 Task: Search one way flight ticket for 4 adults, 1 infant in seat and 1 infant on lap in premium economy from Hailey/sun Valley: Friedman Memorial Airport to Indianapolis: Indianapolis International Airport on 8-5-2023. Choice of flights is Sun country airlines. Number of bags: 1 checked bag. Price is upto 40000. Outbound departure time preference is 10:15.
Action: Mouse moved to (358, 318)
Screenshot: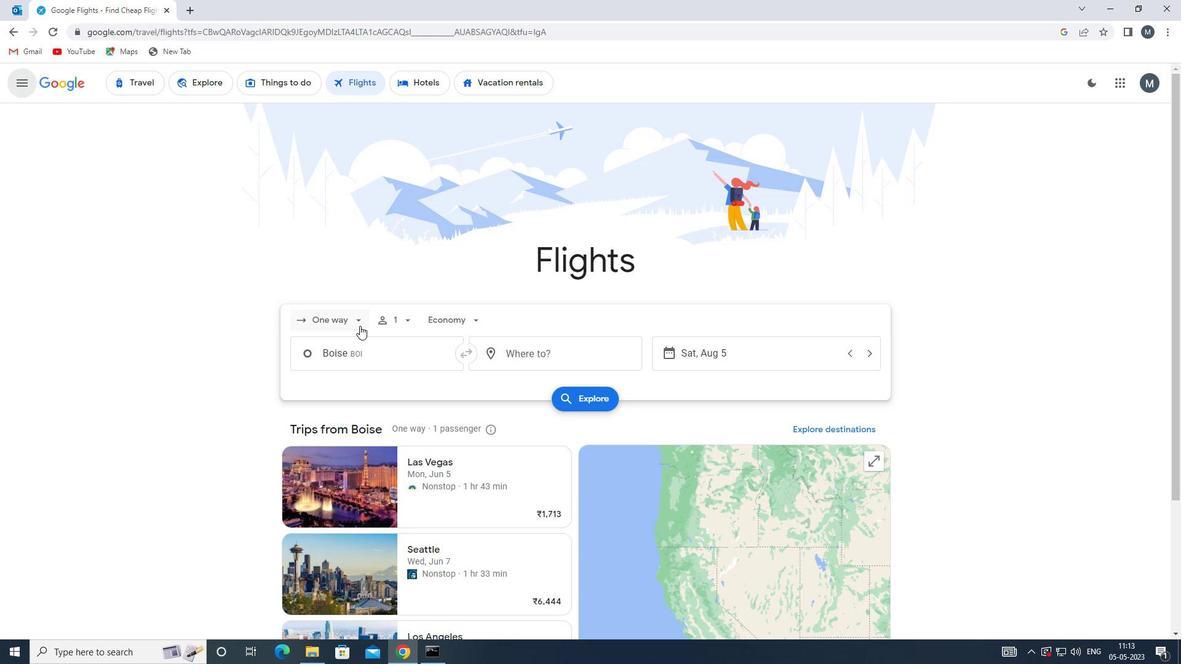 
Action: Mouse pressed left at (358, 318)
Screenshot: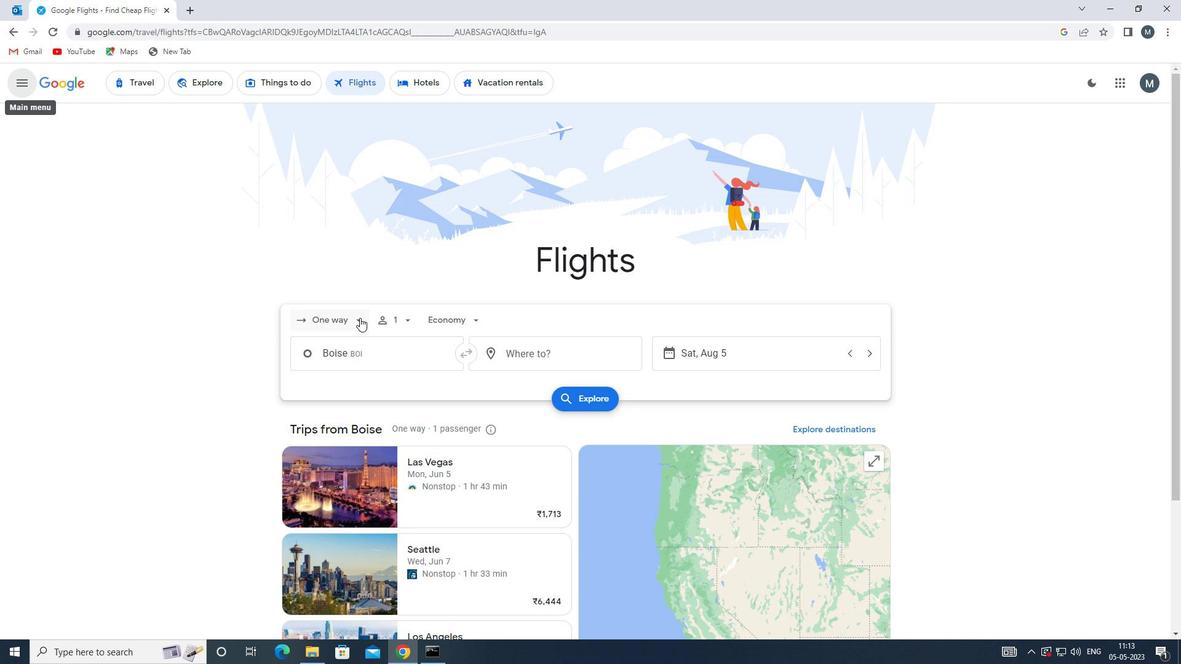 
Action: Mouse moved to (358, 380)
Screenshot: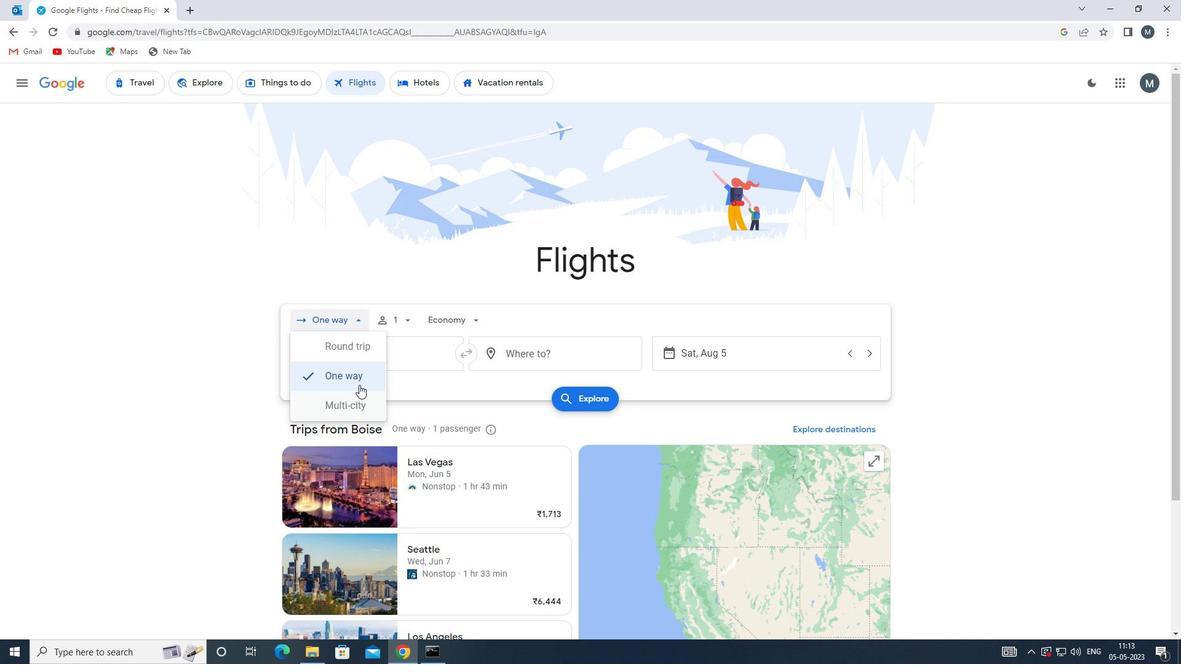 
Action: Mouse pressed left at (358, 380)
Screenshot: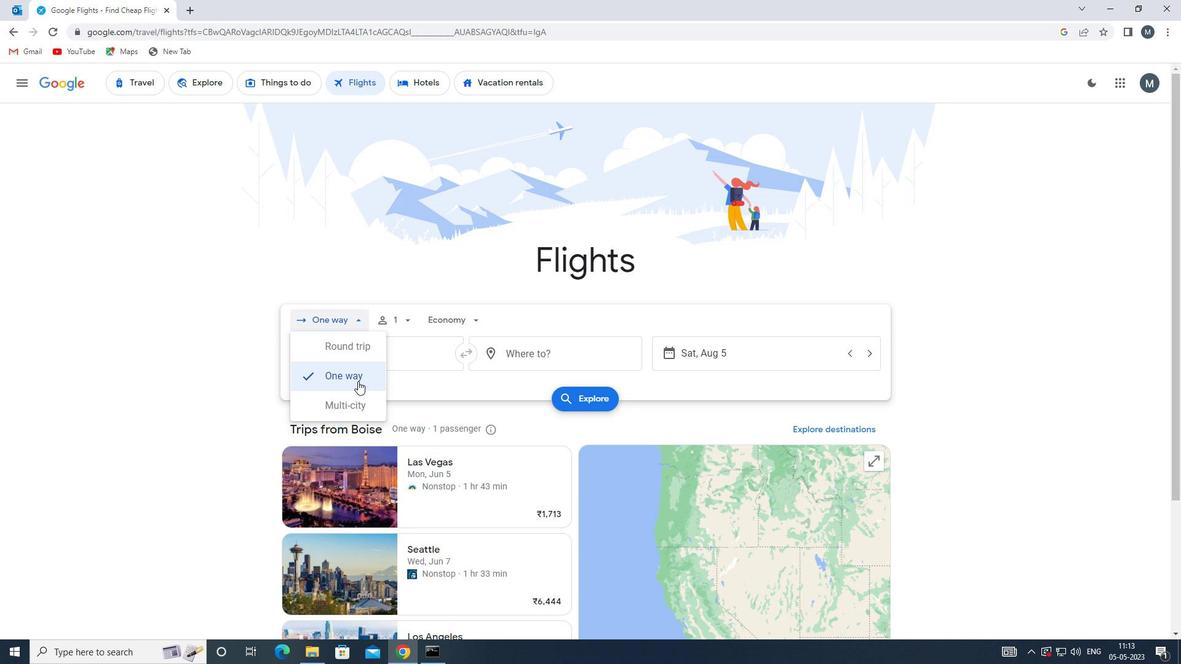
Action: Mouse moved to (401, 319)
Screenshot: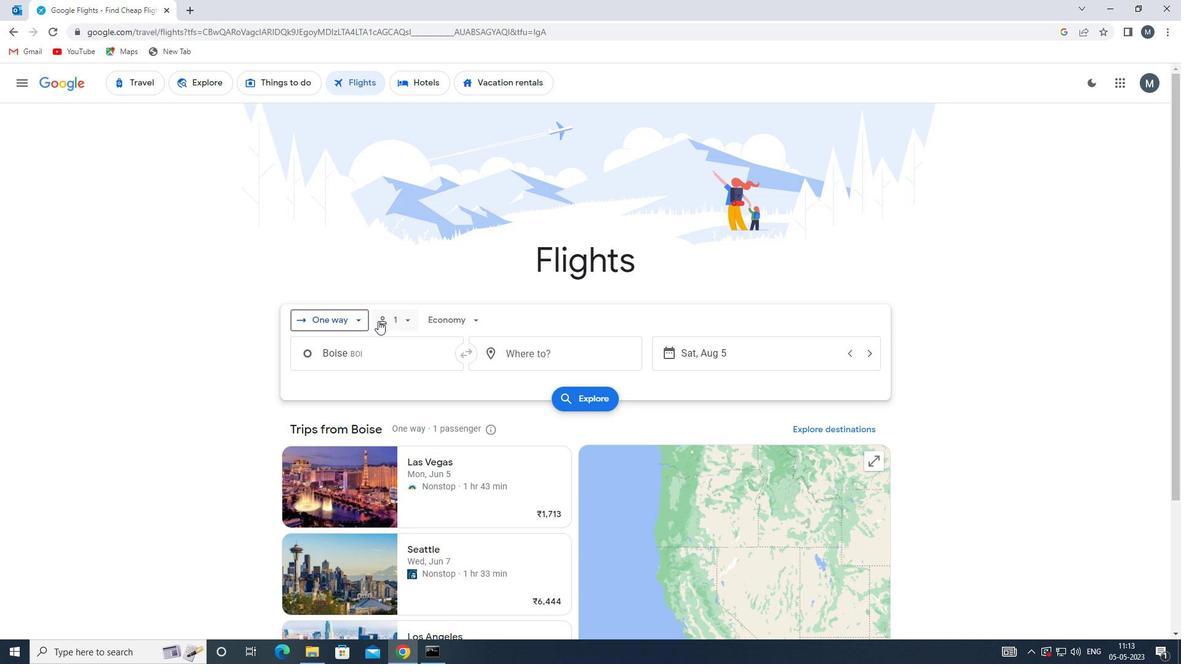 
Action: Mouse pressed left at (401, 319)
Screenshot: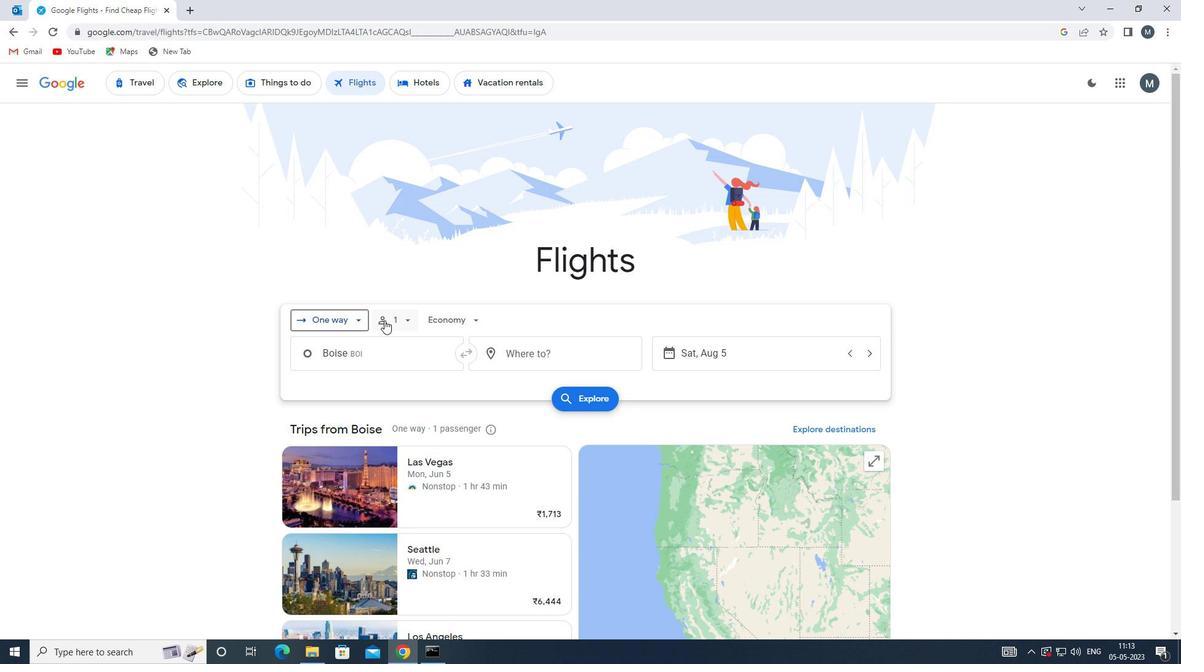 
Action: Mouse moved to (507, 352)
Screenshot: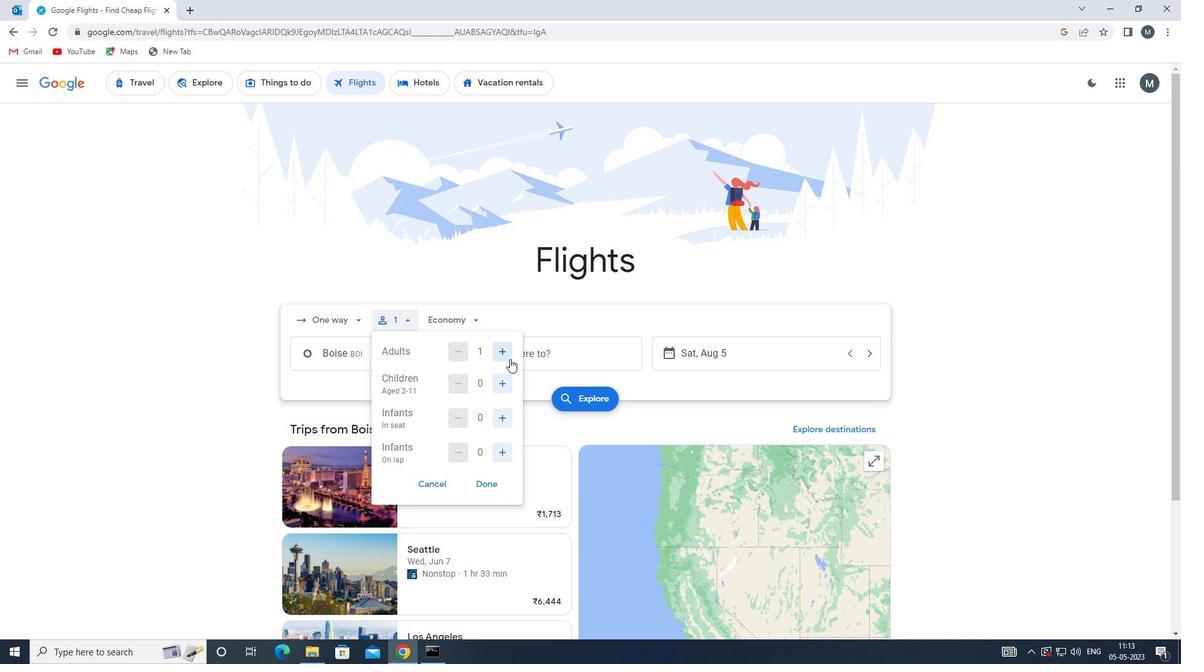 
Action: Mouse pressed left at (507, 352)
Screenshot: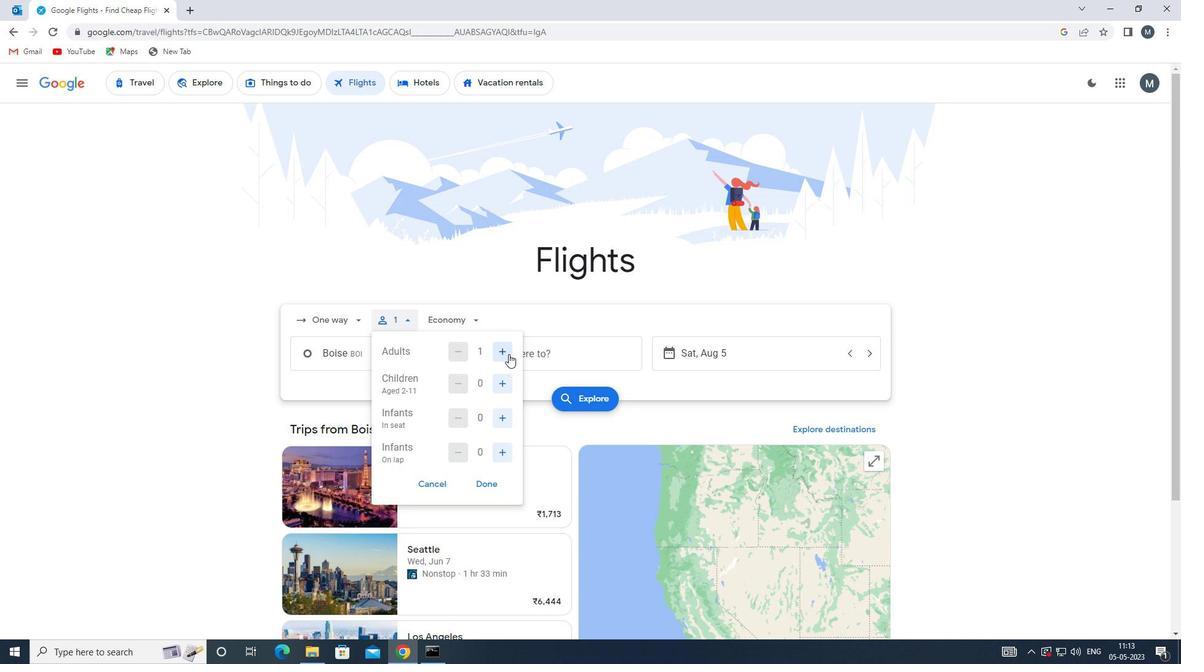 
Action: Mouse pressed left at (507, 352)
Screenshot: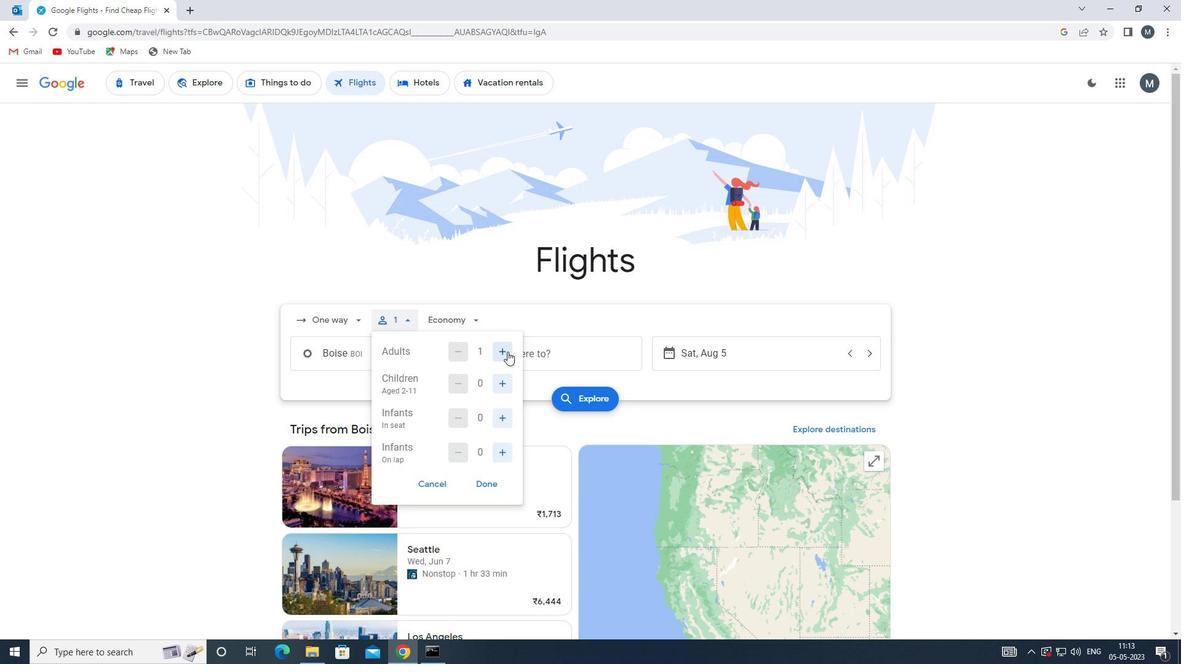 
Action: Mouse pressed left at (507, 352)
Screenshot: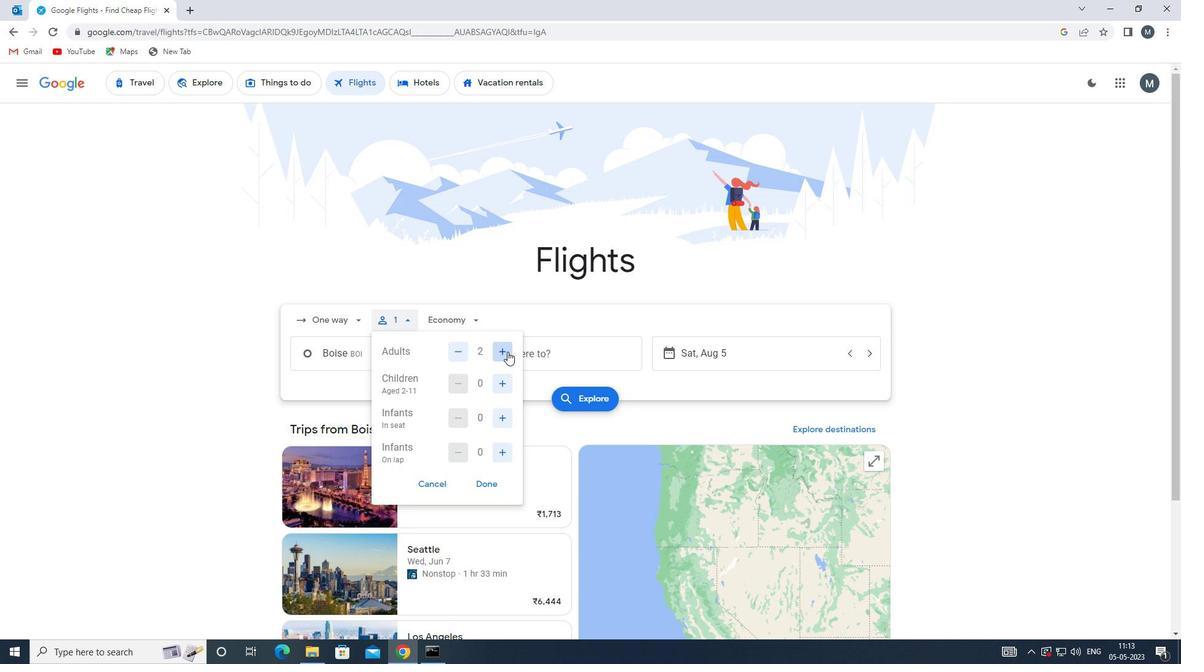 
Action: Mouse pressed left at (507, 352)
Screenshot: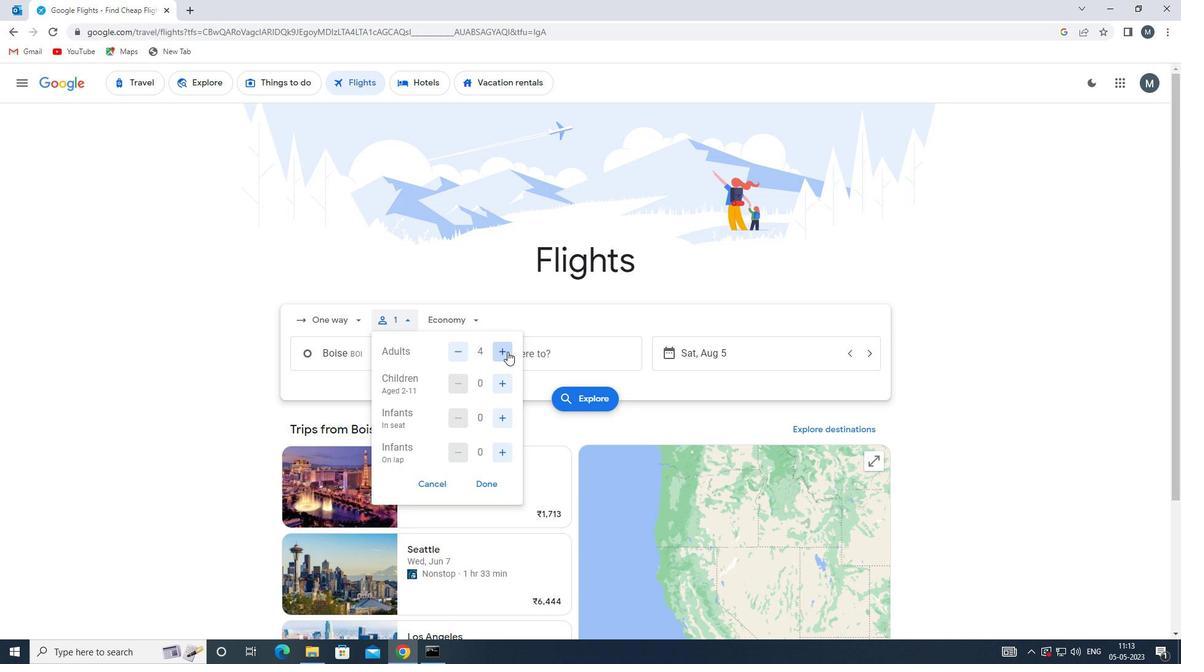 
Action: Mouse moved to (457, 353)
Screenshot: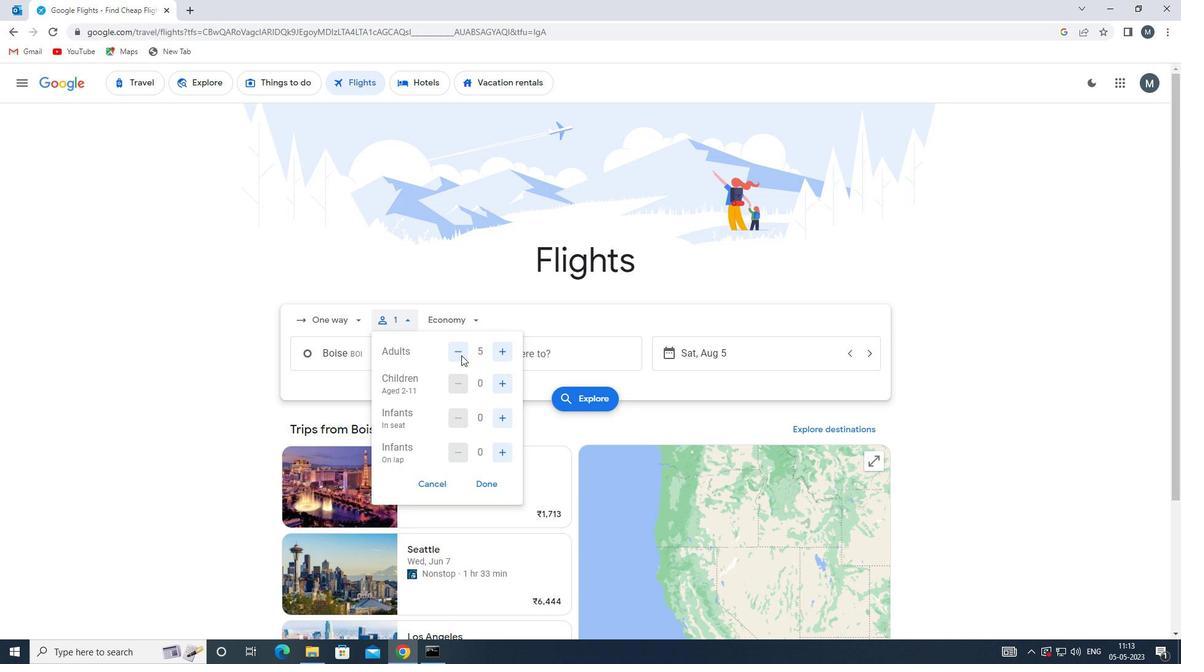 
Action: Mouse pressed left at (457, 353)
Screenshot: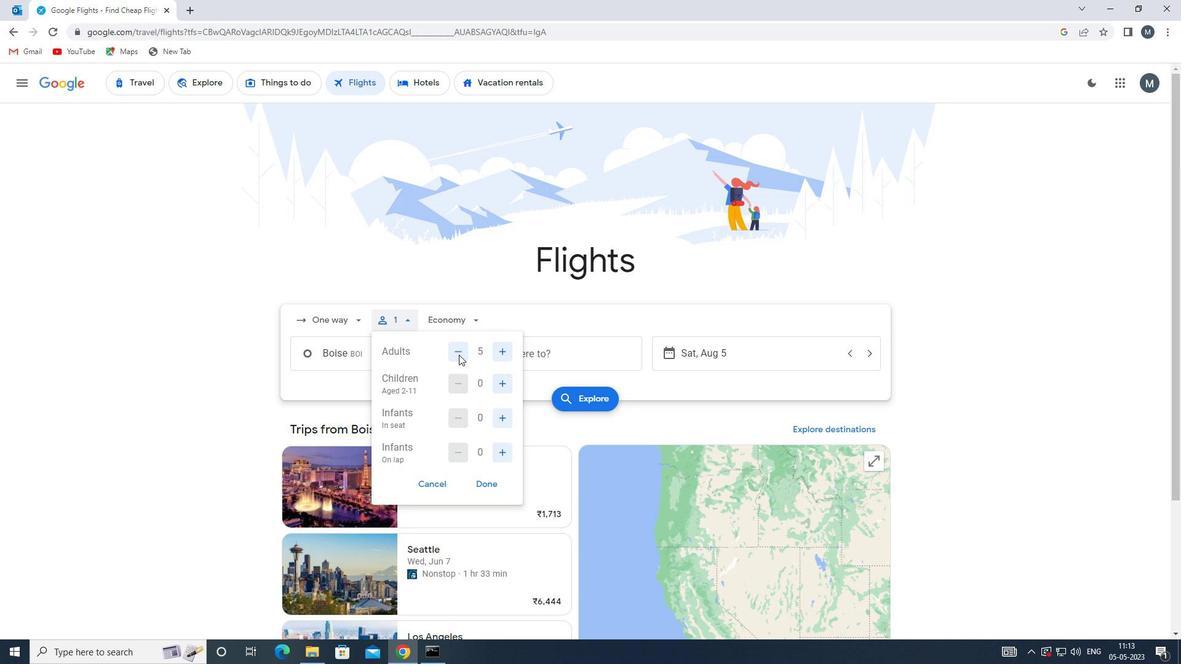 
Action: Mouse moved to (500, 384)
Screenshot: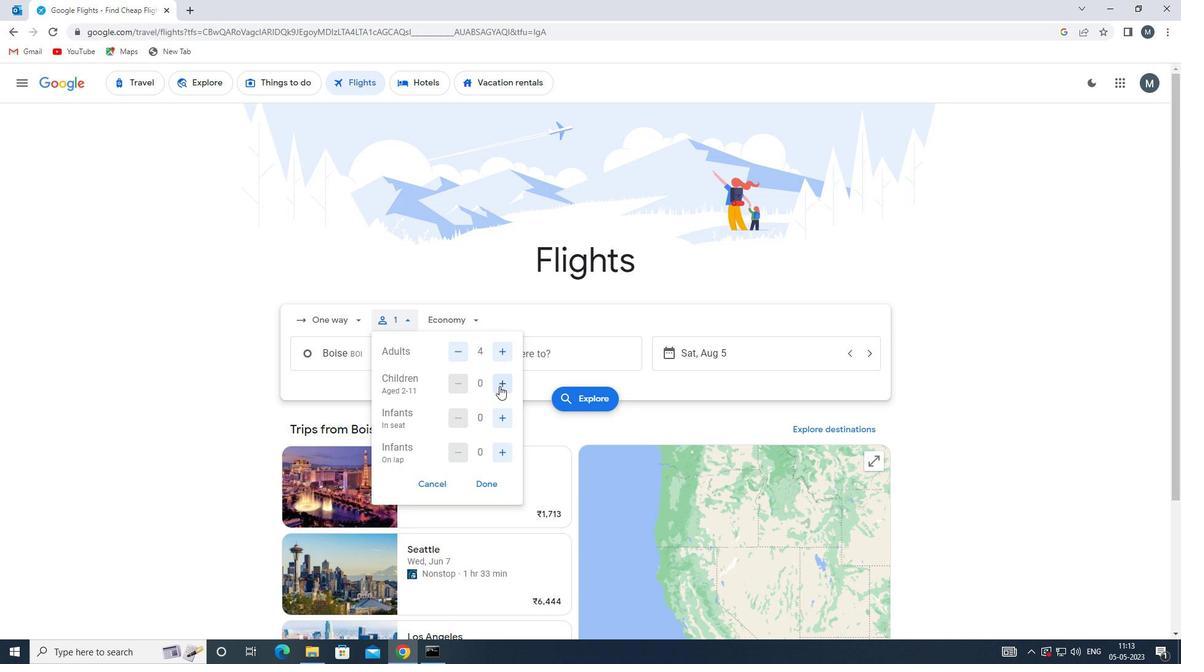 
Action: Mouse pressed left at (500, 384)
Screenshot: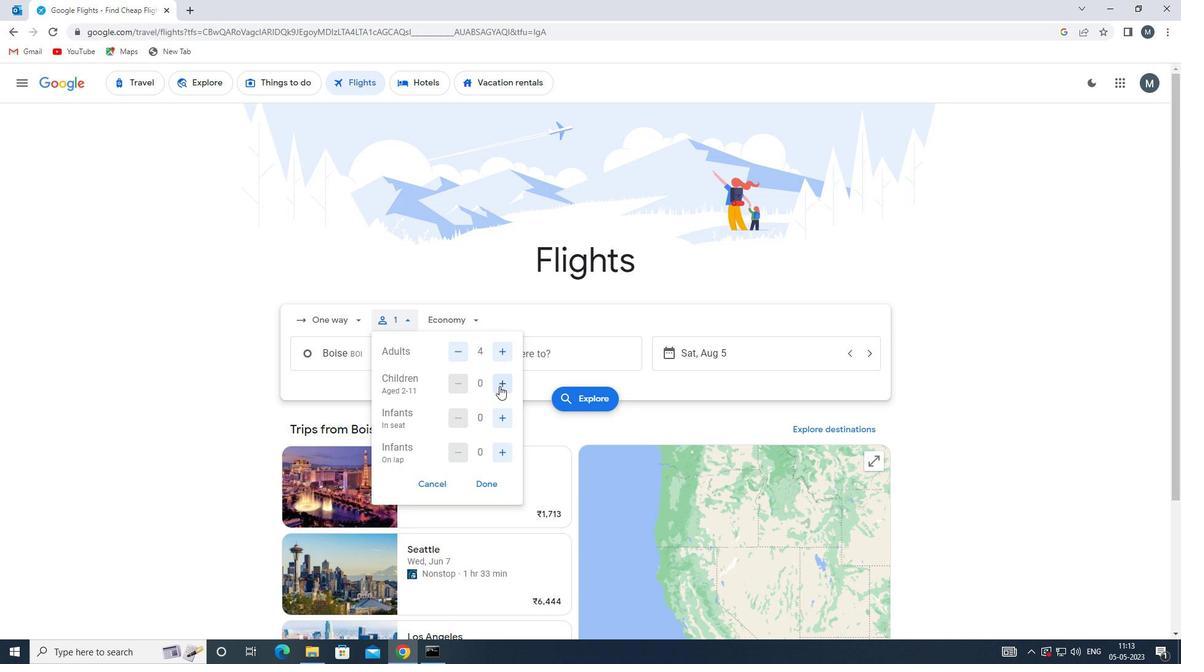 
Action: Mouse moved to (453, 383)
Screenshot: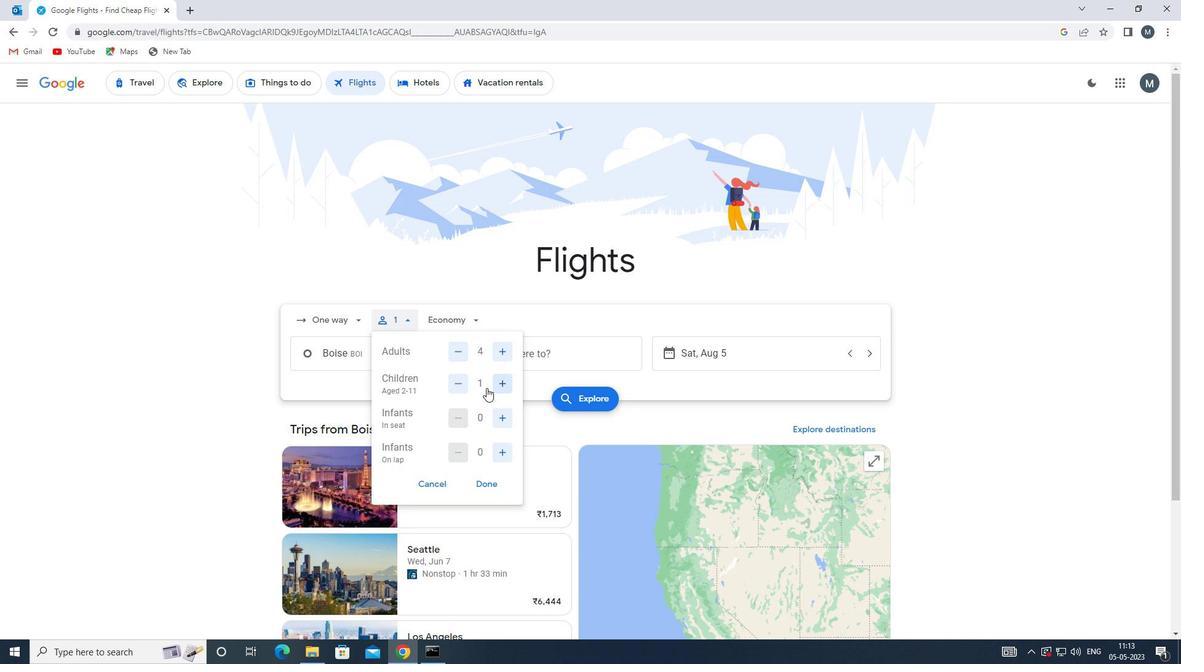 
Action: Mouse pressed left at (453, 383)
Screenshot: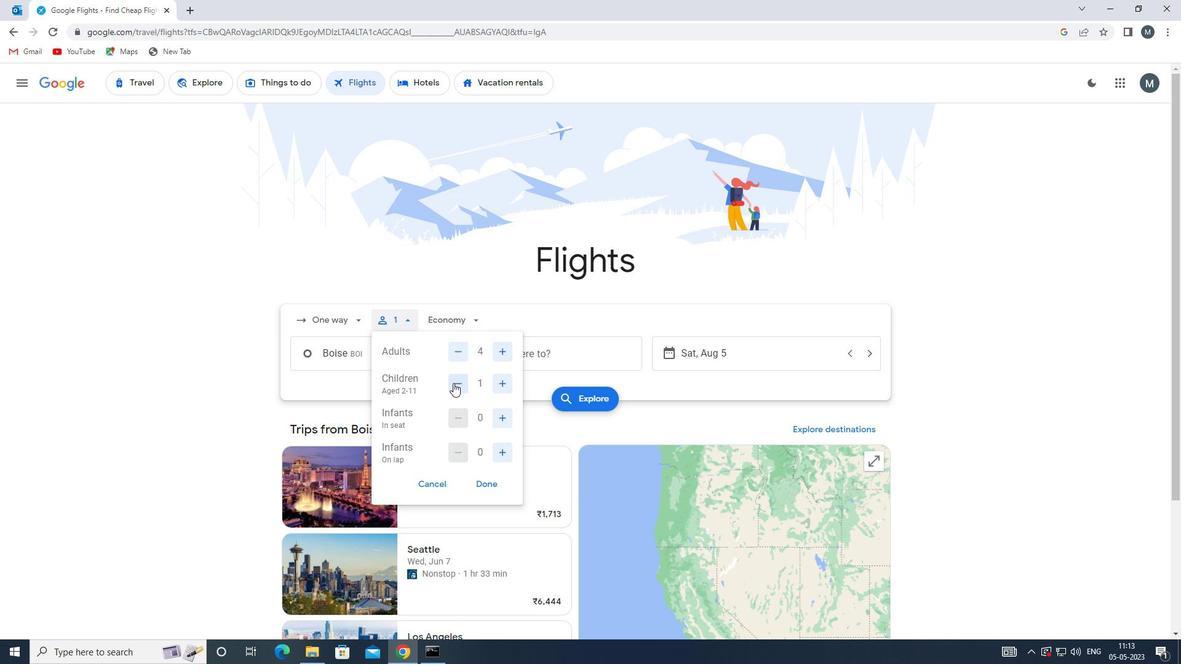 
Action: Mouse moved to (496, 416)
Screenshot: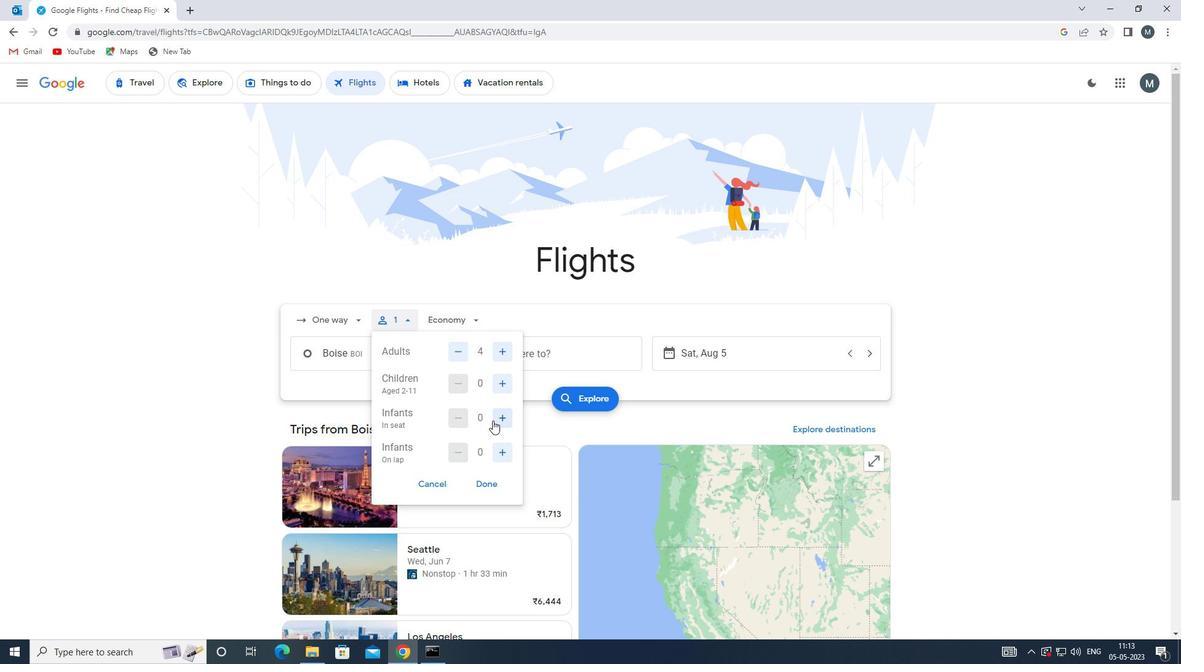 
Action: Mouse pressed left at (496, 416)
Screenshot: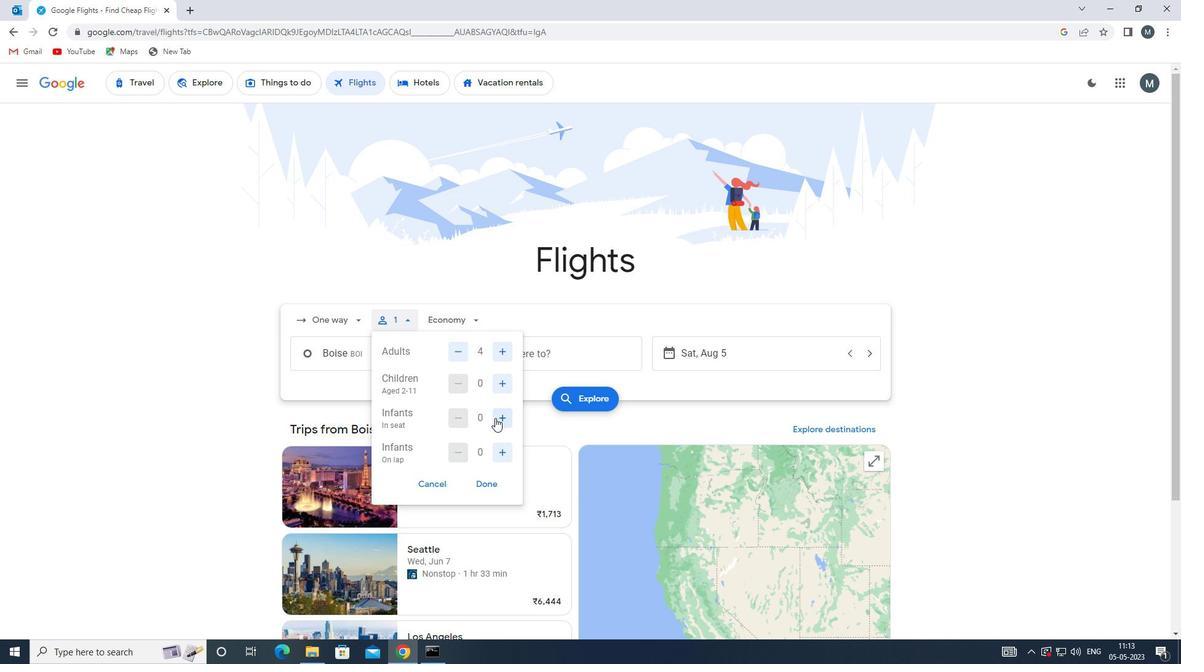 
Action: Mouse moved to (500, 454)
Screenshot: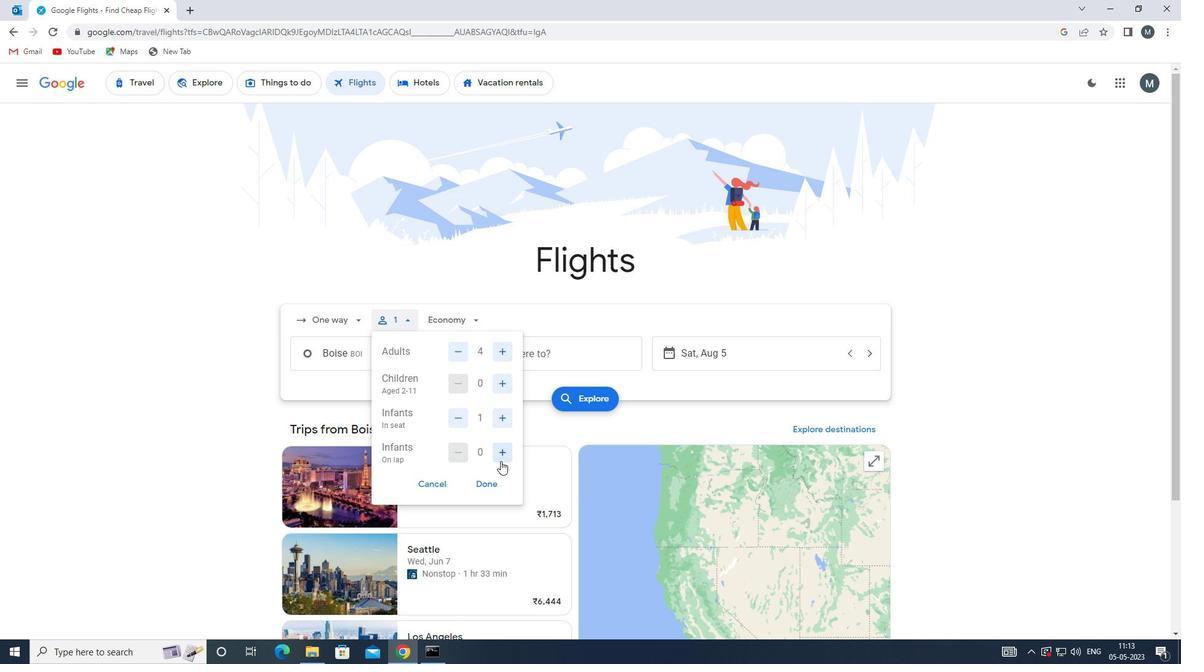 
Action: Mouse pressed left at (500, 454)
Screenshot: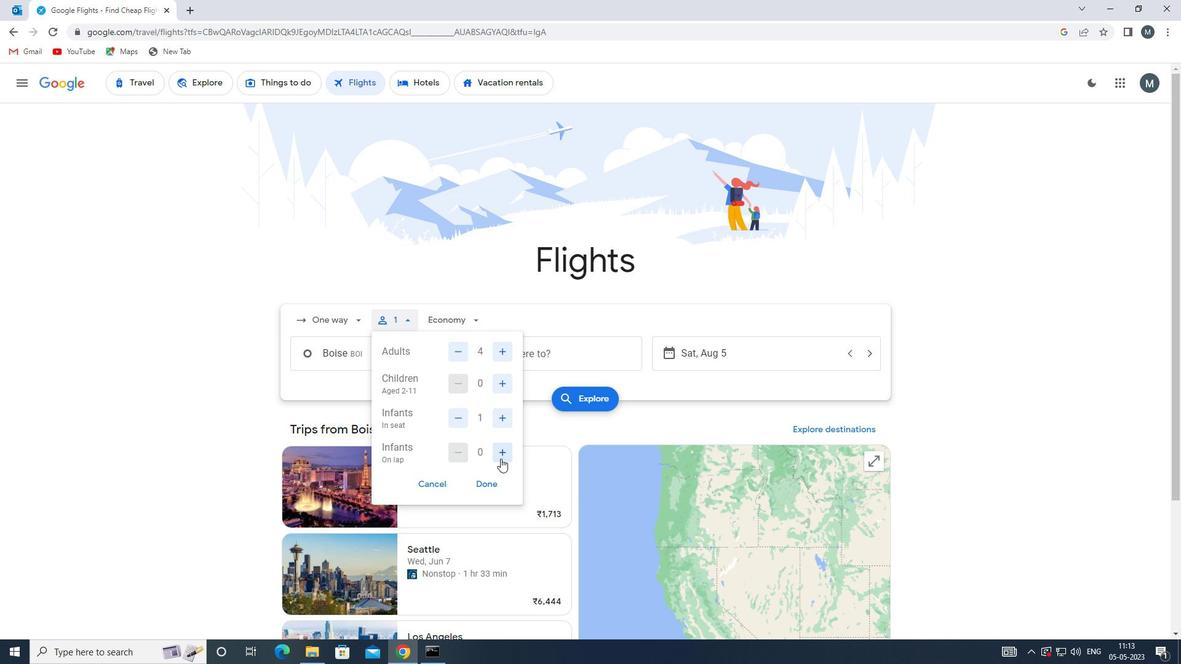 
Action: Mouse moved to (483, 479)
Screenshot: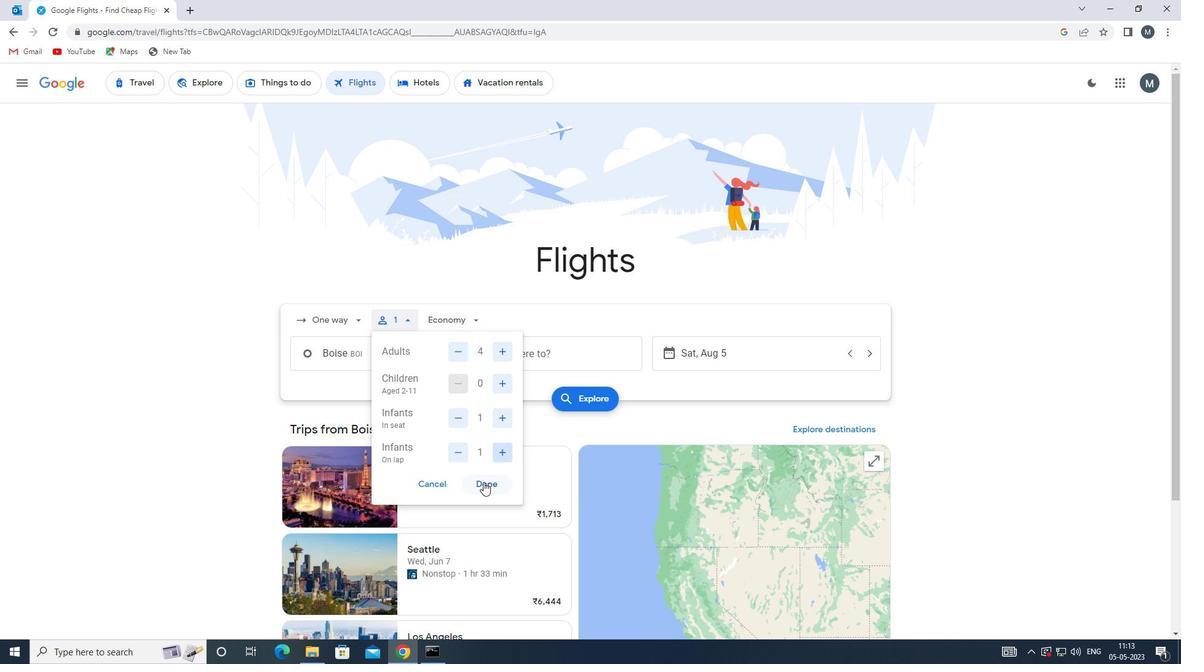 
Action: Mouse pressed left at (483, 479)
Screenshot: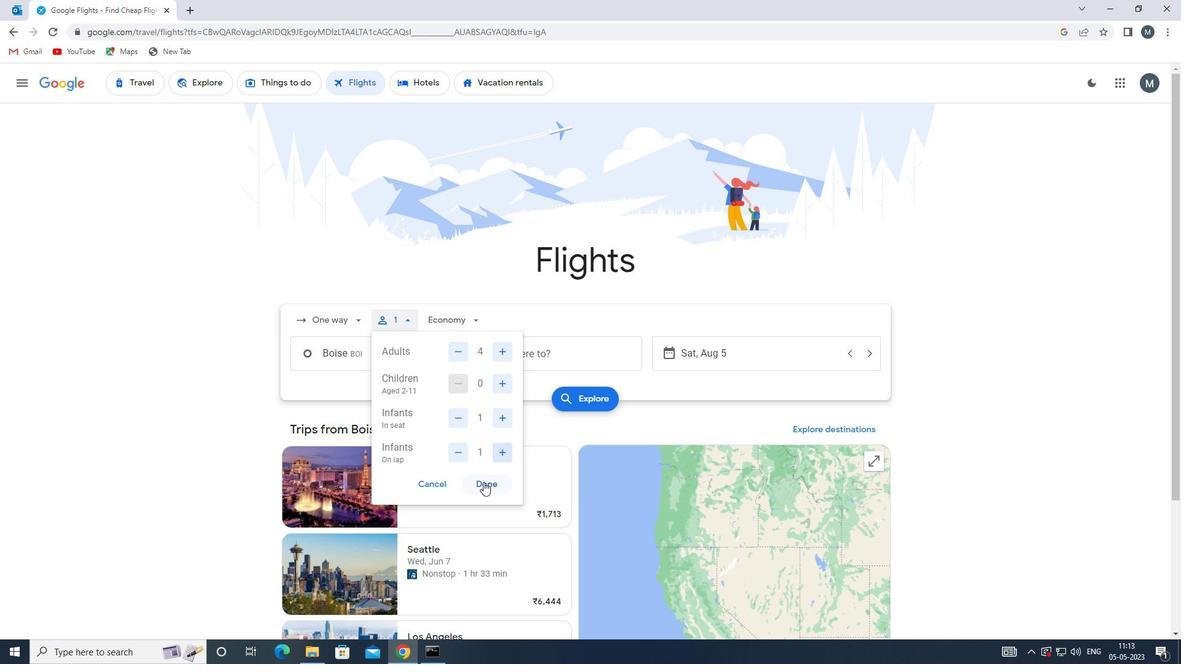 
Action: Mouse moved to (456, 315)
Screenshot: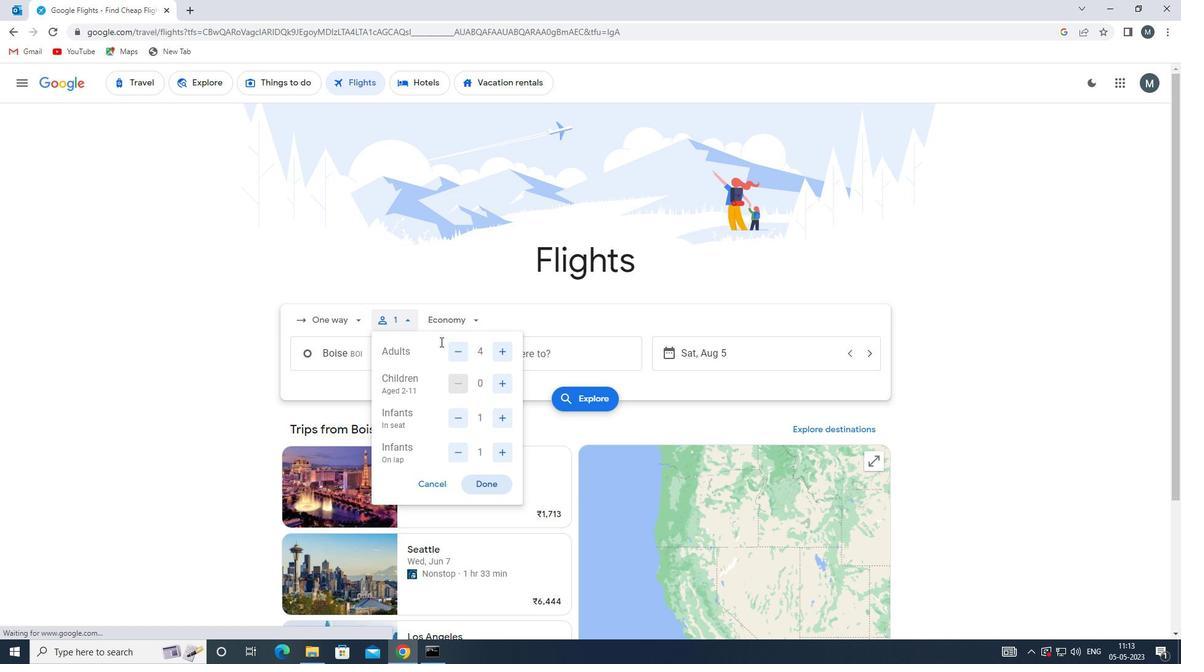 
Action: Mouse pressed left at (456, 315)
Screenshot: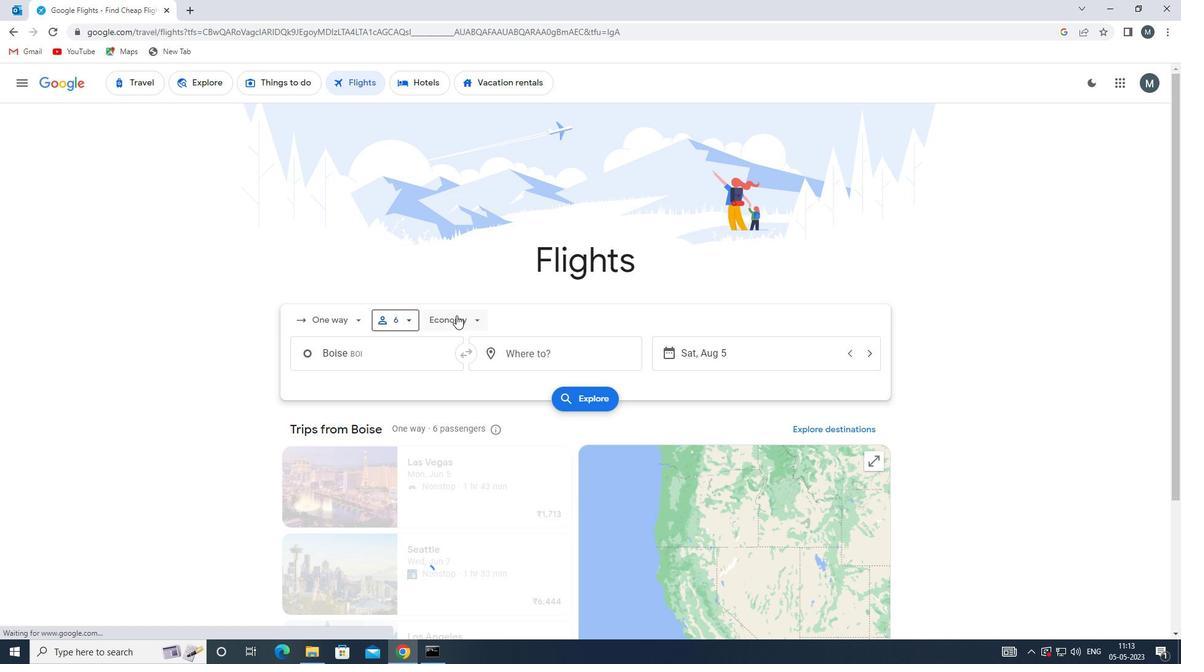 
Action: Mouse moved to (467, 377)
Screenshot: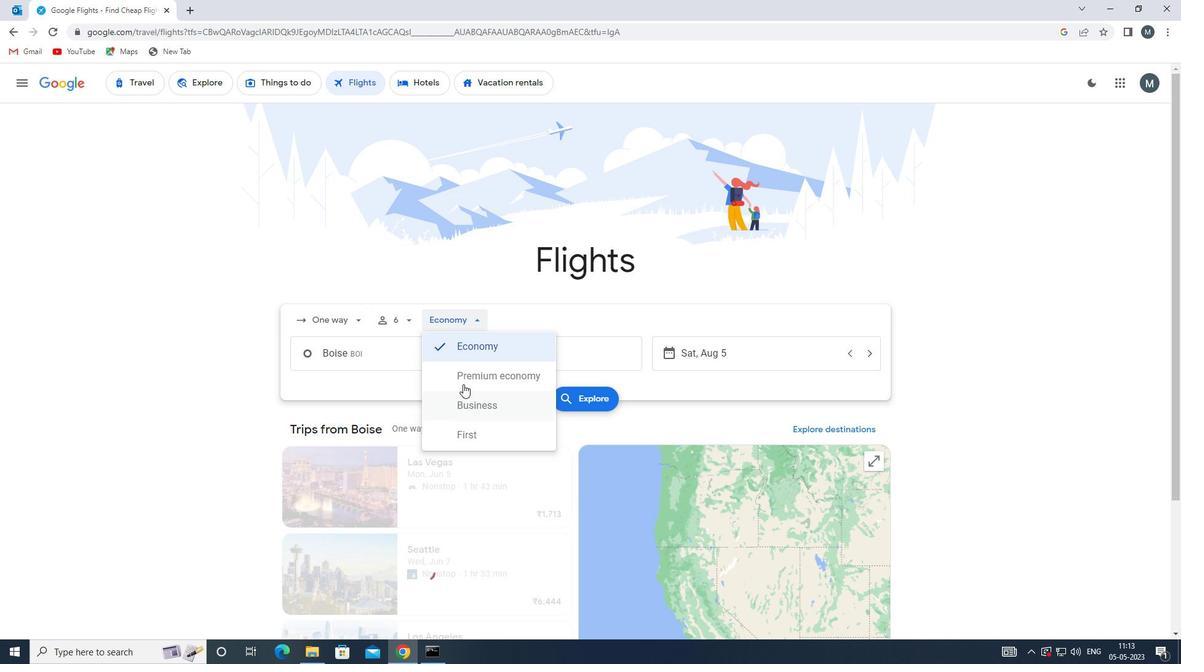 
Action: Mouse pressed left at (467, 377)
Screenshot: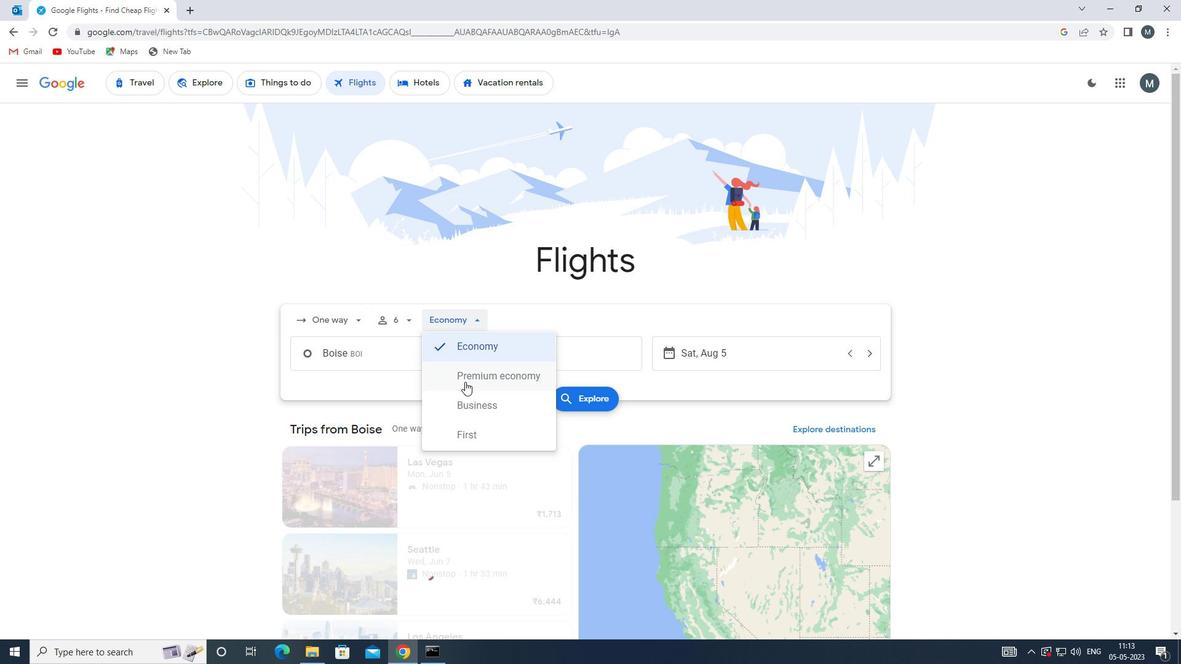 
Action: Mouse moved to (404, 360)
Screenshot: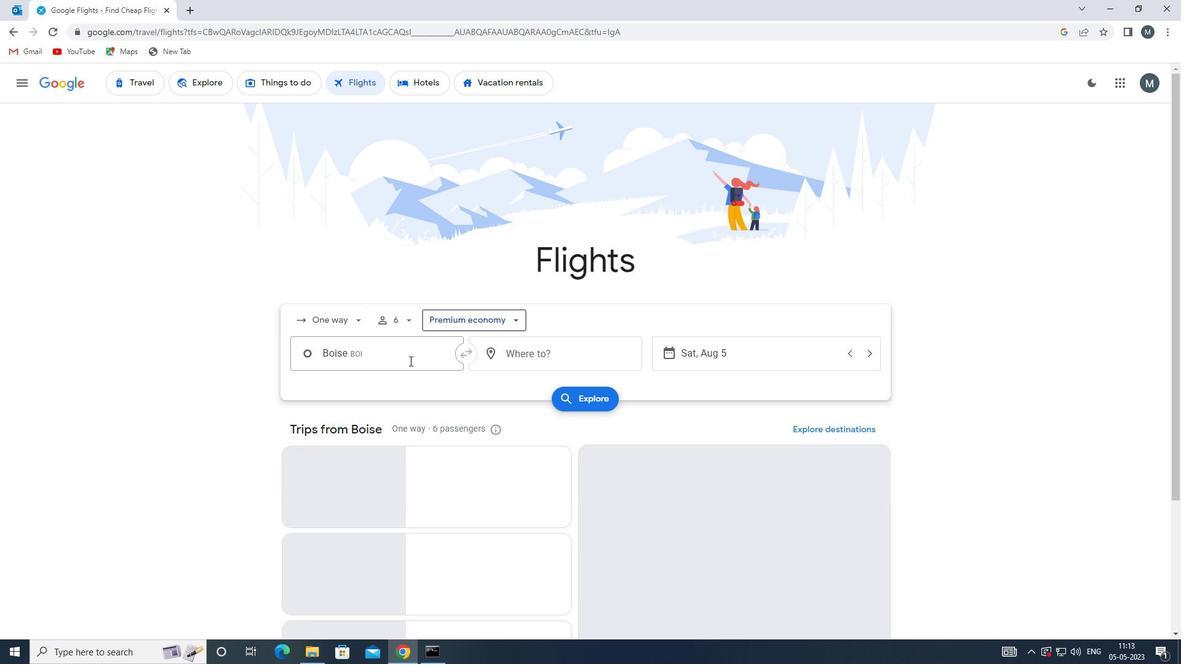 
Action: Mouse pressed left at (404, 360)
Screenshot: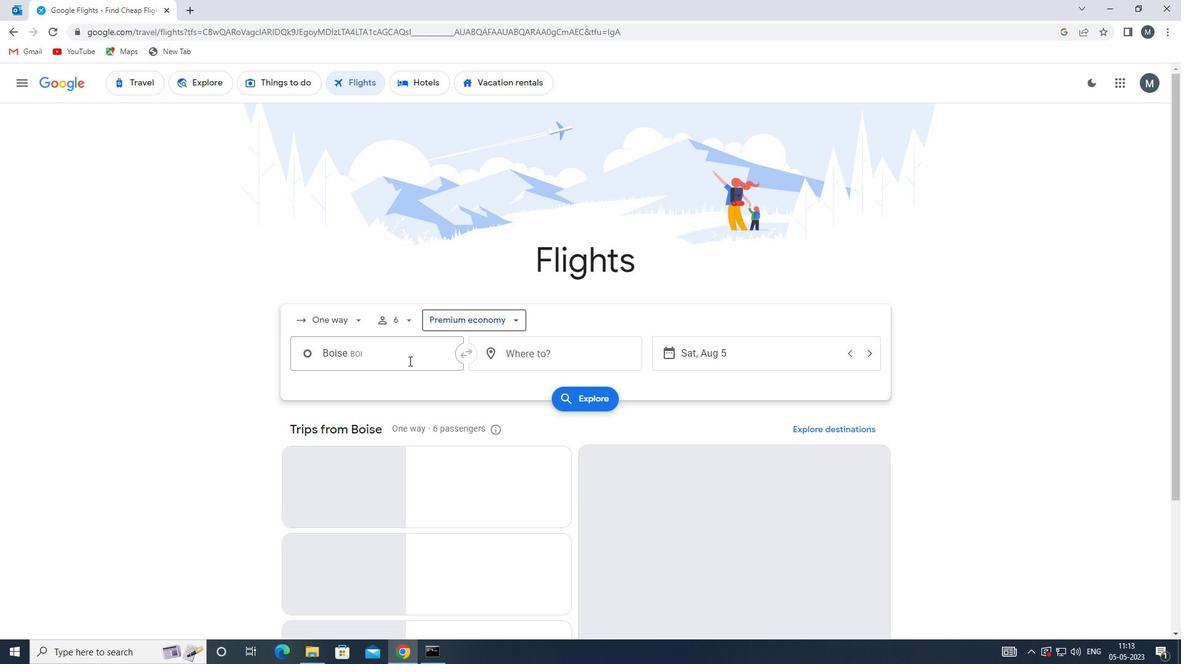 
Action: Mouse moved to (403, 360)
Screenshot: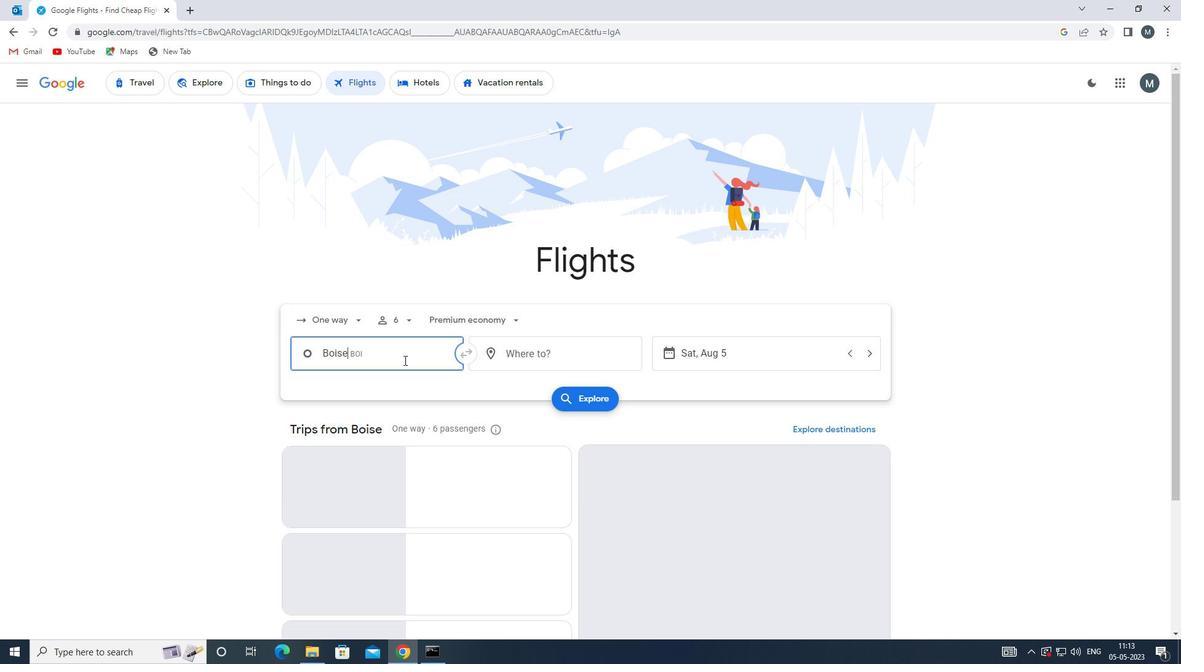 
Action: Key pressed friedman<Key.space>
Screenshot: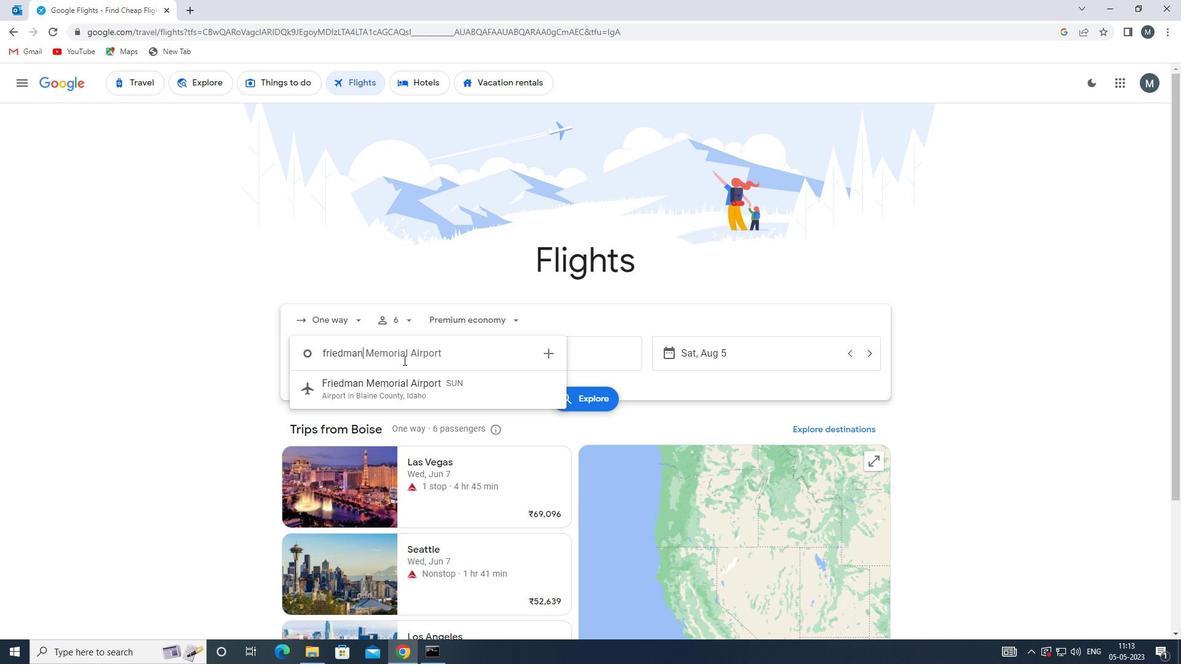 
Action: Mouse moved to (414, 393)
Screenshot: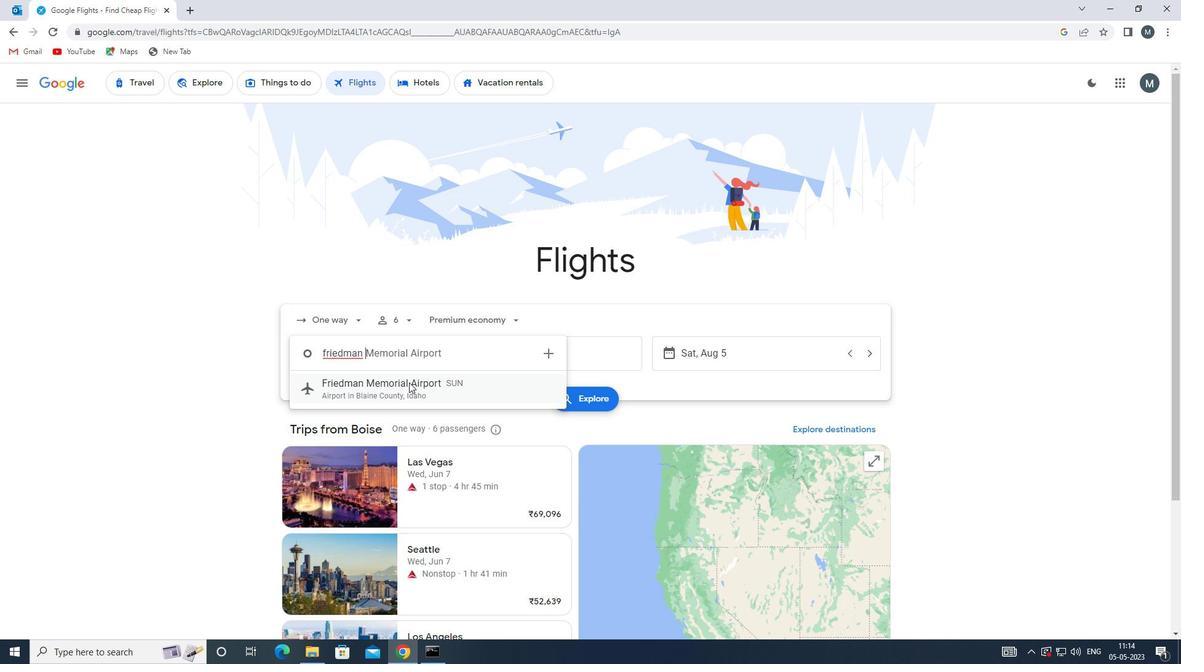 
Action: Mouse pressed left at (414, 393)
Screenshot: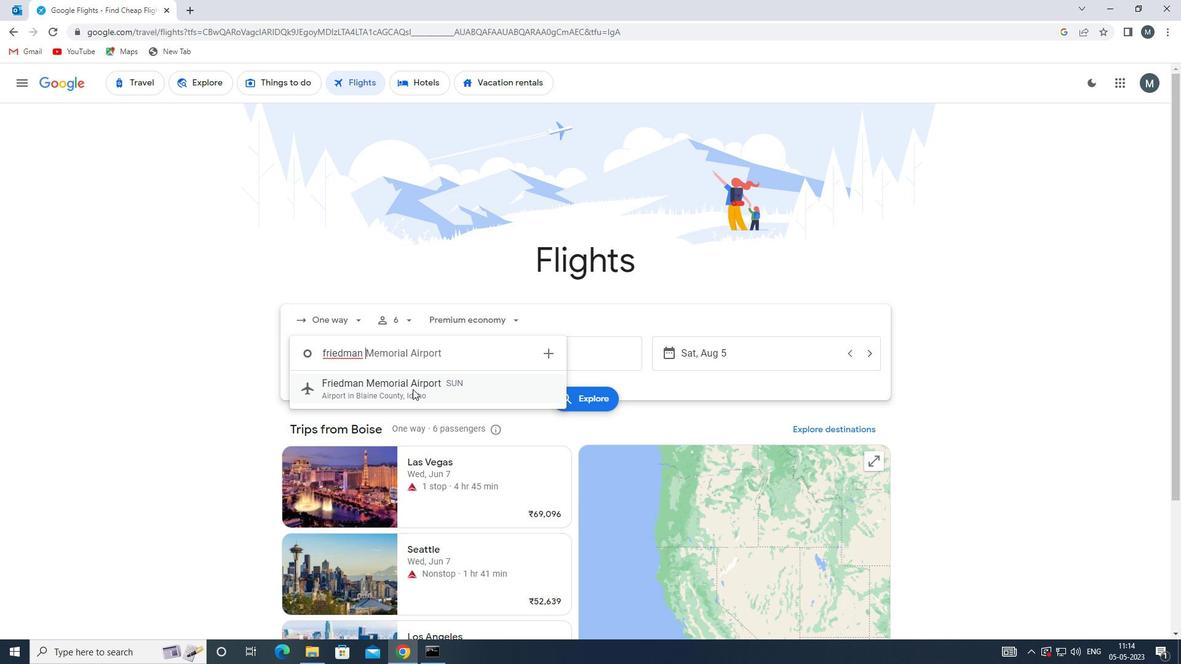 
Action: Mouse moved to (563, 359)
Screenshot: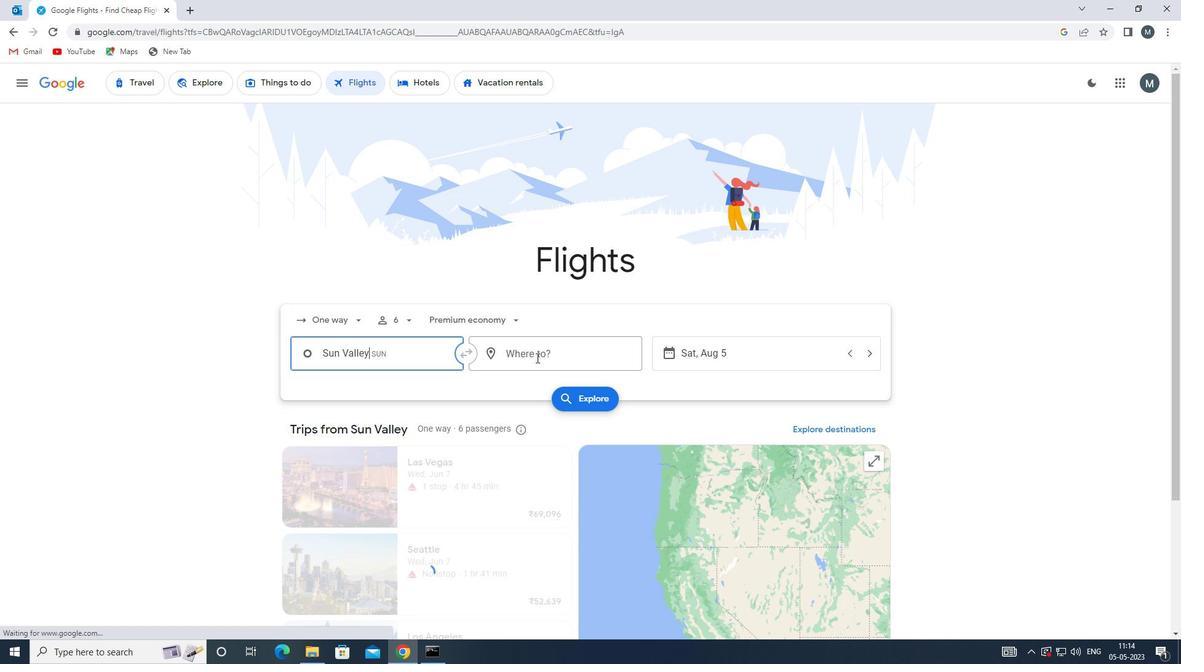 
Action: Mouse pressed left at (563, 359)
Screenshot: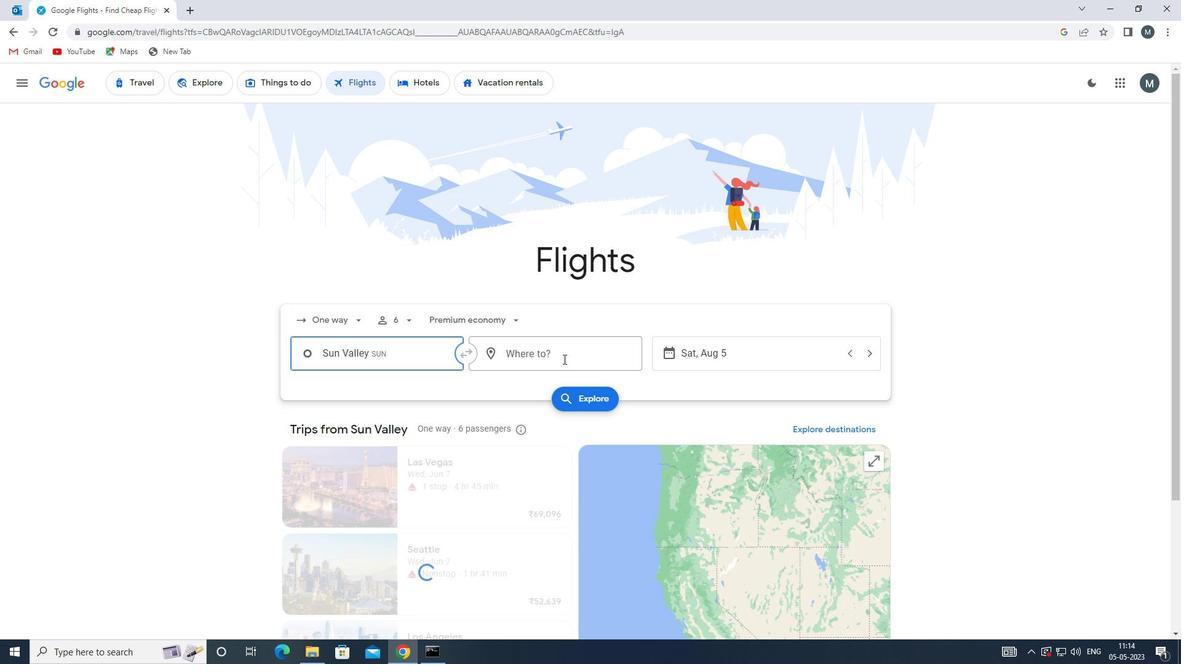 
Action: Key pressed ind
Screenshot: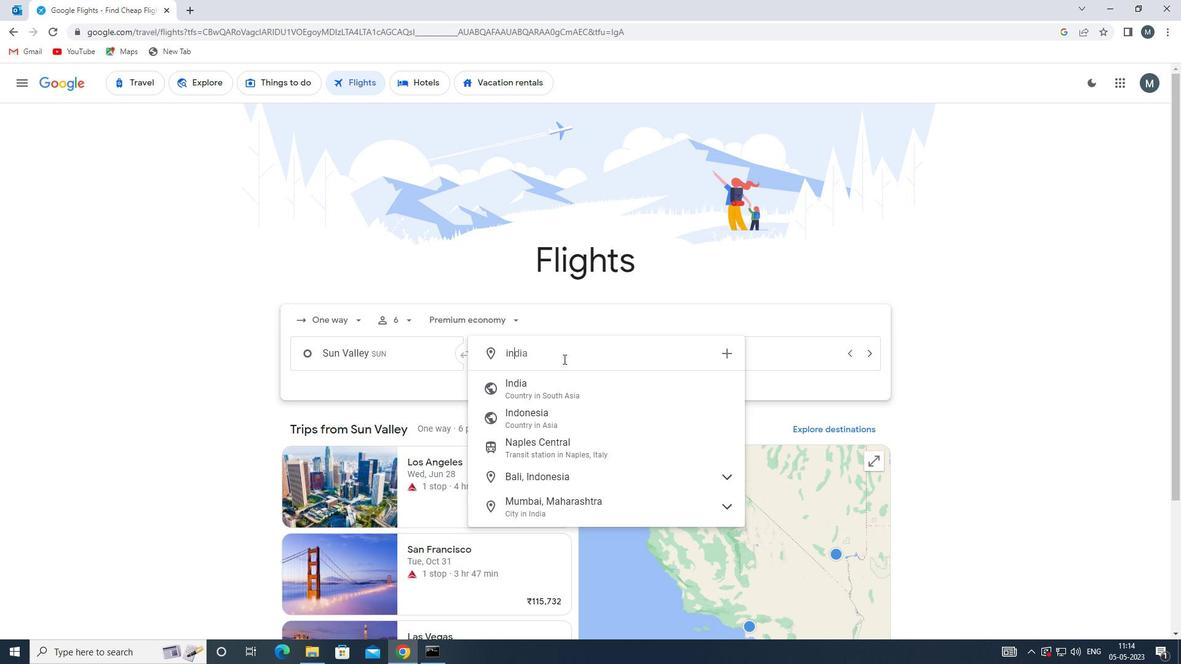 
Action: Mouse moved to (561, 387)
Screenshot: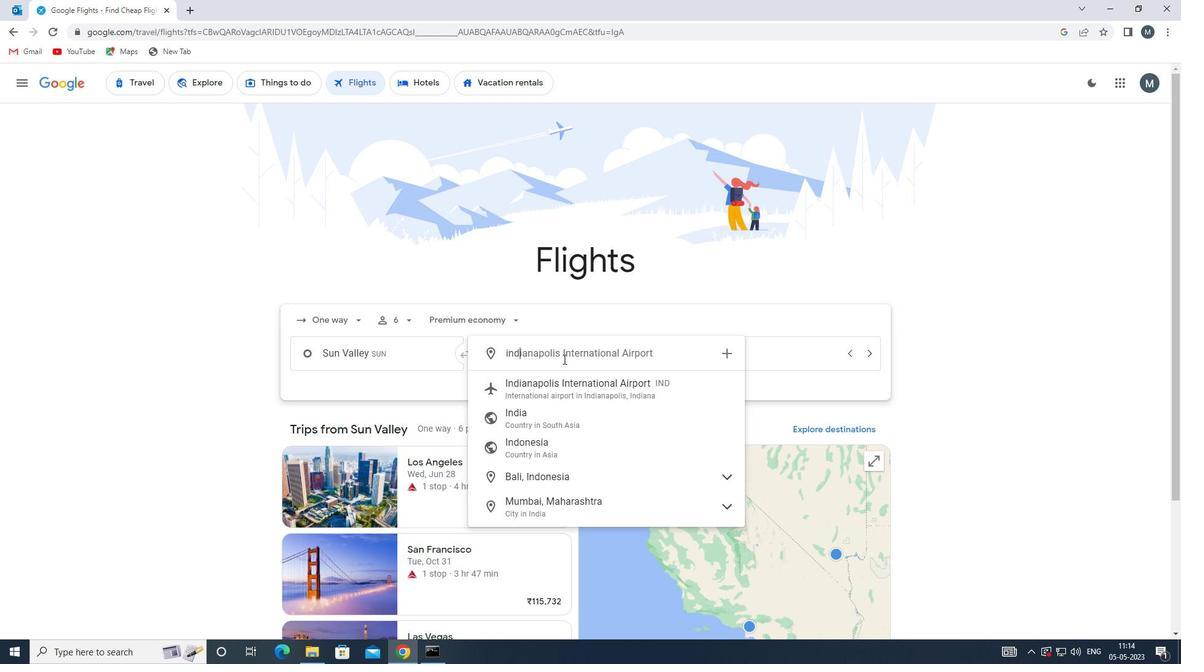 
Action: Mouse pressed left at (561, 387)
Screenshot: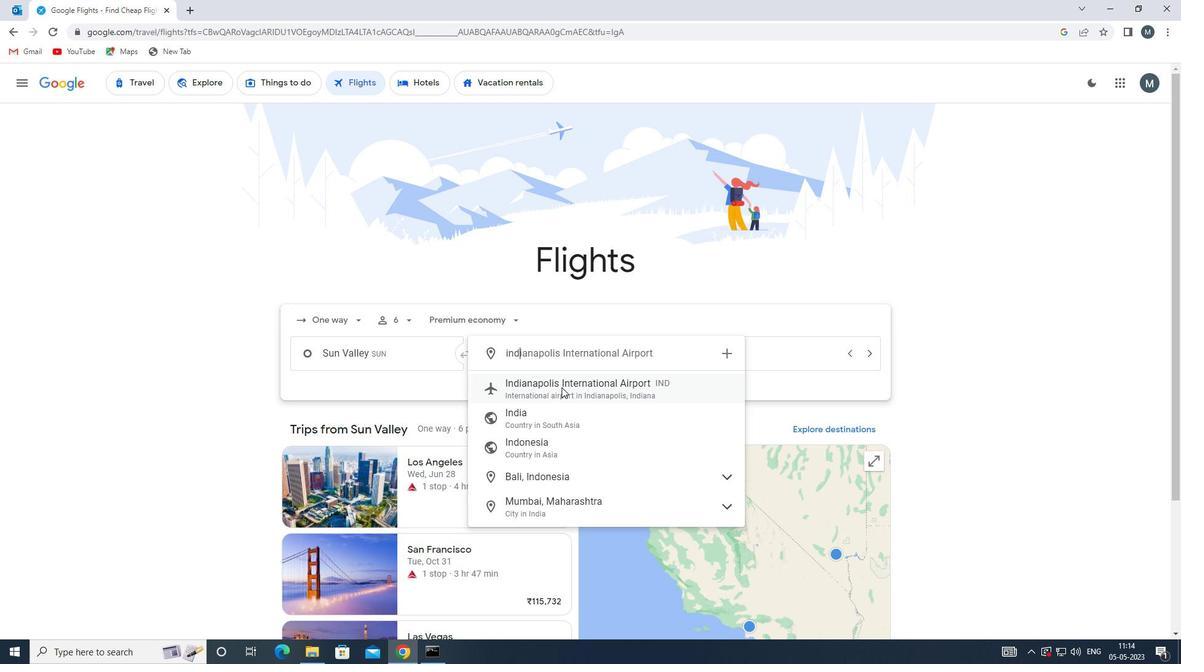 
Action: Mouse moved to (692, 350)
Screenshot: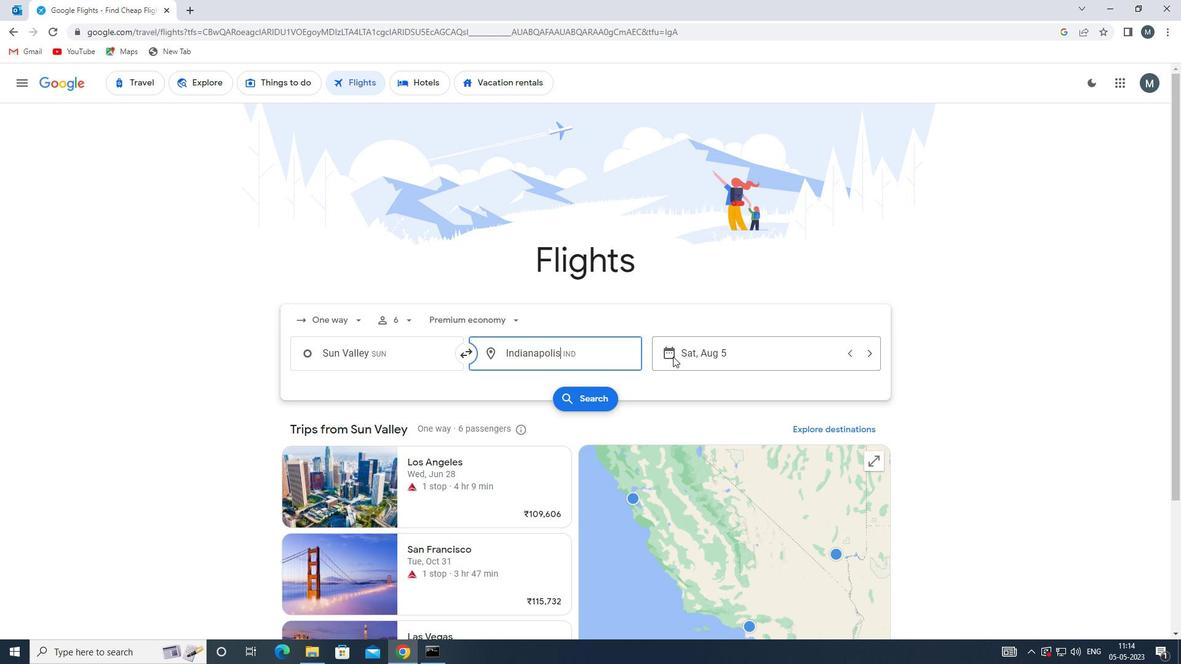 
Action: Mouse pressed left at (692, 350)
Screenshot: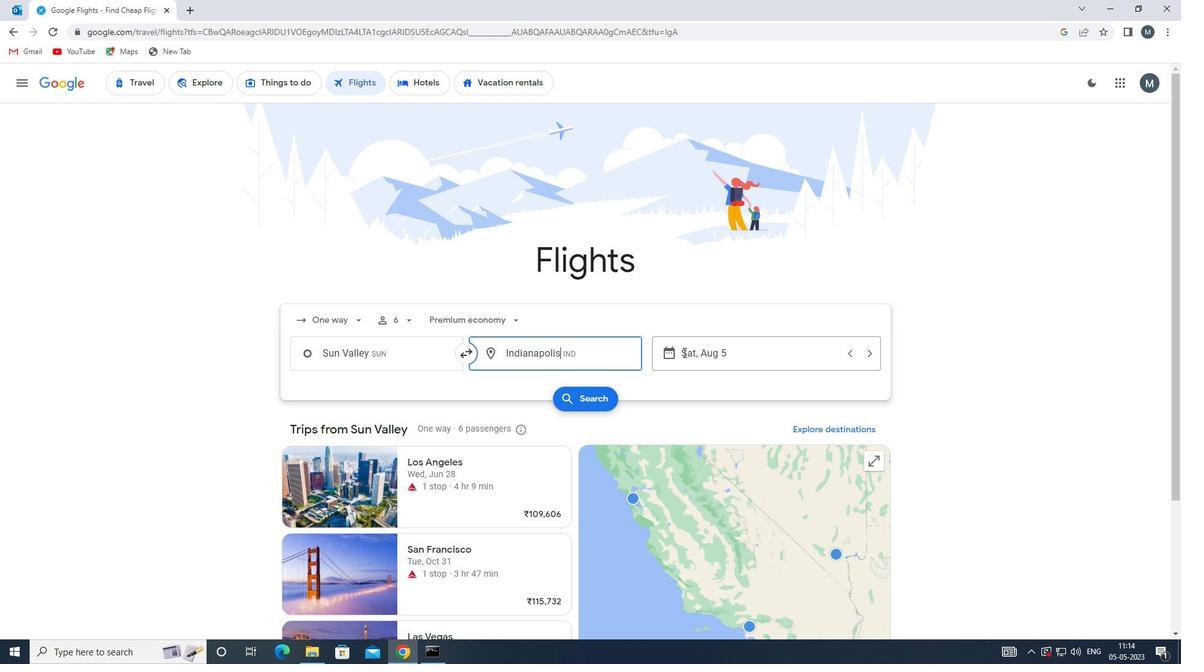 
Action: Mouse moved to (622, 419)
Screenshot: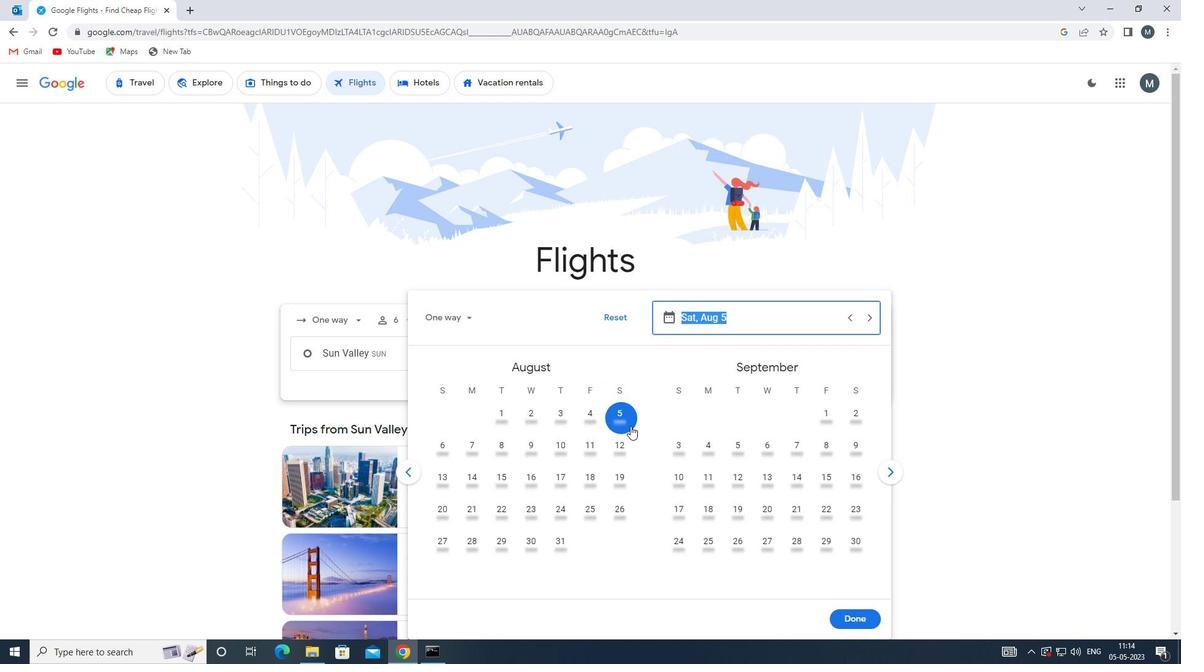 
Action: Mouse pressed left at (622, 419)
Screenshot: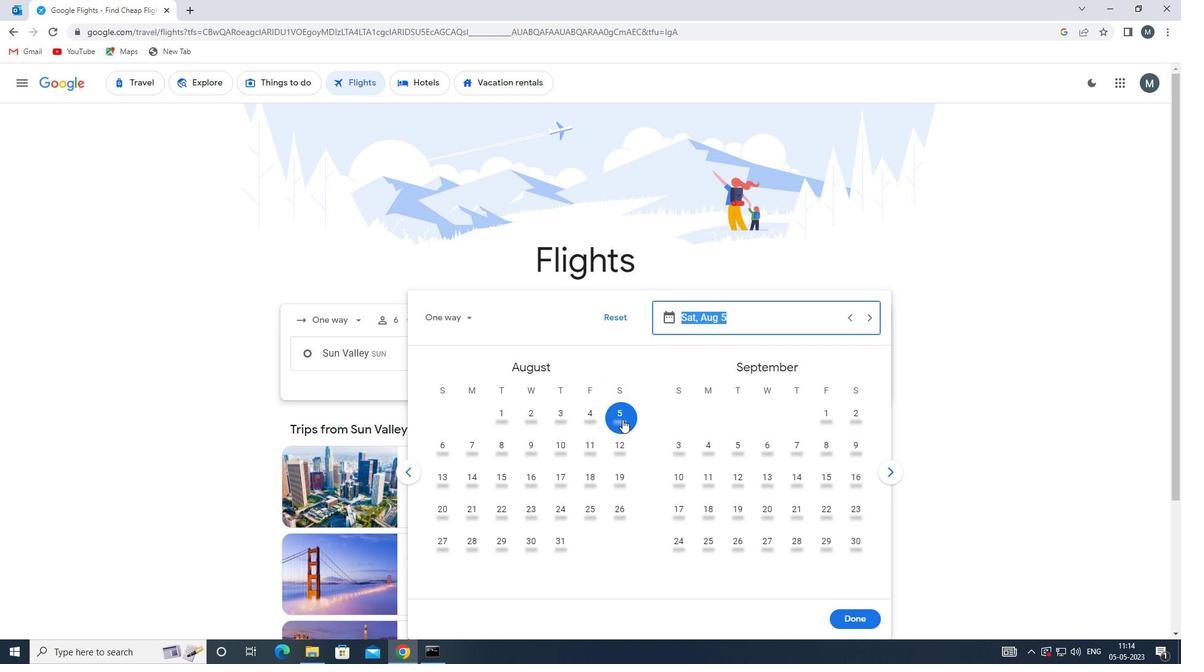 
Action: Mouse moved to (862, 618)
Screenshot: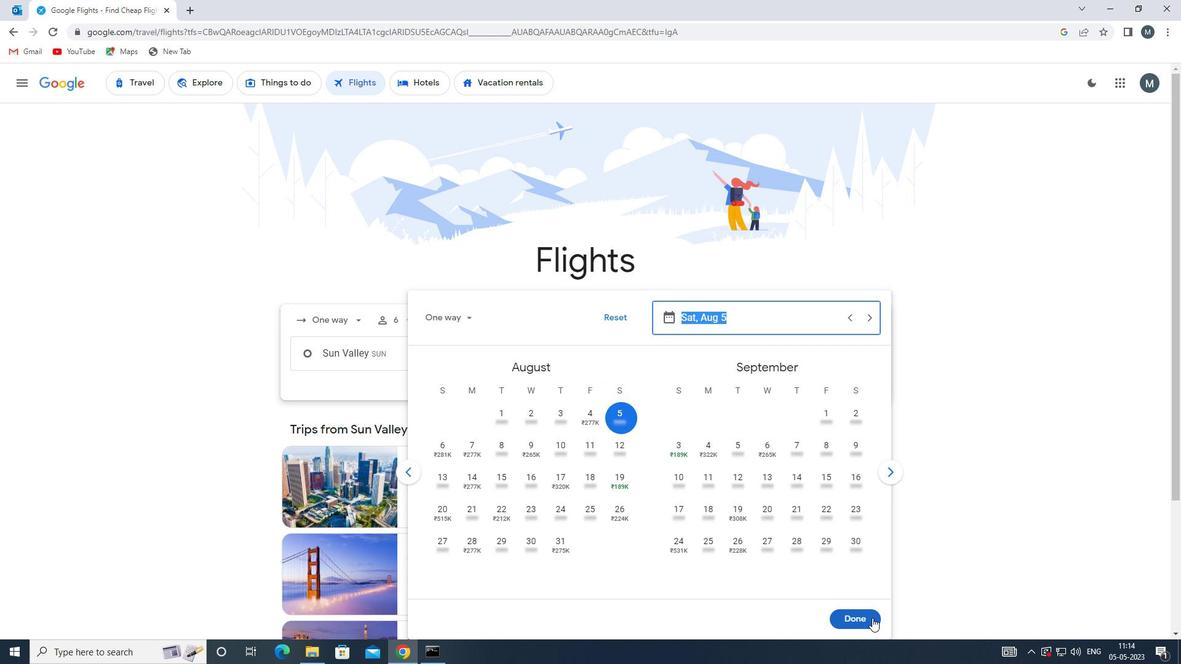 
Action: Mouse pressed left at (862, 618)
Screenshot: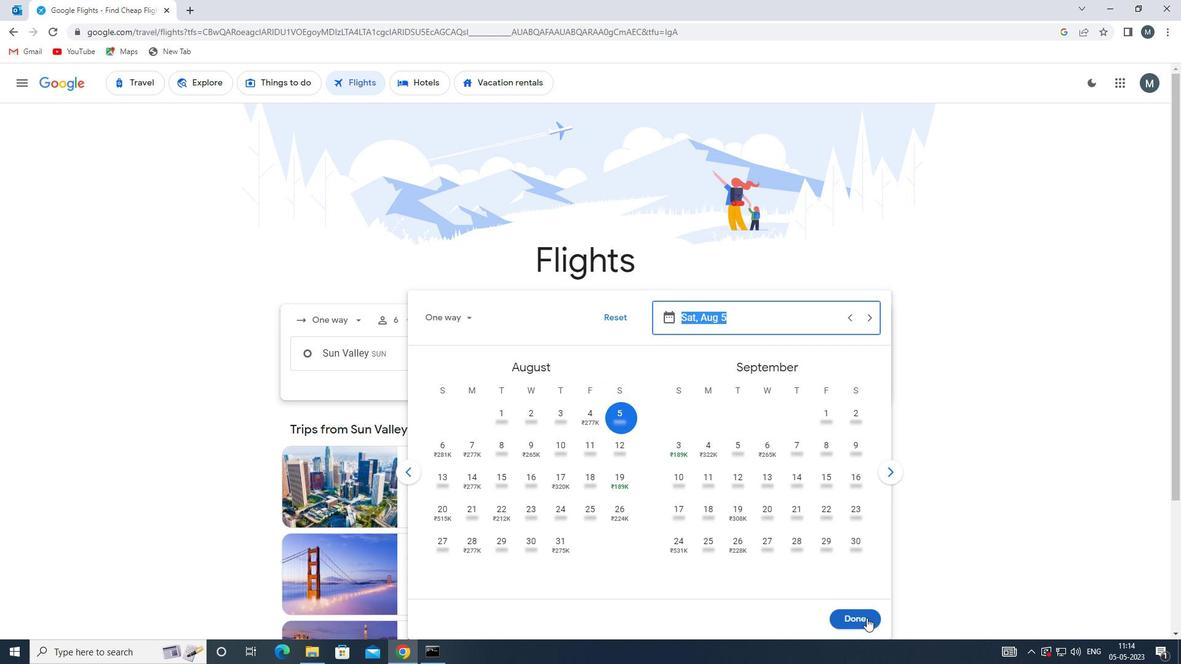 
Action: Mouse moved to (593, 398)
Screenshot: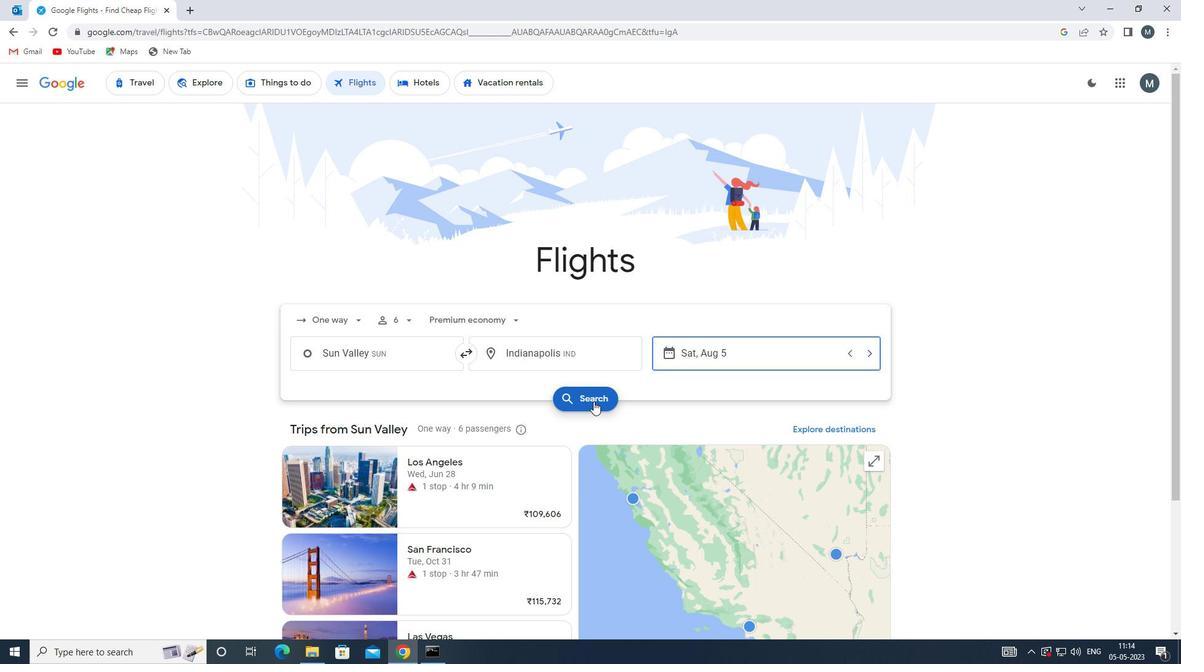 
Action: Mouse pressed left at (593, 398)
Screenshot: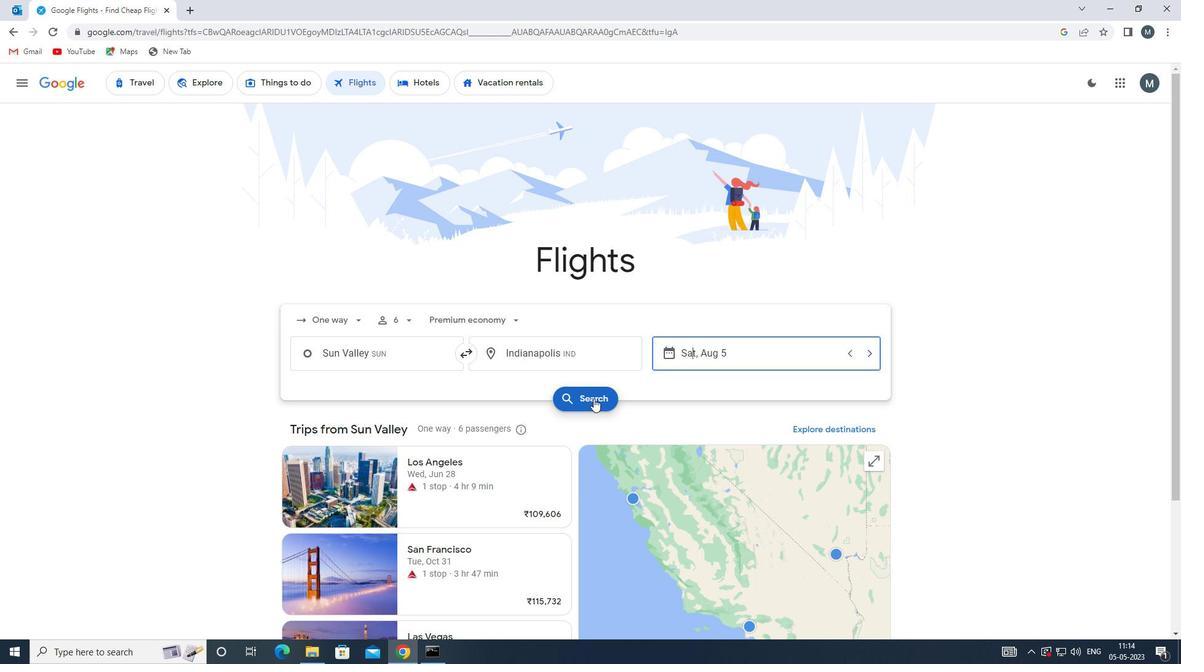 
Action: Mouse moved to (318, 197)
Screenshot: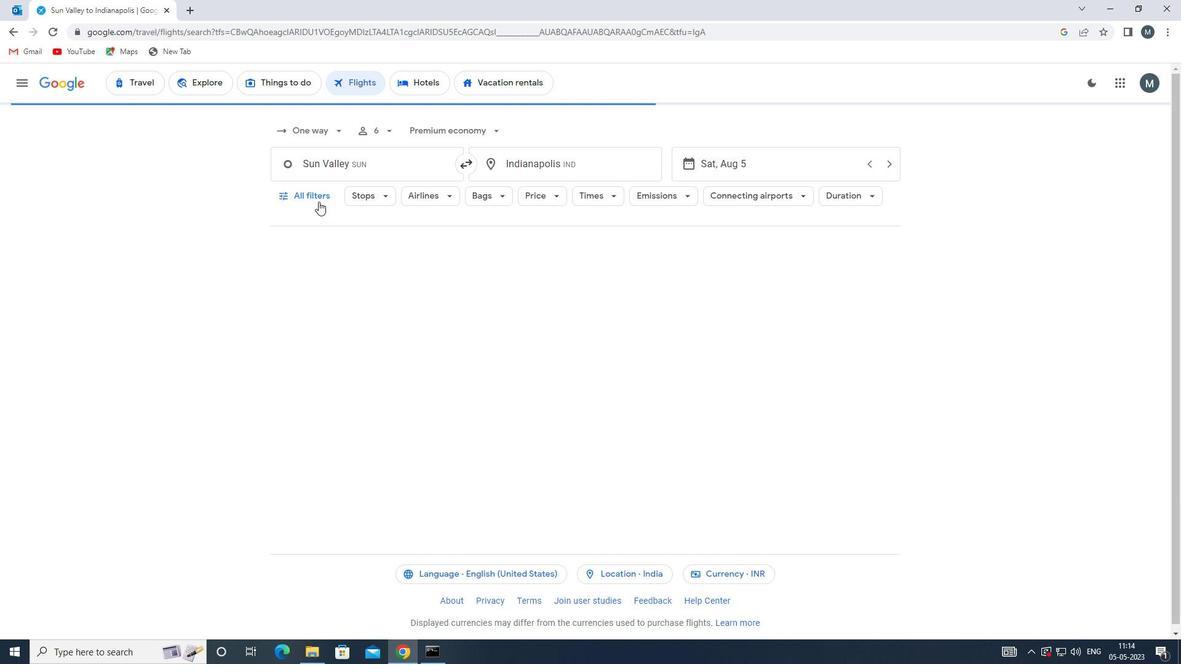 
Action: Mouse pressed left at (318, 197)
Screenshot: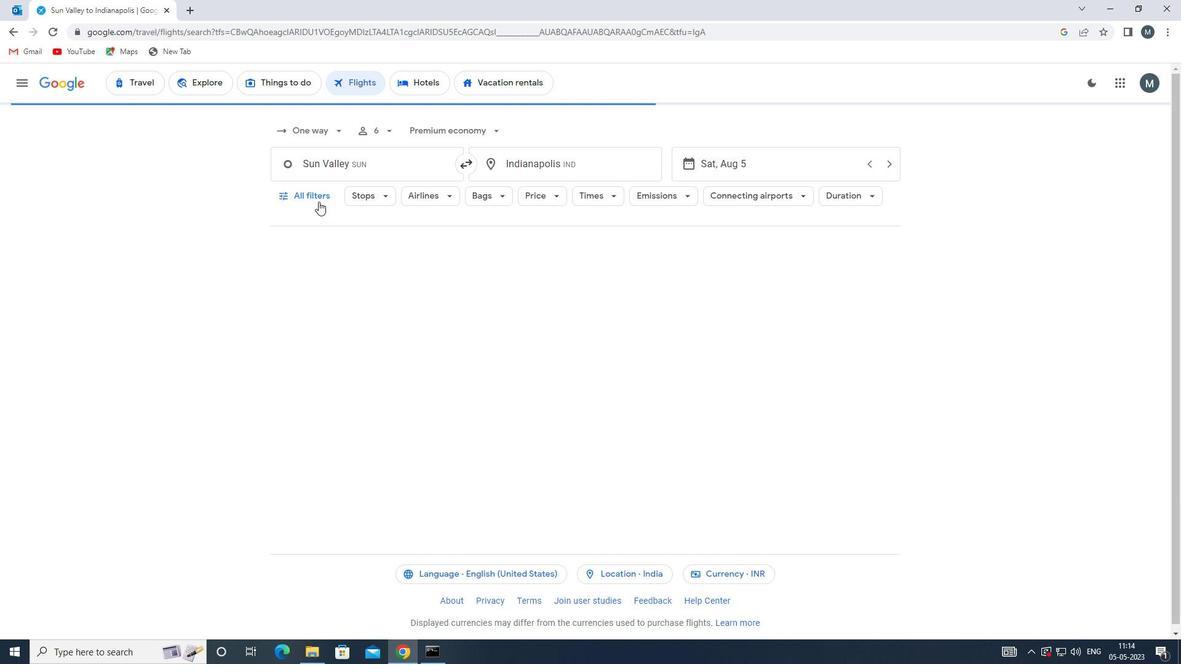 
Action: Mouse moved to (329, 310)
Screenshot: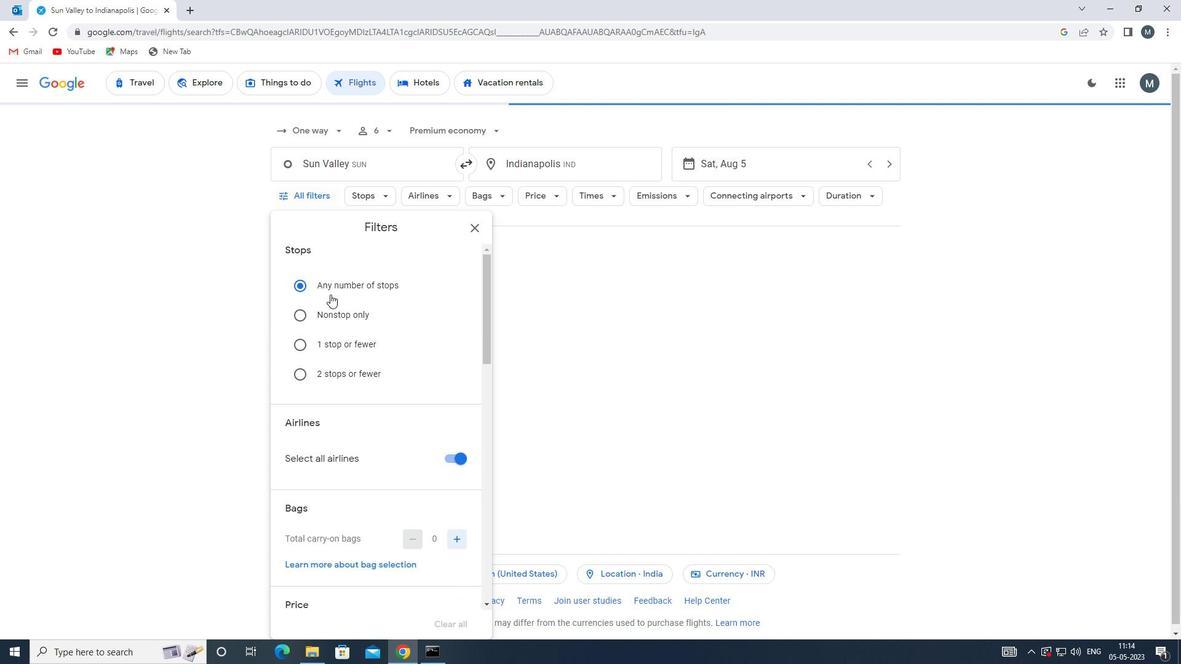 
Action: Mouse scrolled (329, 310) with delta (0, 0)
Screenshot: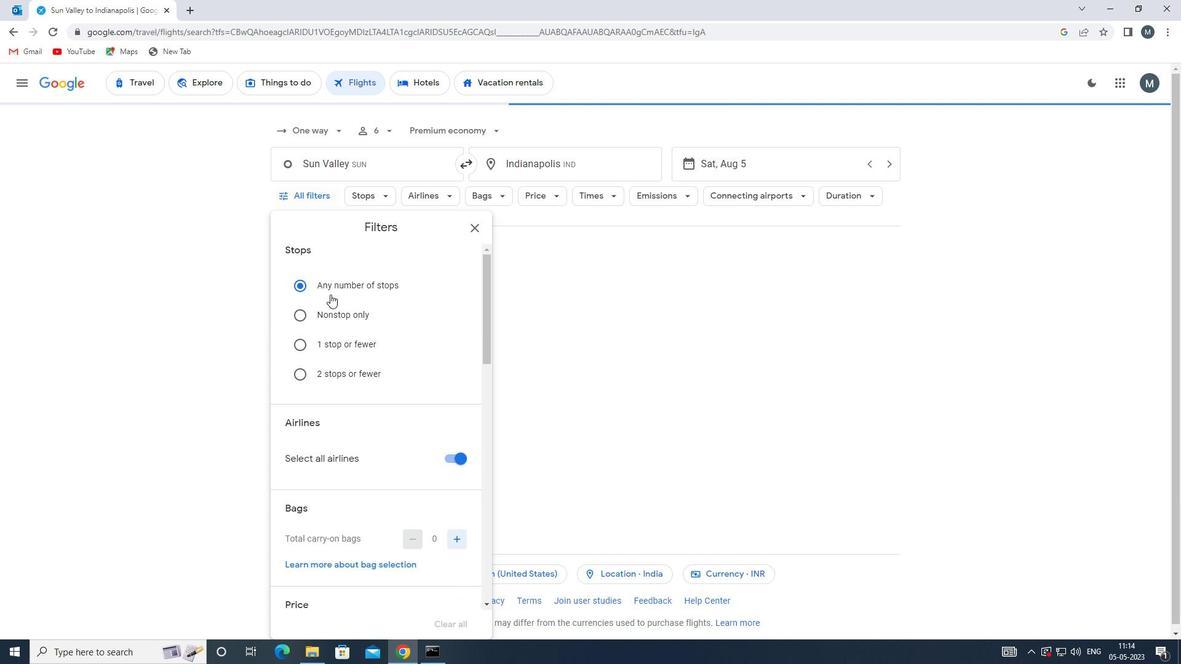 
Action: Mouse moved to (329, 313)
Screenshot: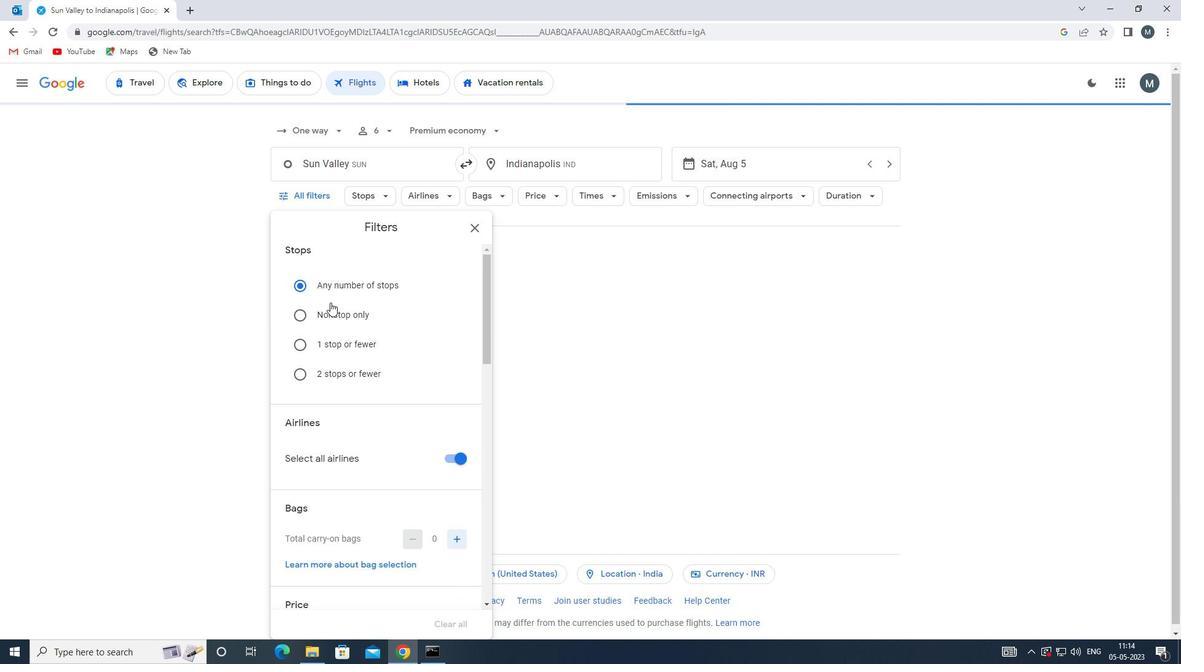 
Action: Mouse scrolled (329, 313) with delta (0, 0)
Screenshot: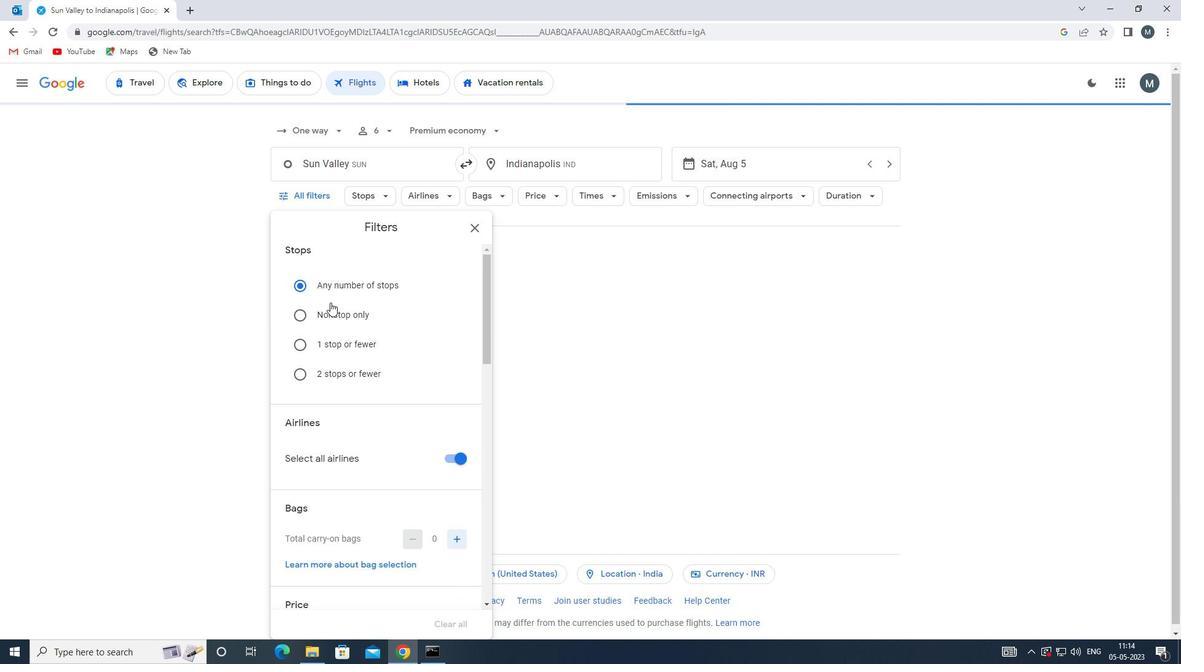 
Action: Mouse moved to (459, 330)
Screenshot: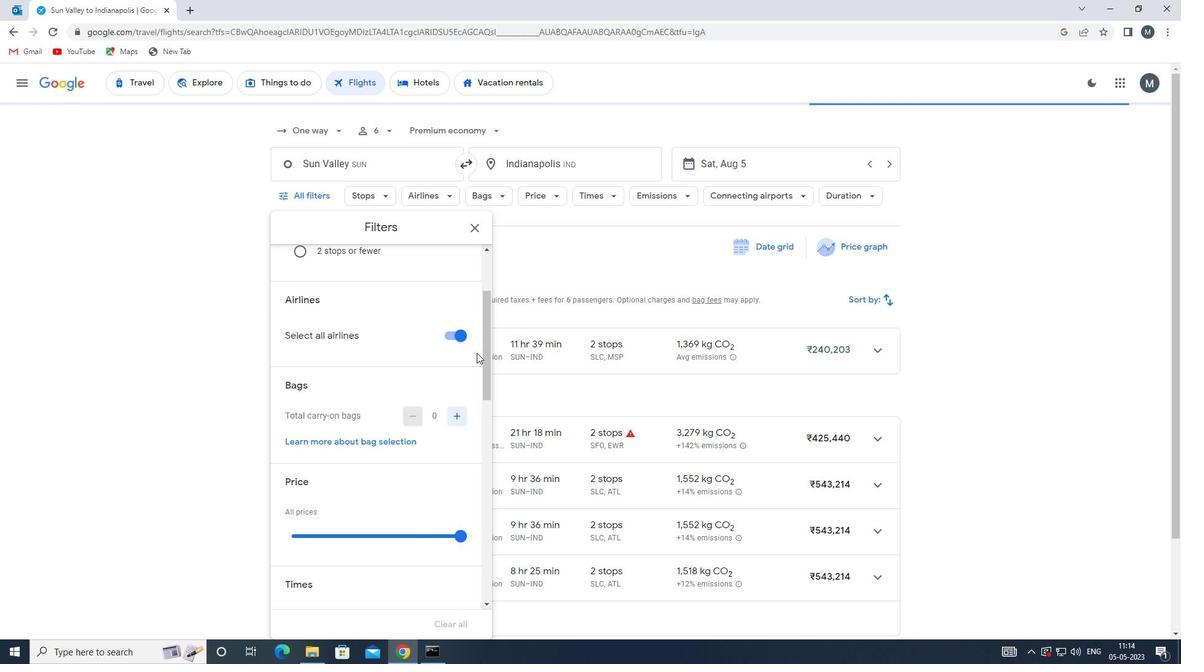 
Action: Mouse pressed left at (459, 330)
Screenshot: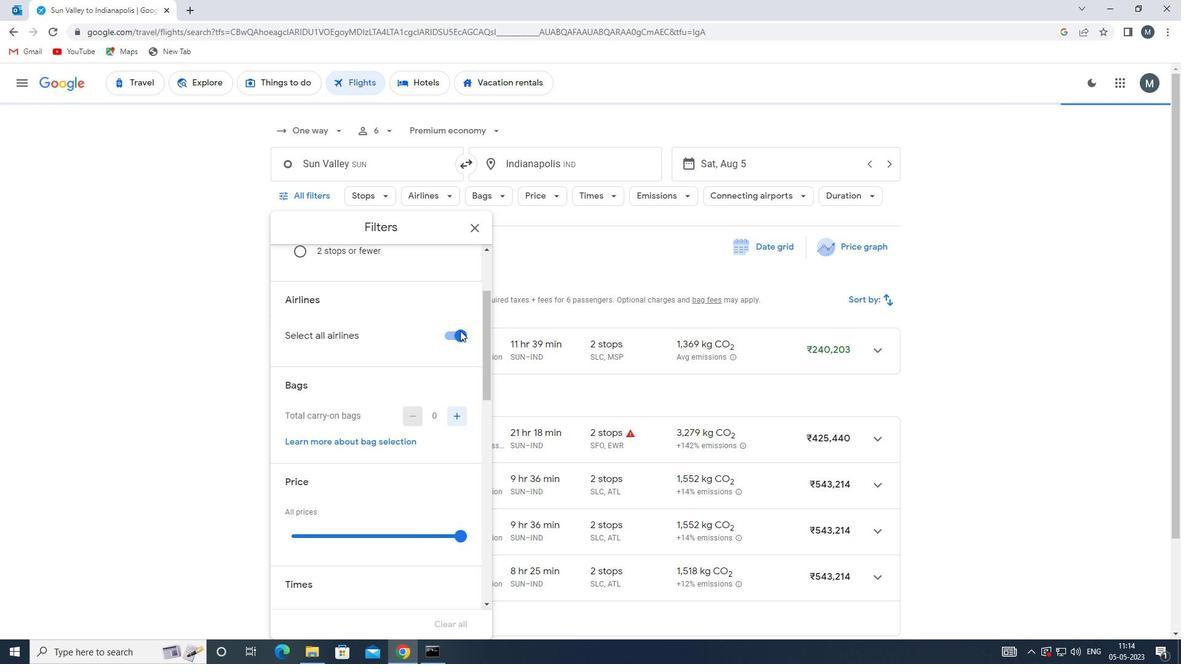 
Action: Mouse moved to (404, 340)
Screenshot: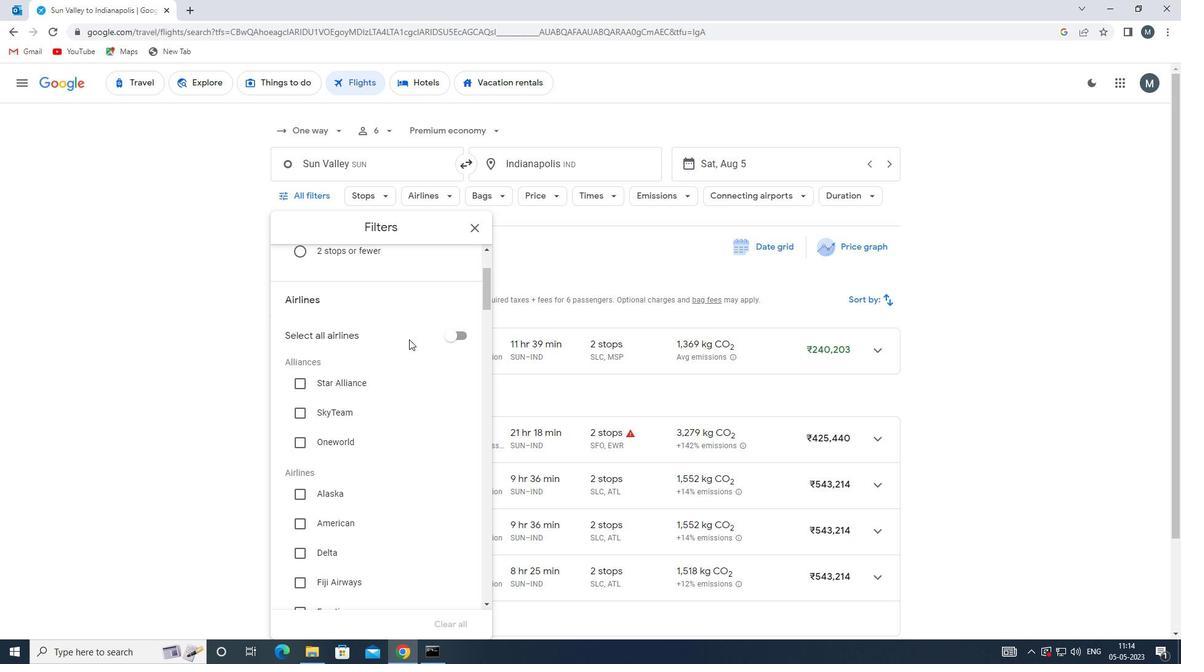 
Action: Mouse scrolled (404, 339) with delta (0, 0)
Screenshot: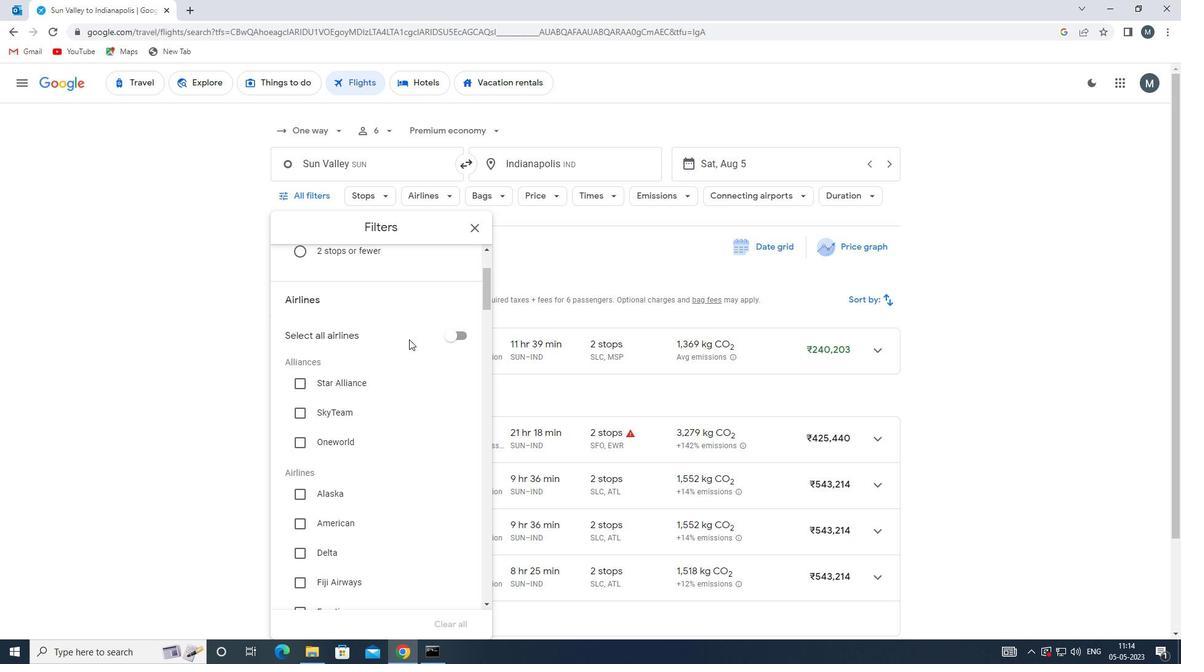 
Action: Mouse scrolled (404, 339) with delta (0, 0)
Screenshot: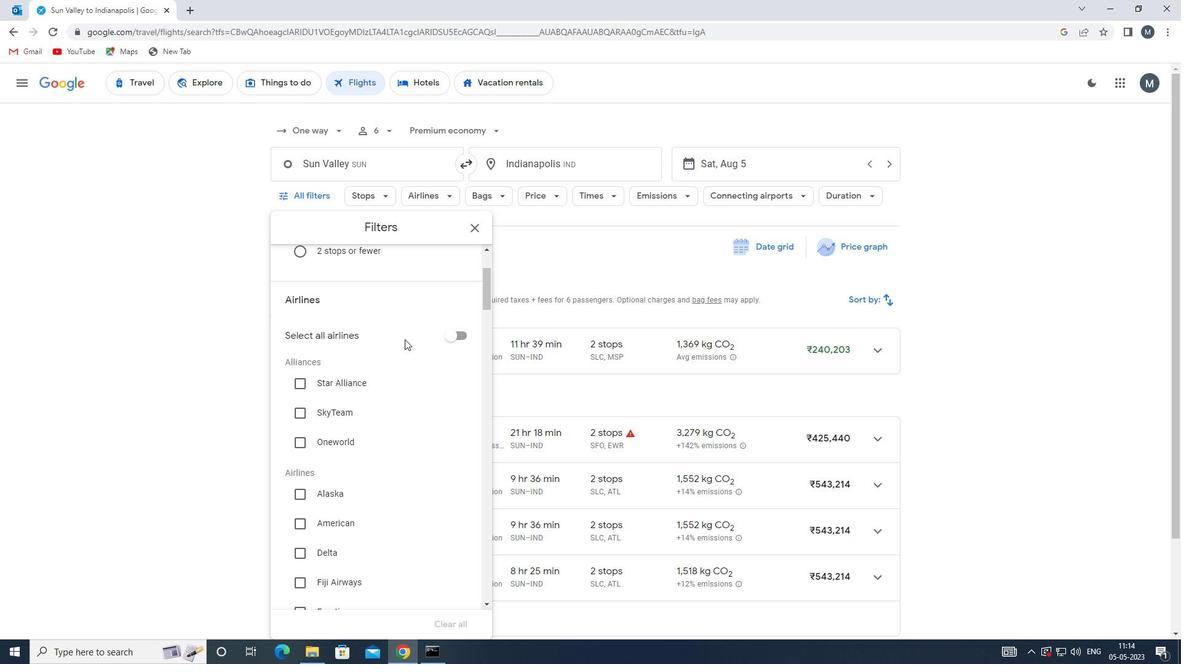 
Action: Mouse moved to (378, 486)
Screenshot: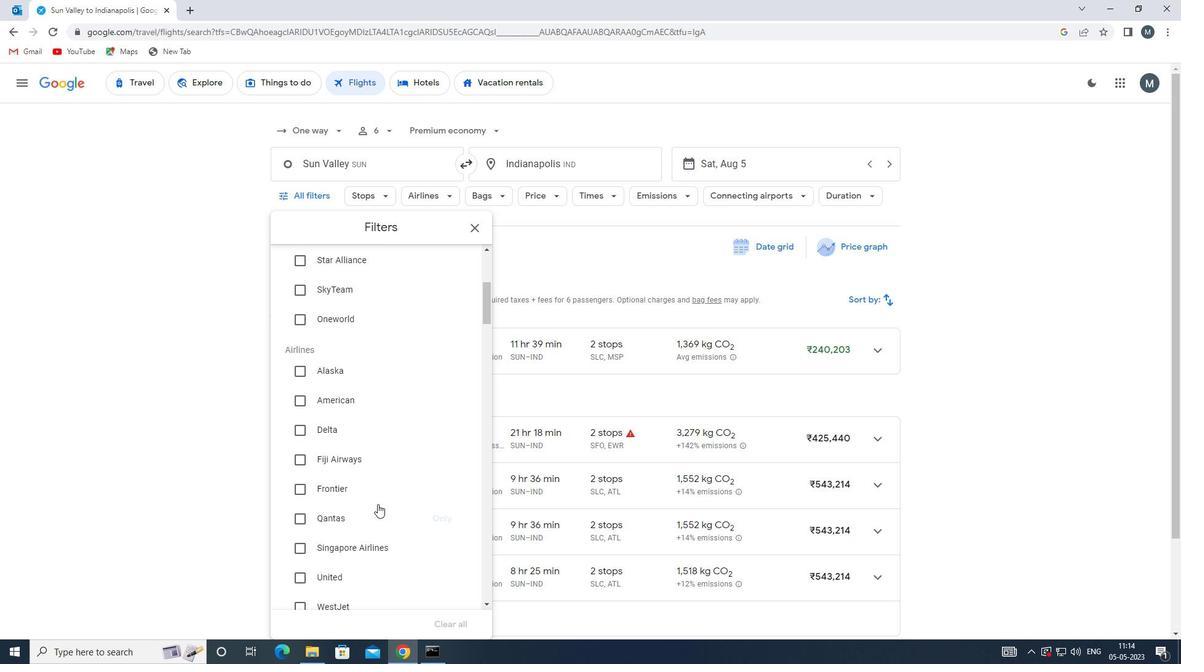 
Action: Mouse scrolled (378, 486) with delta (0, 0)
Screenshot: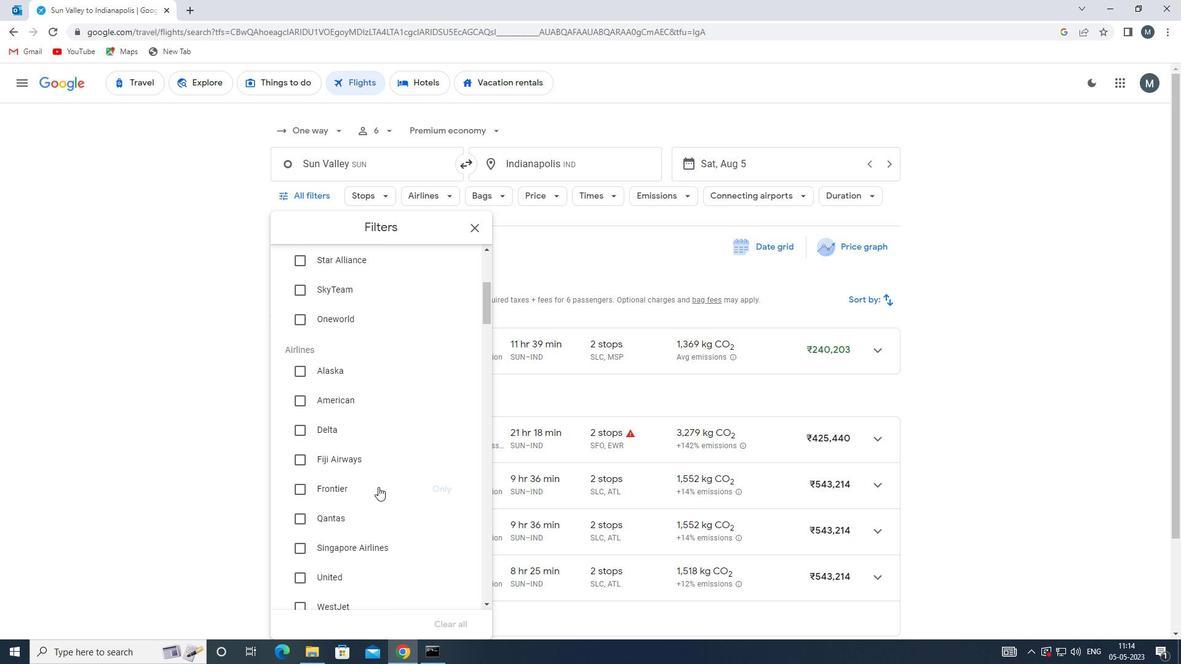 
Action: Mouse scrolled (378, 486) with delta (0, 0)
Screenshot: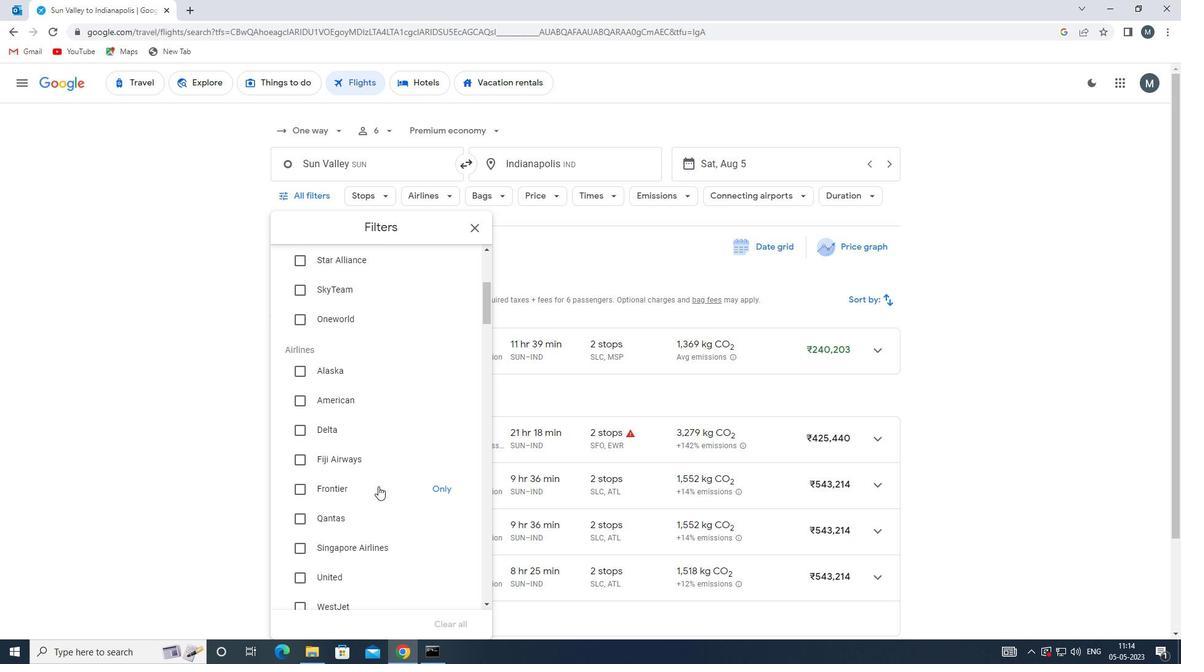 
Action: Mouse moved to (389, 474)
Screenshot: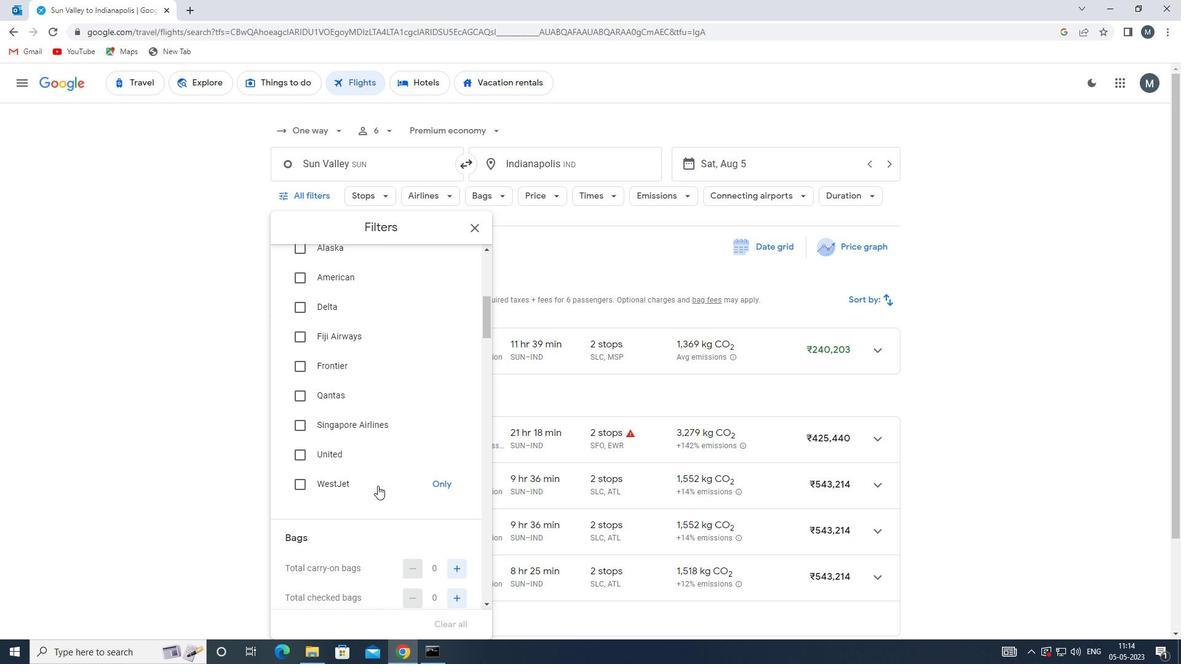 
Action: Mouse scrolled (389, 473) with delta (0, 0)
Screenshot: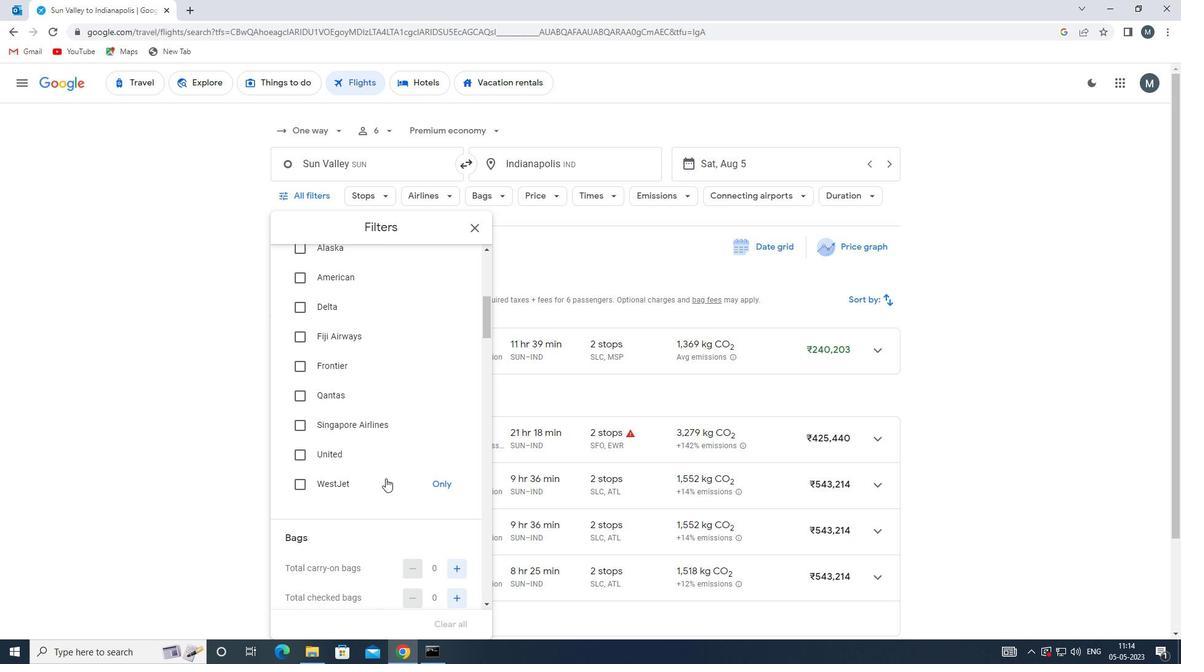 
Action: Mouse scrolled (389, 473) with delta (0, 0)
Screenshot: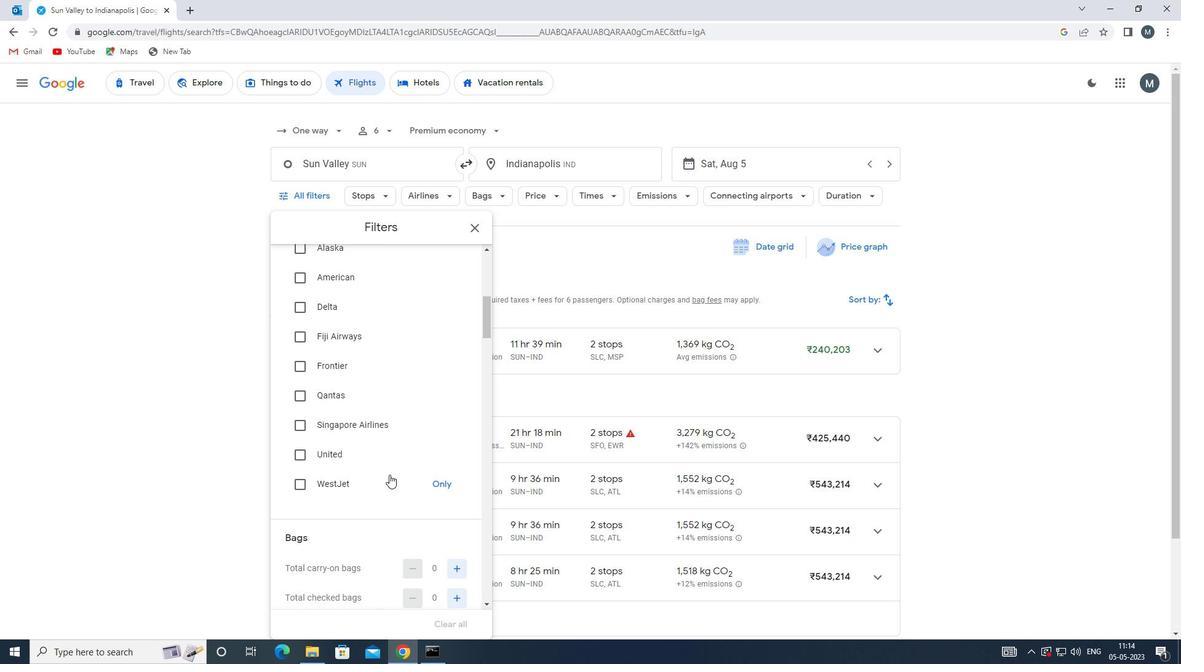 
Action: Mouse moved to (451, 473)
Screenshot: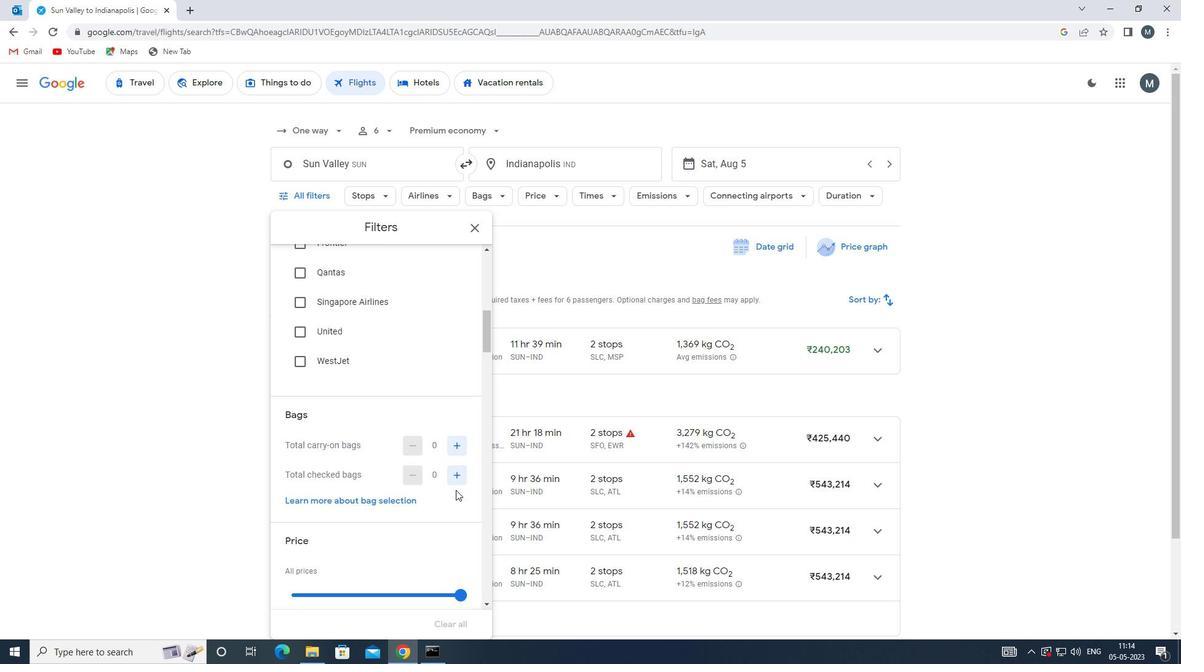 
Action: Mouse pressed left at (451, 473)
Screenshot: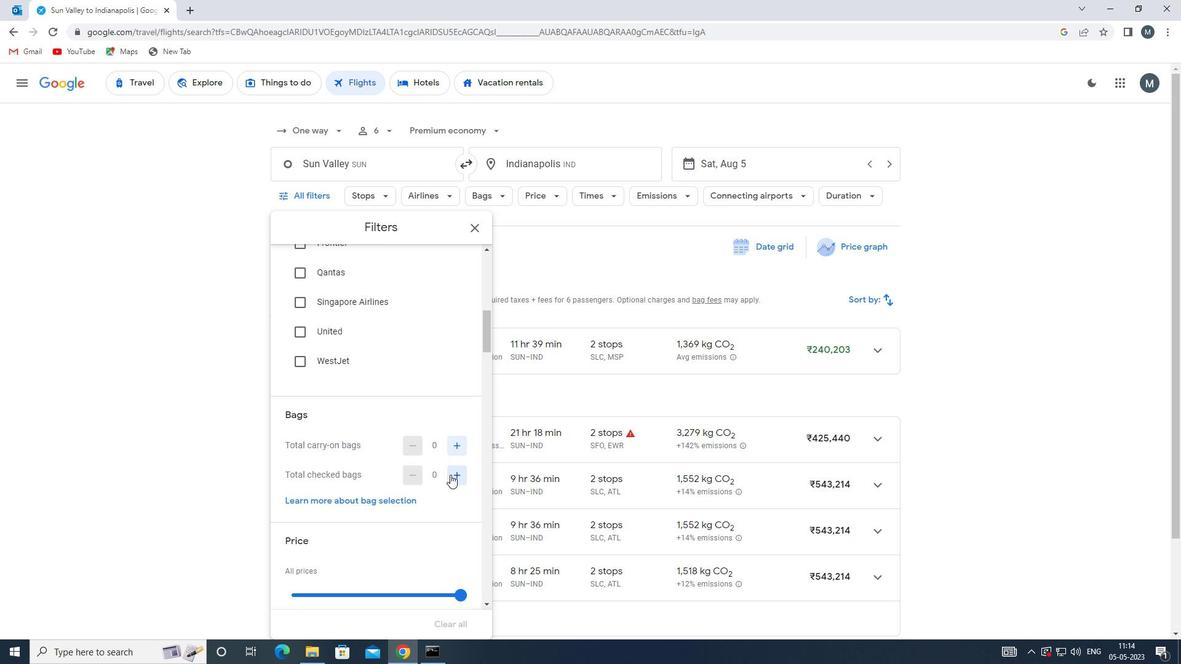 
Action: Mouse moved to (342, 435)
Screenshot: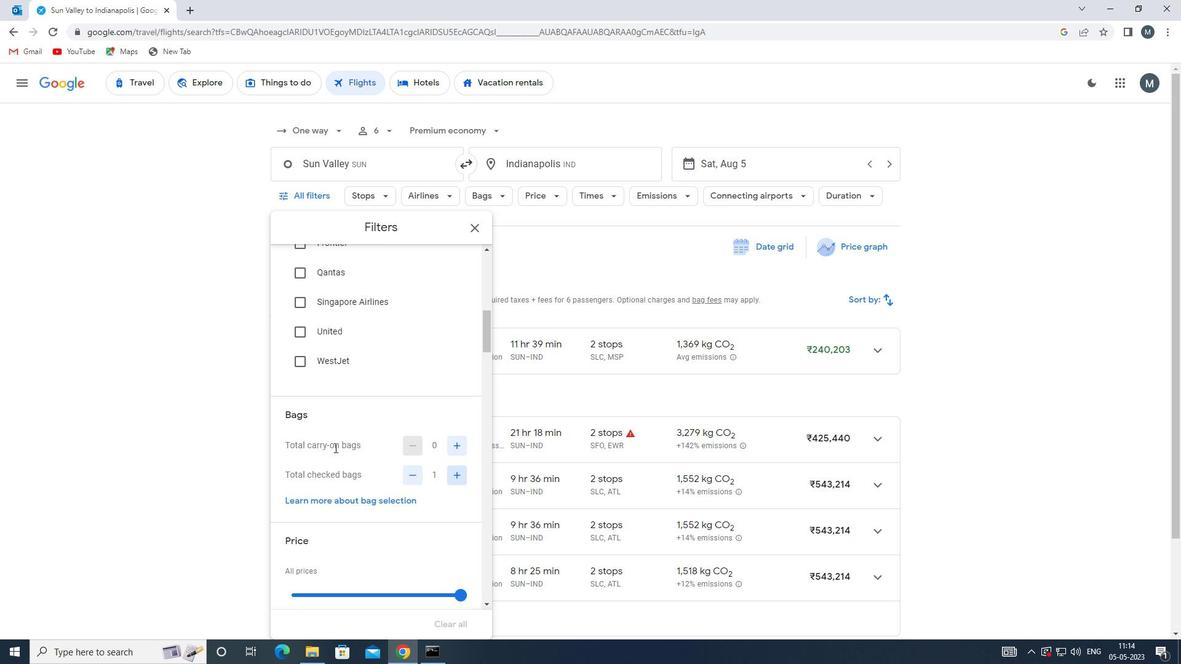 
Action: Mouse scrolled (342, 434) with delta (0, 0)
Screenshot: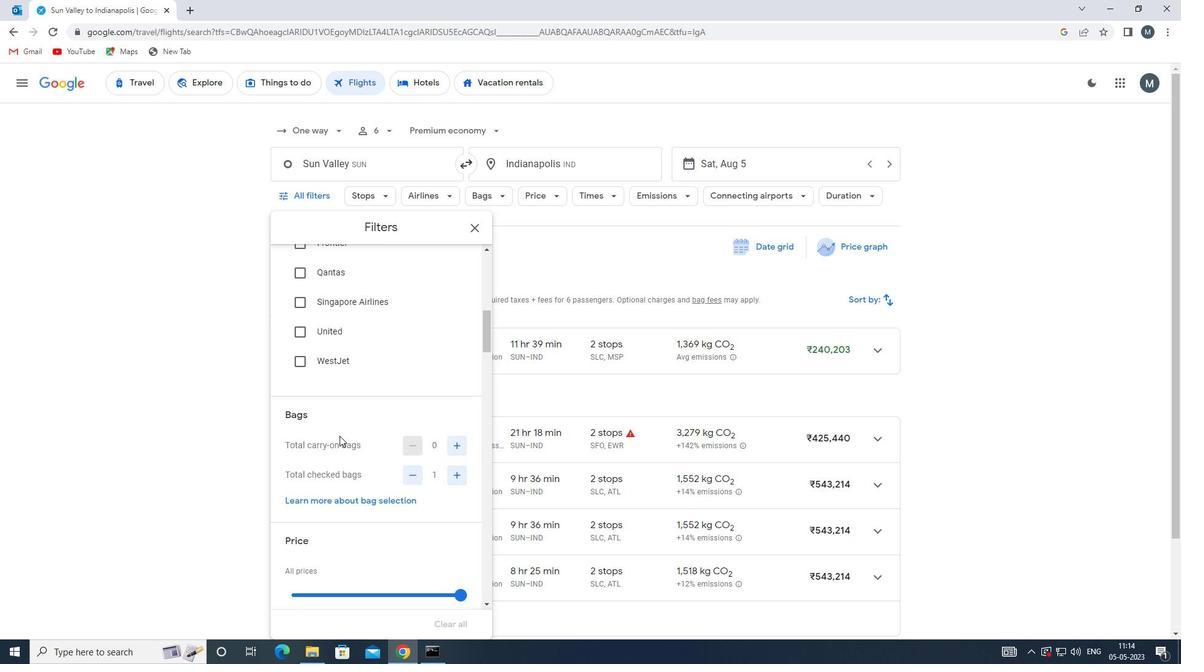 
Action: Mouse scrolled (342, 434) with delta (0, 0)
Screenshot: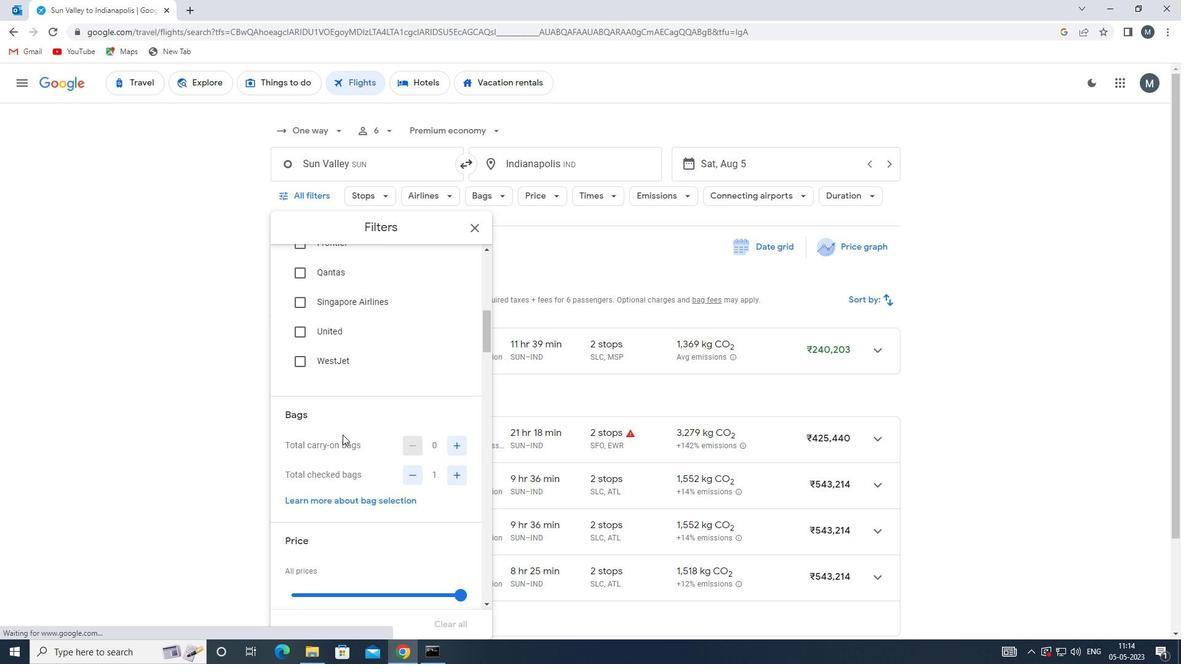 
Action: Mouse moved to (353, 438)
Screenshot: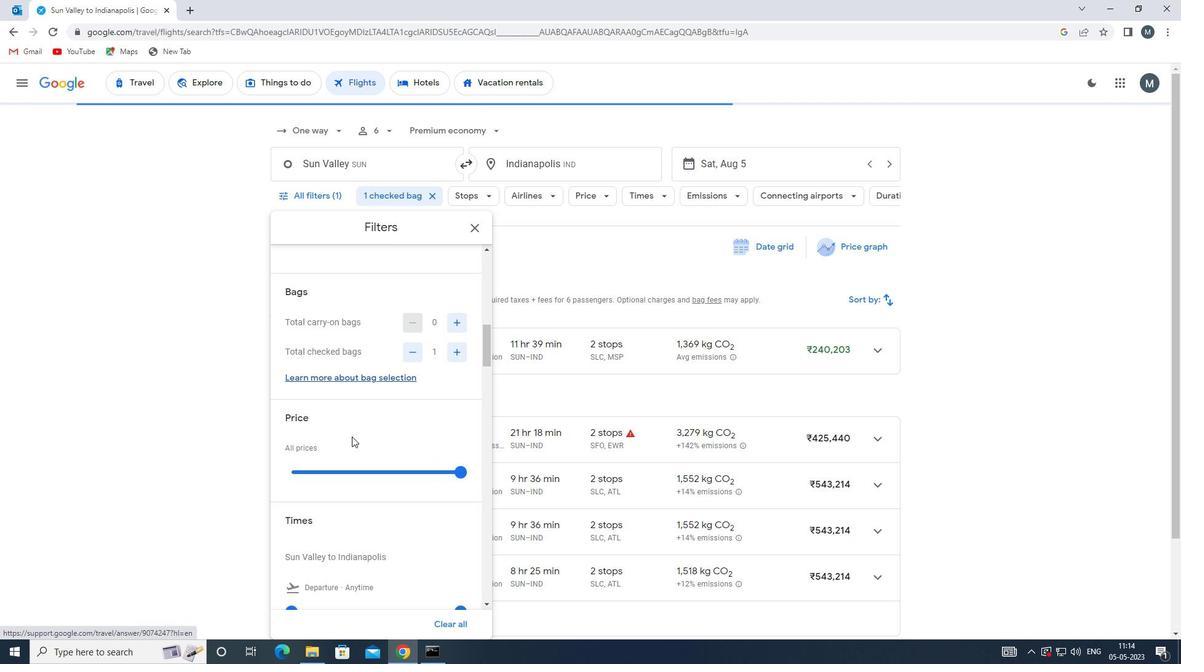 
Action: Mouse scrolled (353, 438) with delta (0, 0)
Screenshot: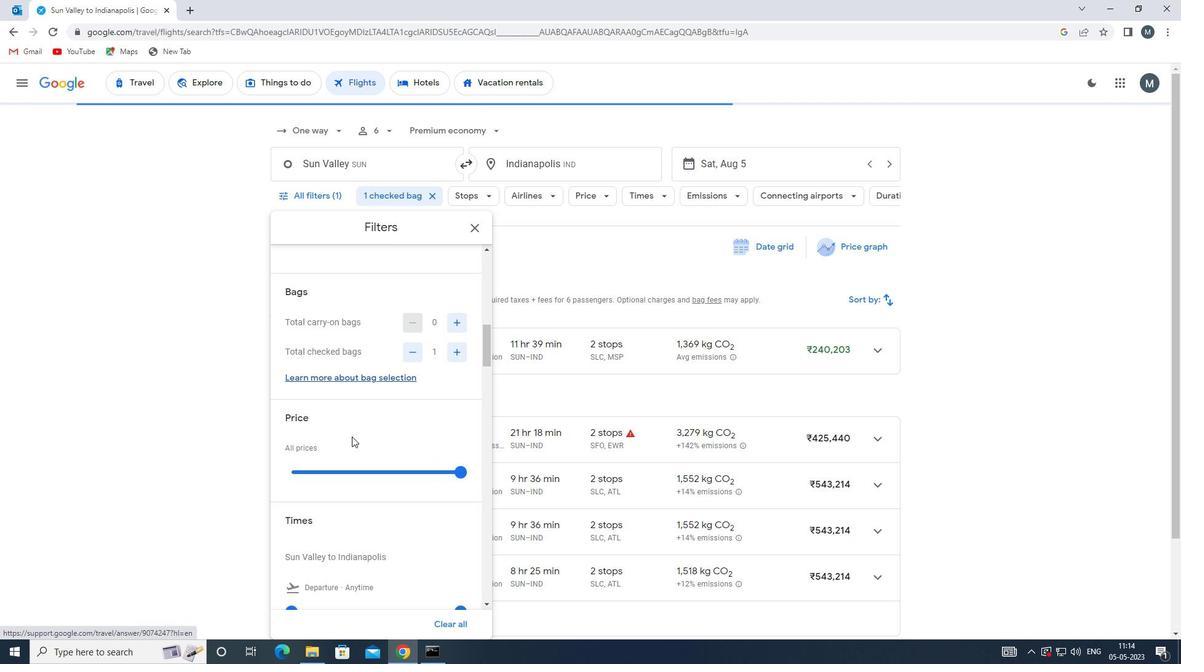 
Action: Mouse moved to (355, 411)
Screenshot: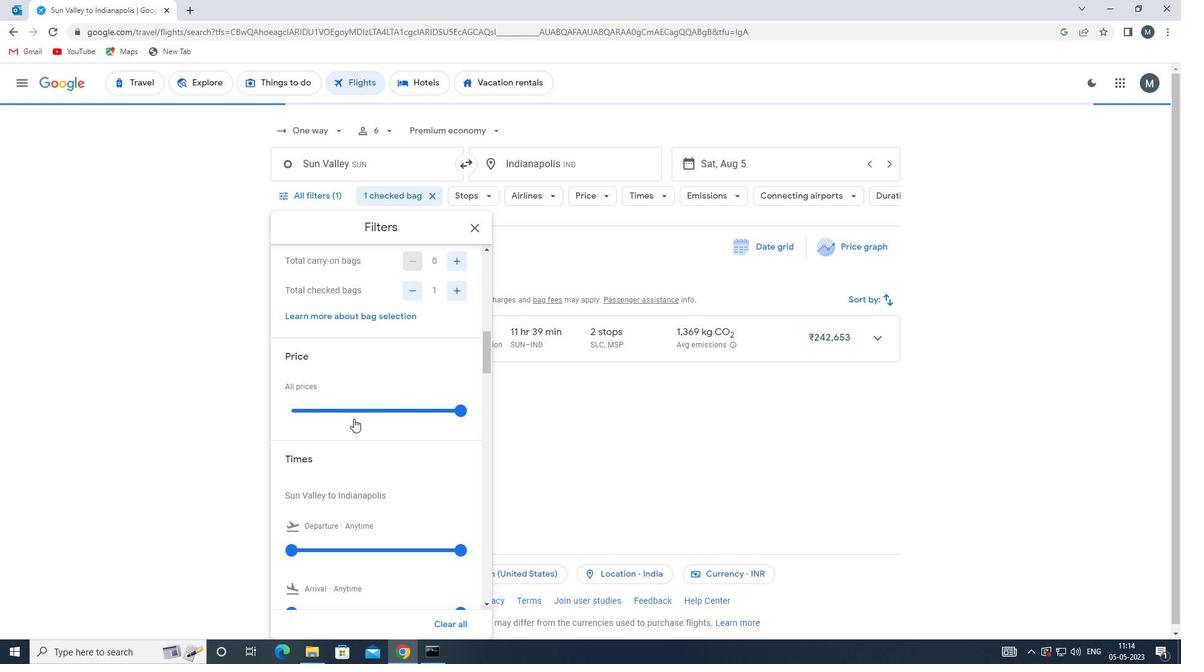 
Action: Mouse pressed left at (355, 411)
Screenshot: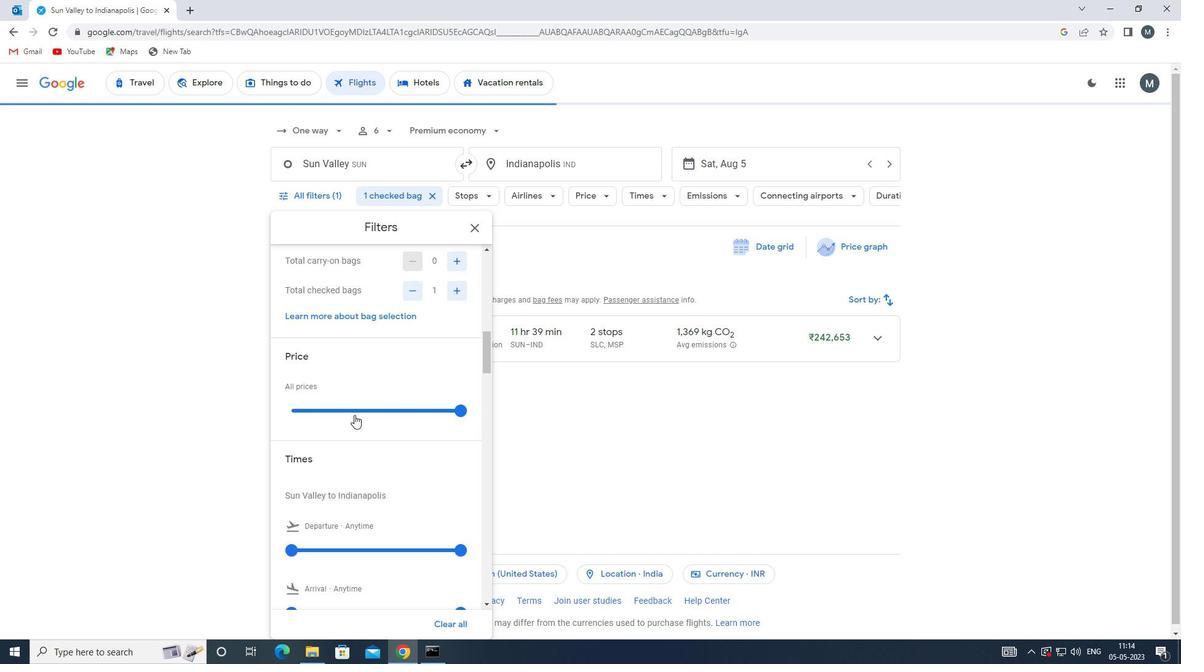 
Action: Mouse pressed left at (355, 411)
Screenshot: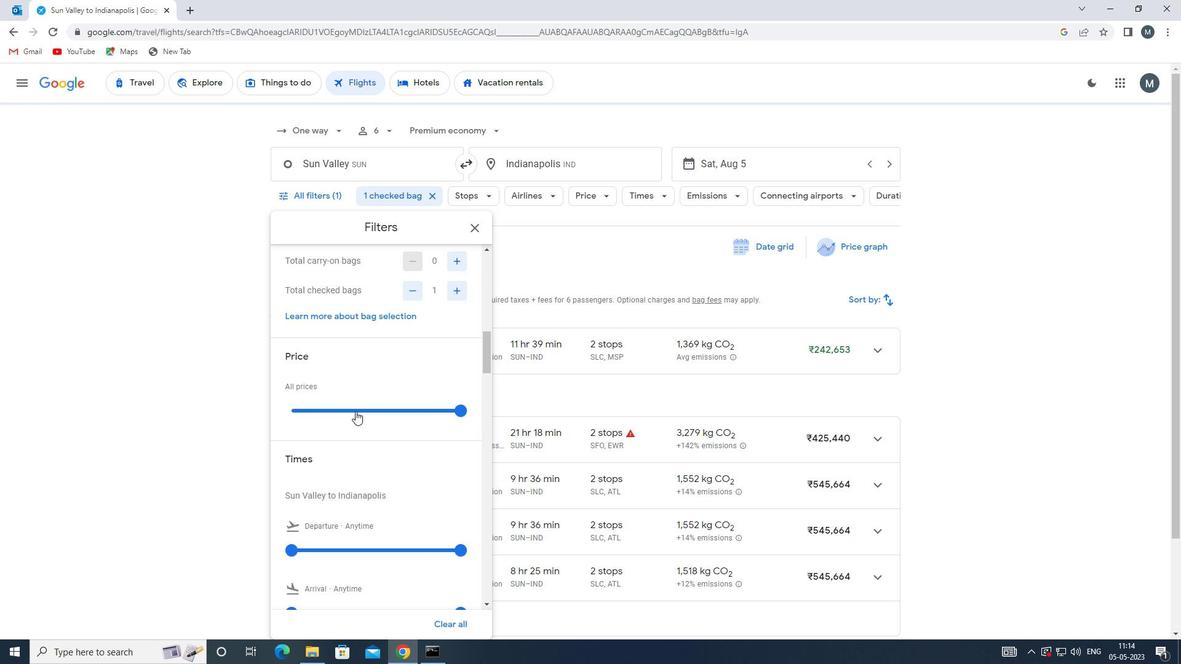 
Action: Mouse moved to (406, 390)
Screenshot: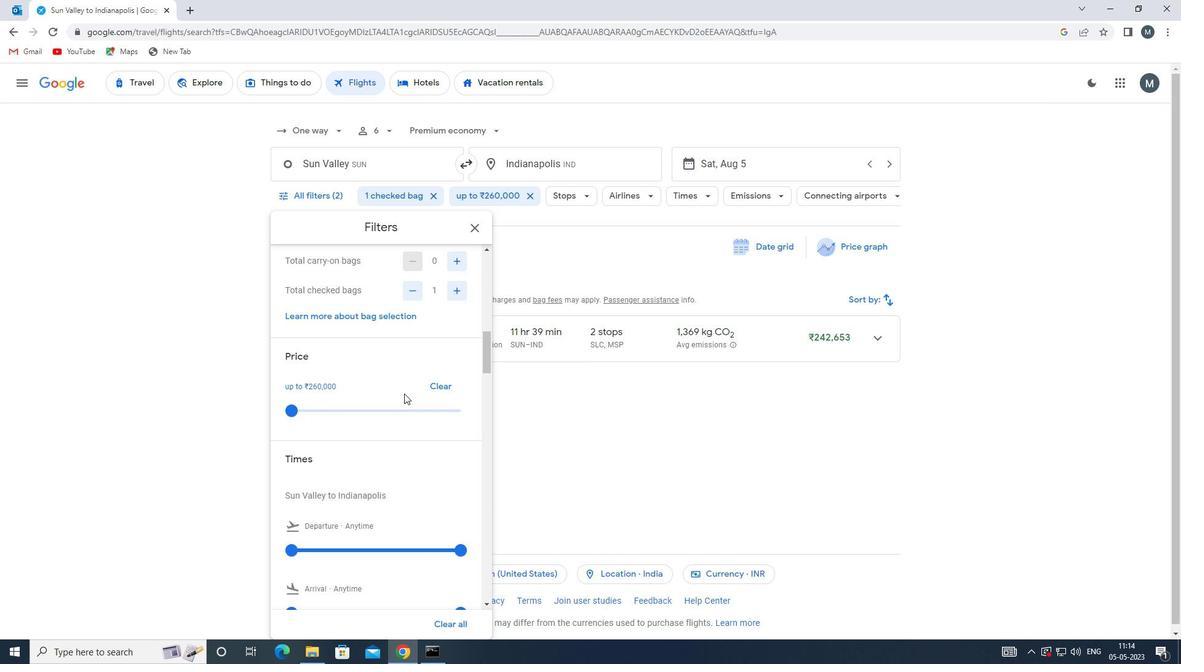 
Action: Mouse scrolled (406, 390) with delta (0, 0)
Screenshot: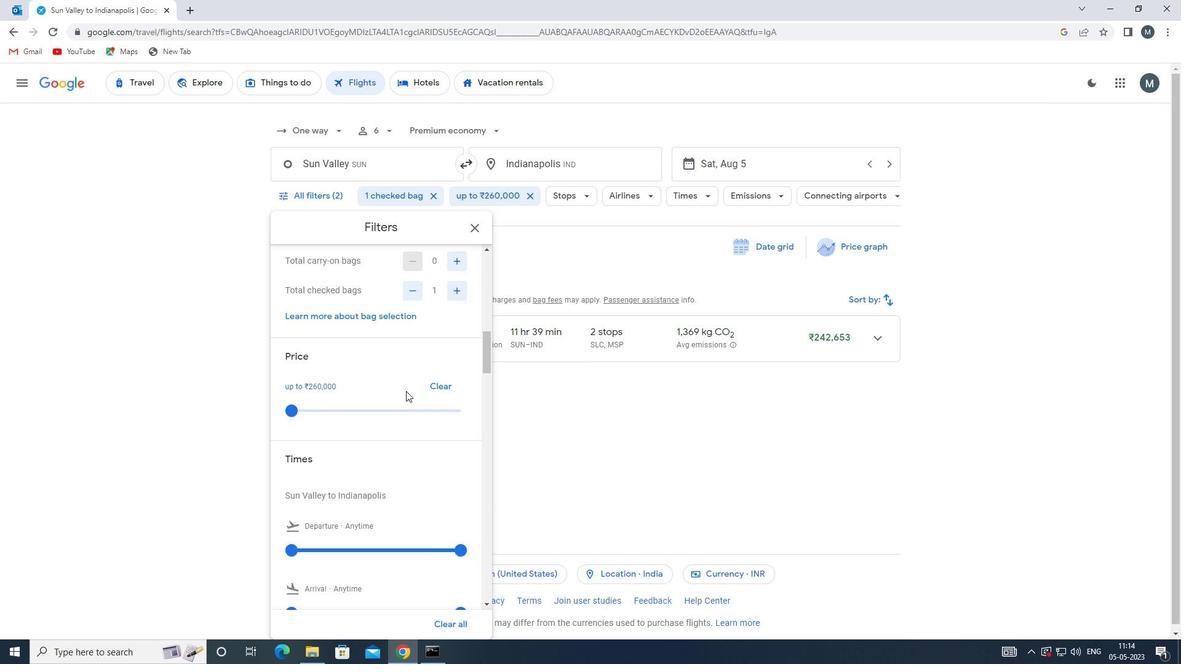 
Action: Mouse moved to (406, 390)
Screenshot: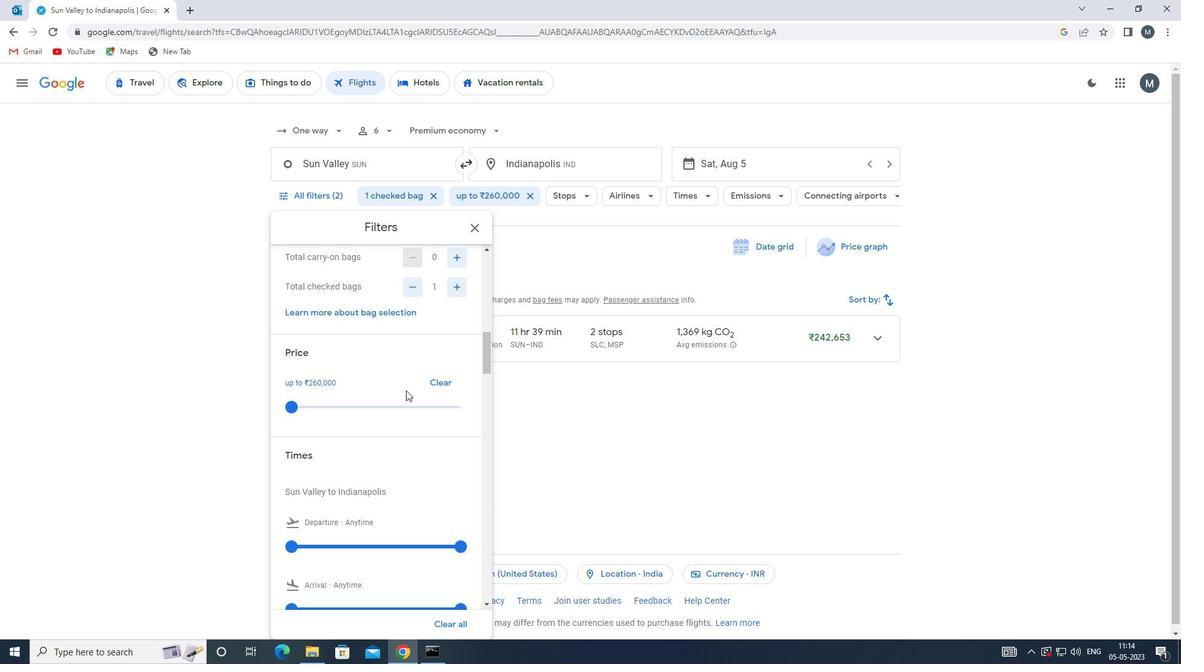 
Action: Mouse scrolled (406, 389) with delta (0, 0)
Screenshot: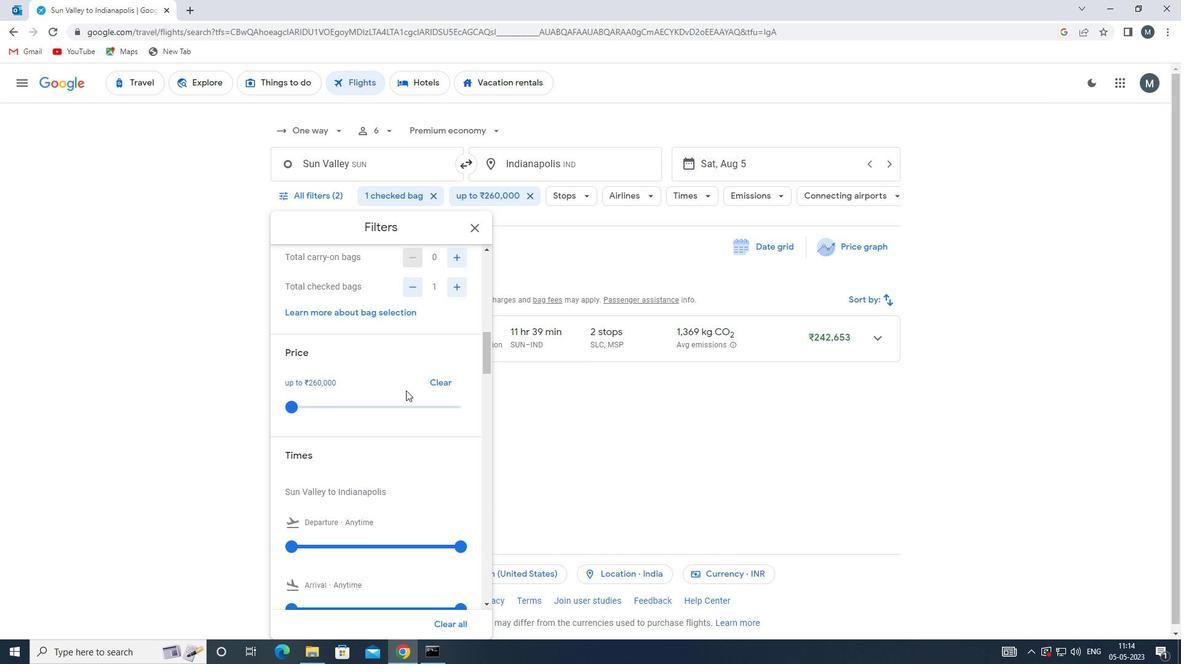 
Action: Mouse moved to (403, 393)
Screenshot: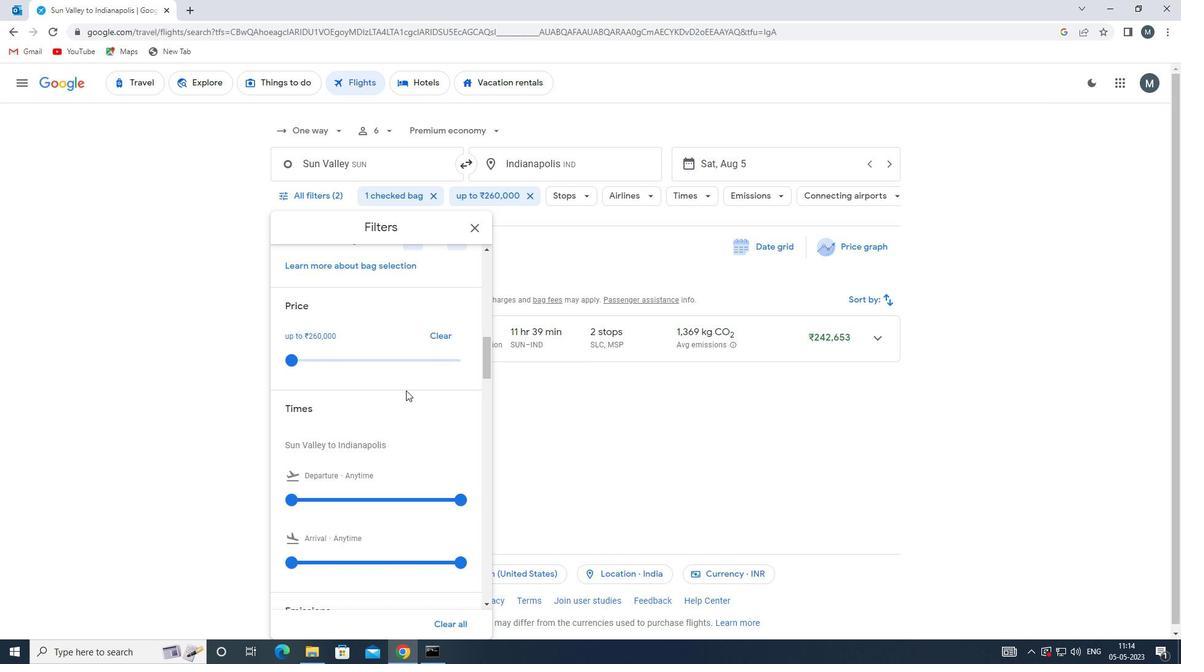 
Action: Mouse scrolled (403, 393) with delta (0, 0)
Screenshot: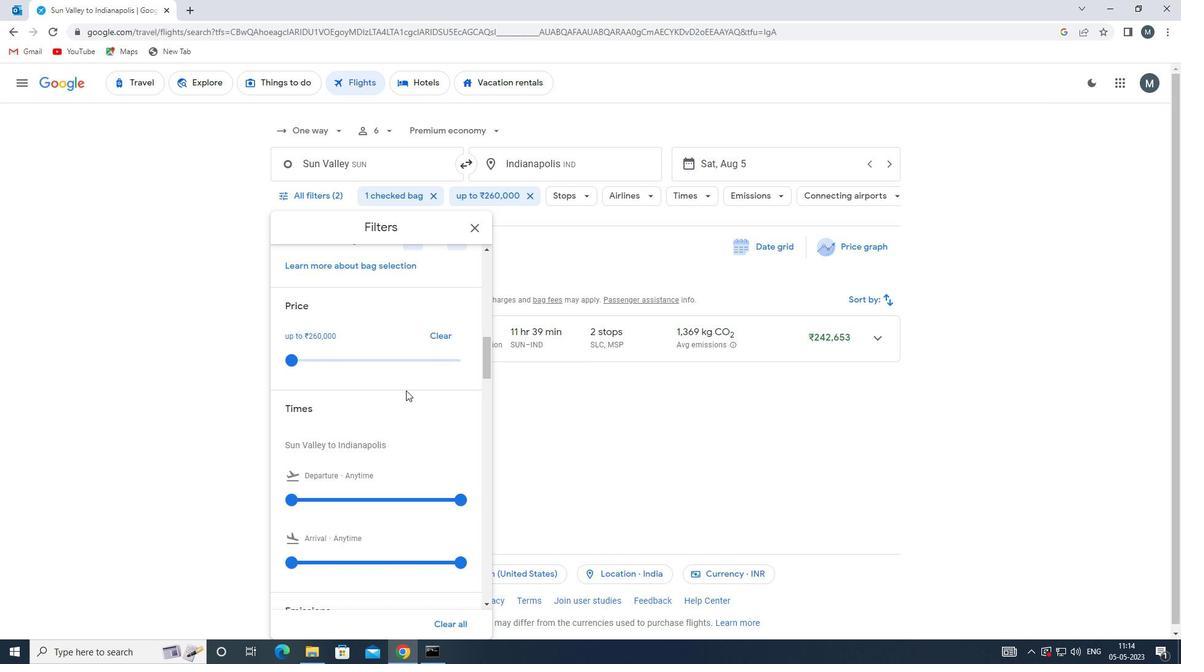 
Action: Mouse moved to (291, 364)
Screenshot: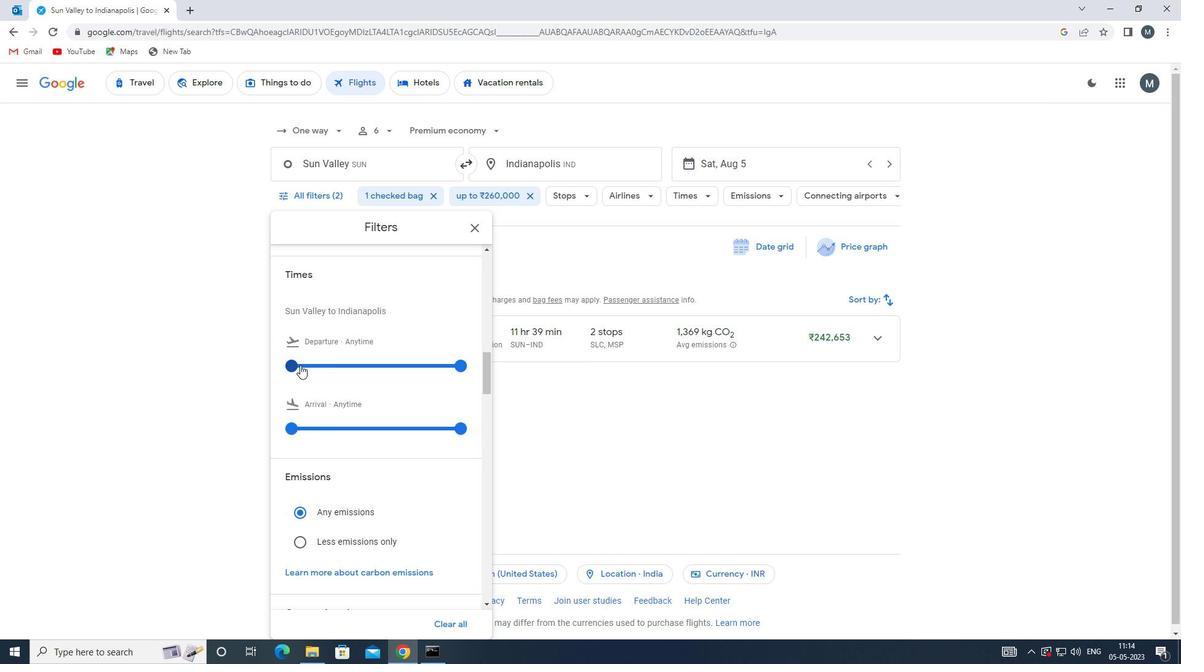 
Action: Mouse pressed left at (291, 364)
Screenshot: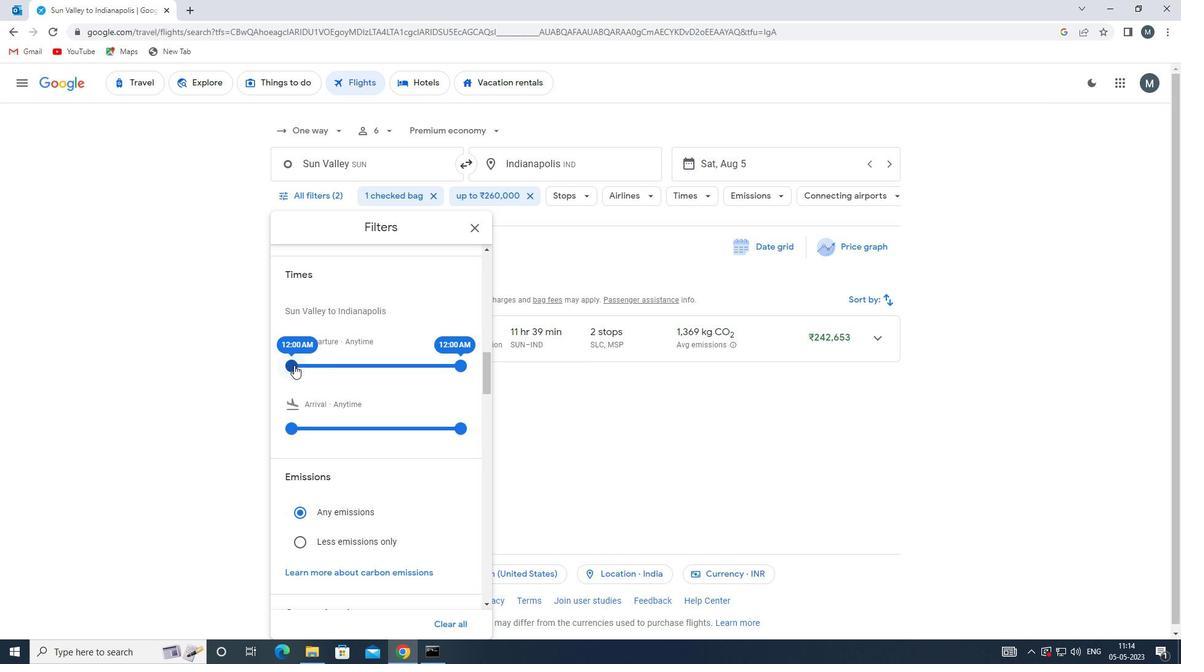 
Action: Mouse moved to (456, 364)
Screenshot: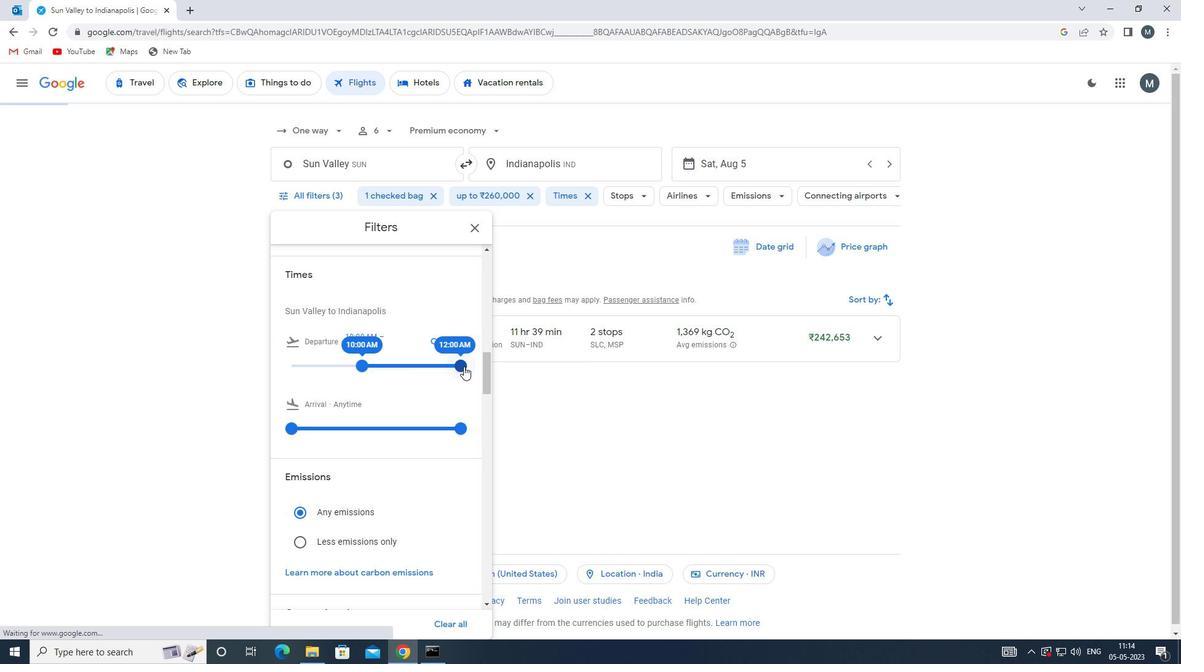 
Action: Mouse pressed left at (456, 364)
Screenshot: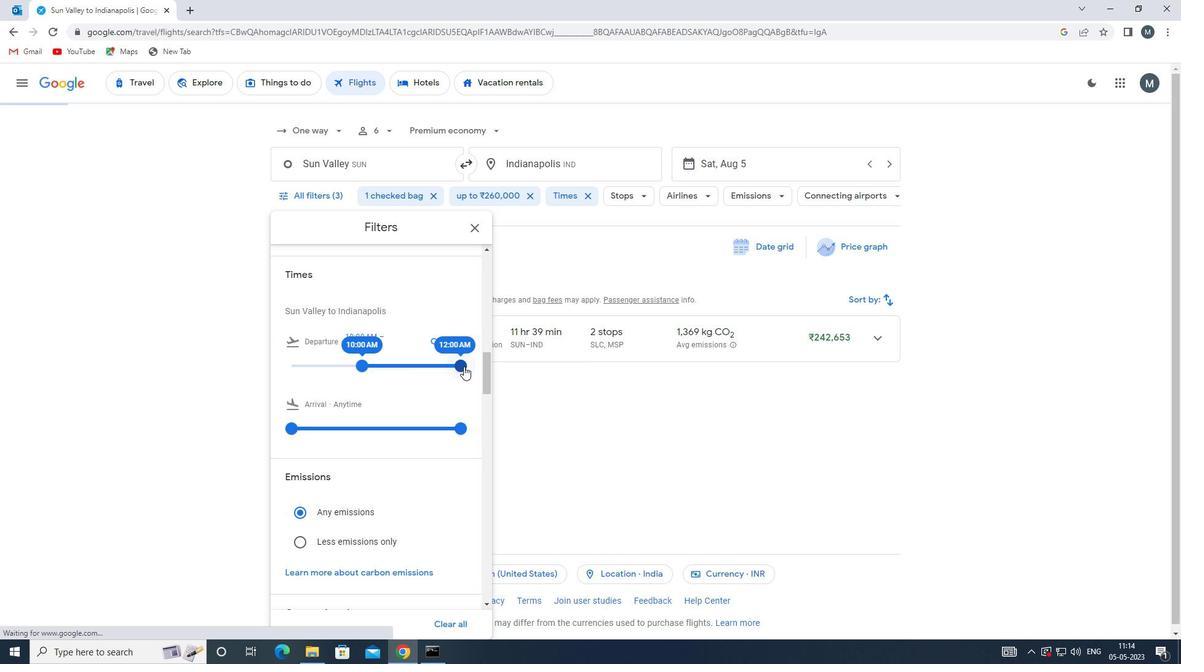 
Action: Mouse moved to (368, 364)
Screenshot: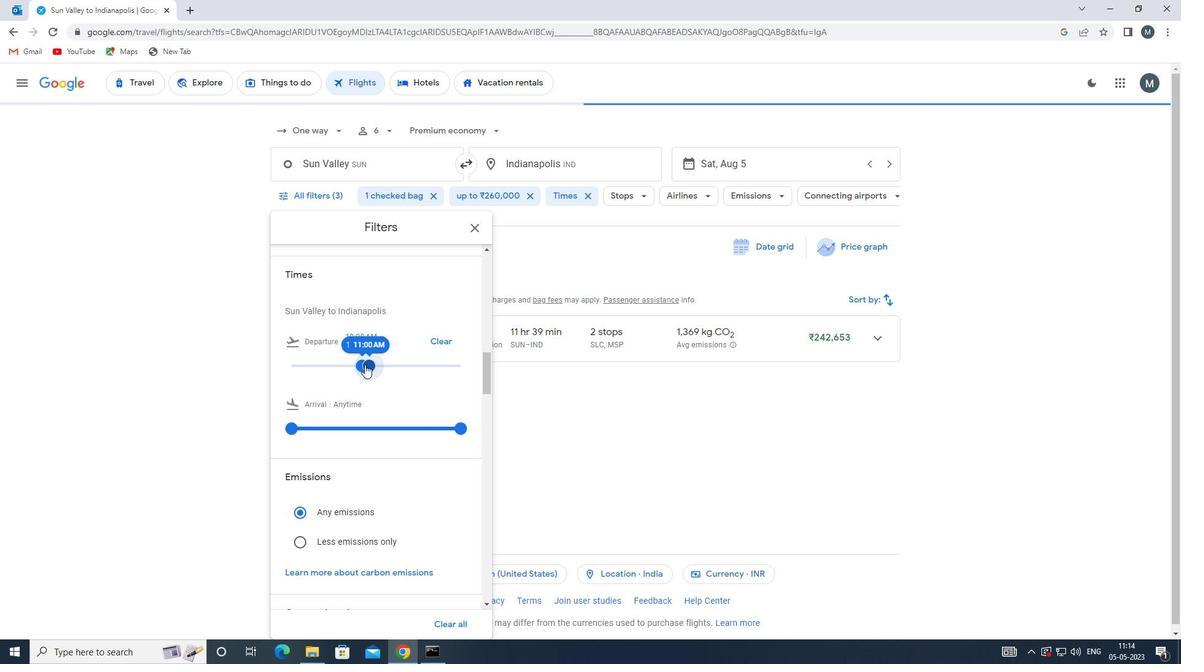 
Action: Mouse scrolled (368, 364) with delta (0, 0)
Screenshot: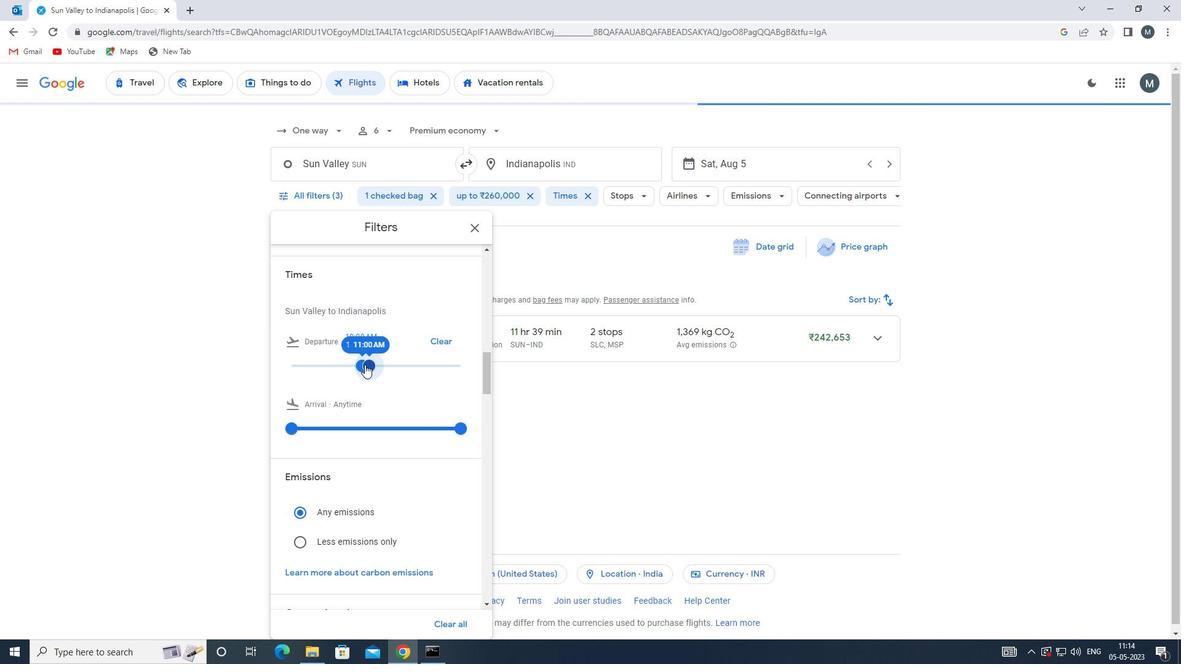 
Action: Mouse scrolled (368, 364) with delta (0, 0)
Screenshot: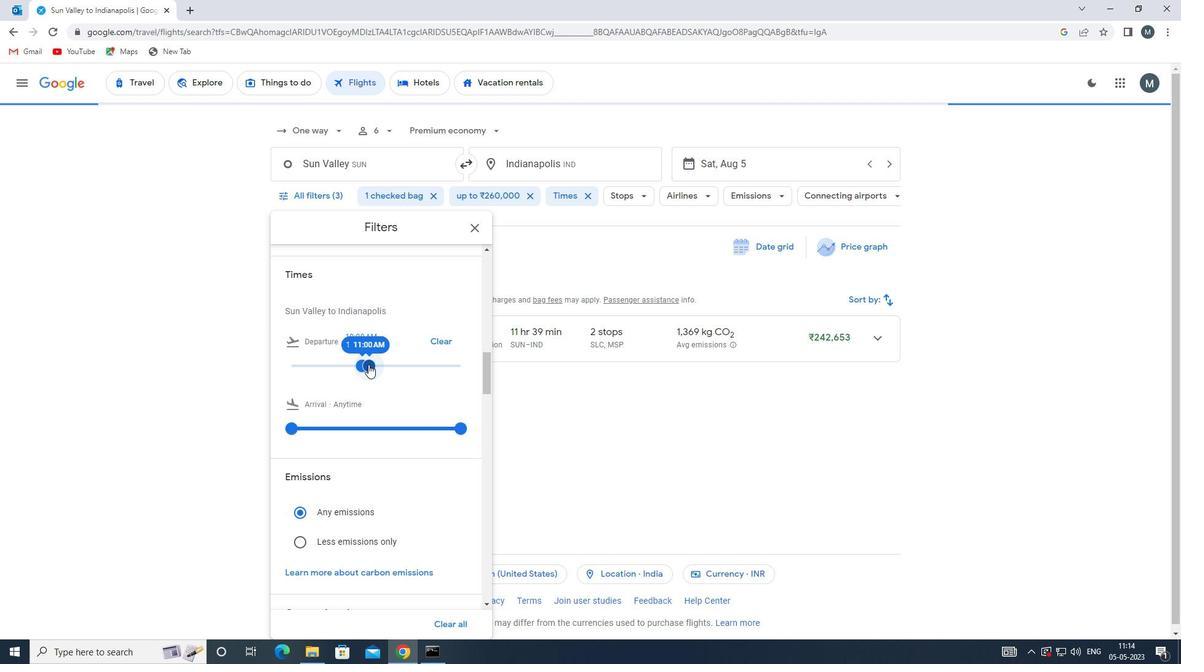 
Action: Mouse moved to (475, 229)
Screenshot: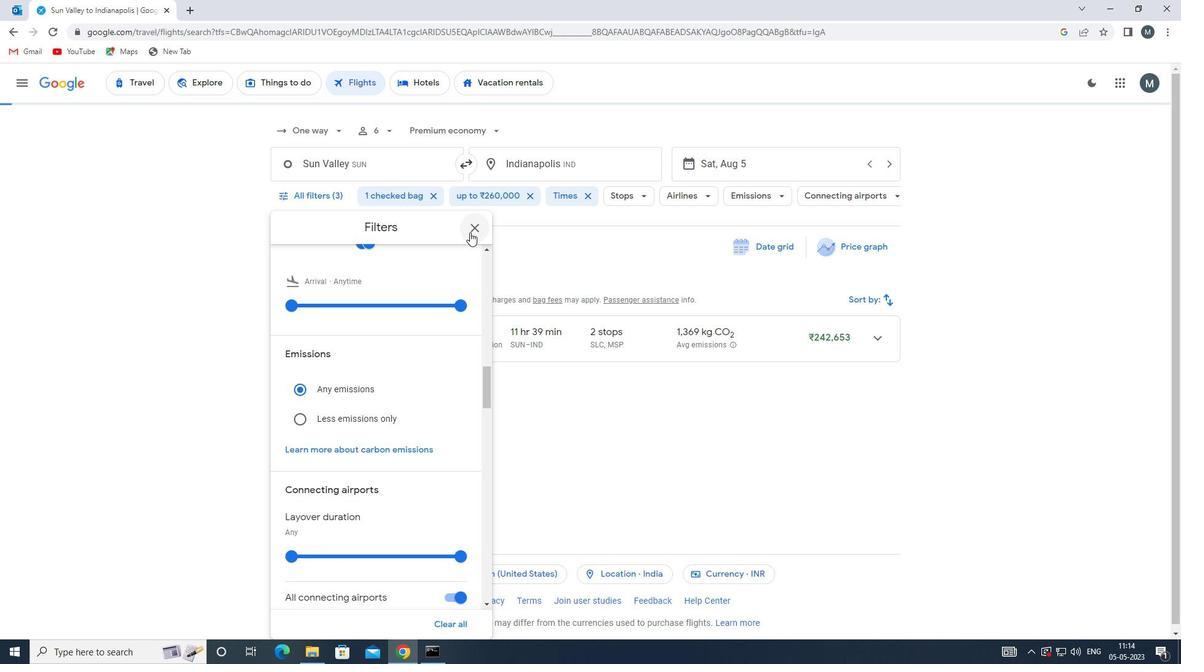 
Action: Mouse pressed left at (475, 229)
Screenshot: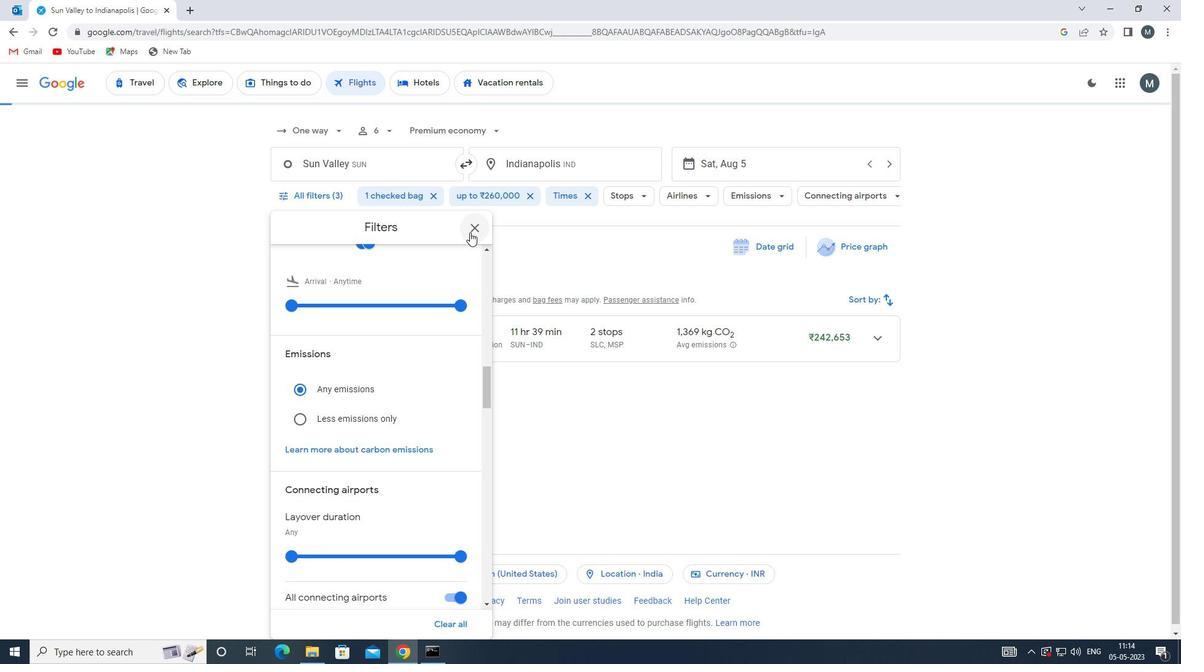 
Action: Mouse moved to (465, 240)
Screenshot: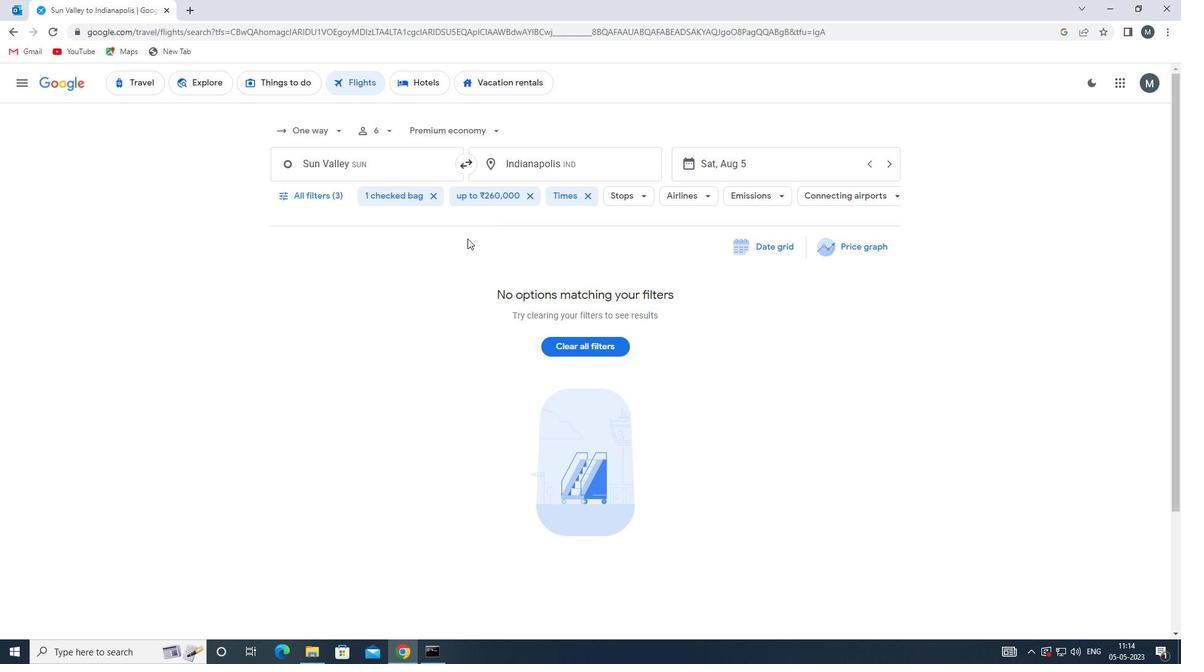 
